 Task: Search one way flight ticket for 1 adult, 6 children, 1 infant in seat and 1 infant on lap in business from Kaunakakai, Molokai: Molokai Airport (hoolehua Airport) to New Bern: Coastal Carolina Regional Airport (was Craven County Regional) on 5-4-2023. Choice of flights is Spirit. Number of bags: 8 checked bags. Price is upto 109000. Outbound departure time preference is 6:30.
Action: Mouse moved to (359, 326)
Screenshot: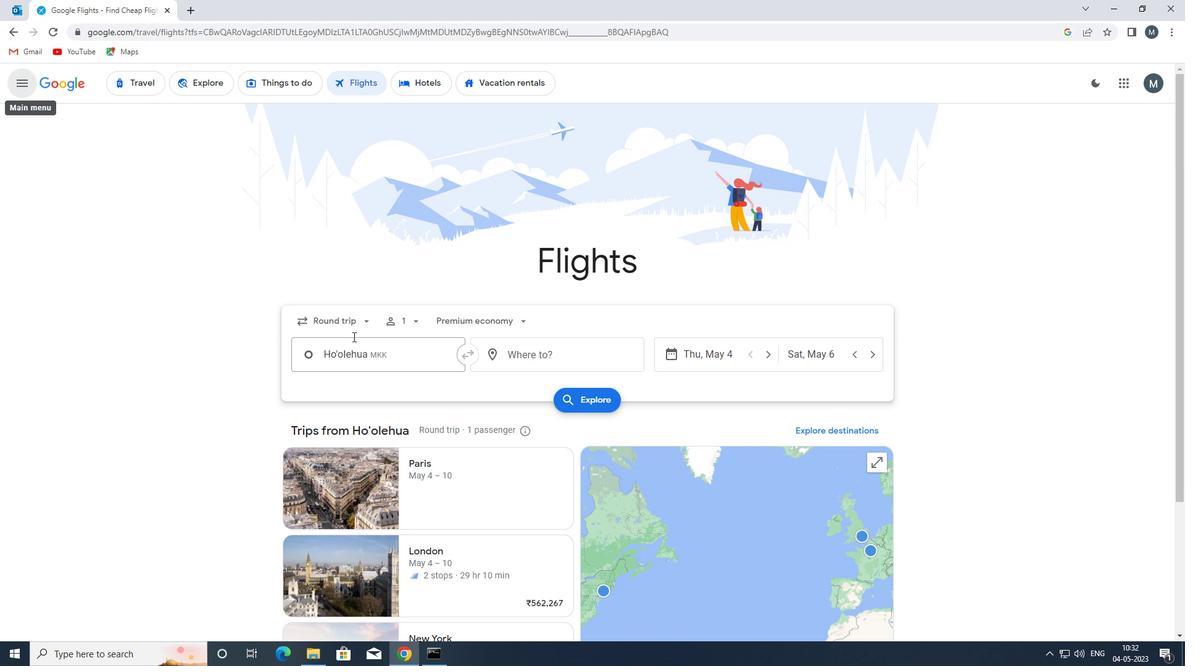 
Action: Mouse pressed left at (359, 326)
Screenshot: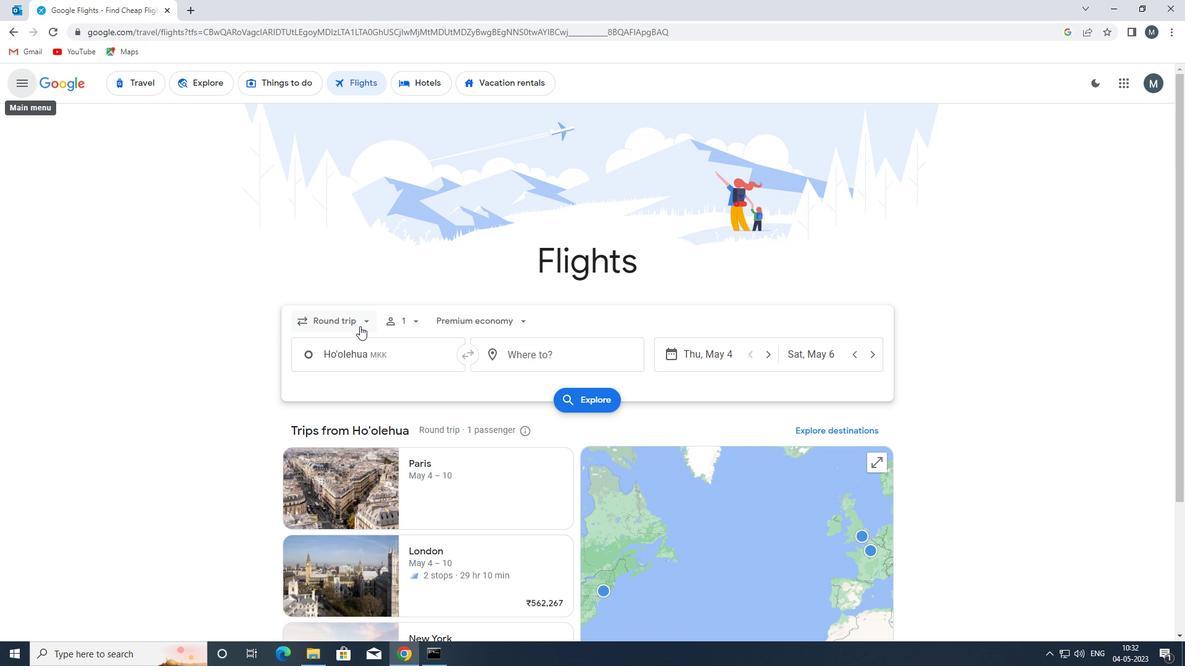 
Action: Mouse moved to (358, 374)
Screenshot: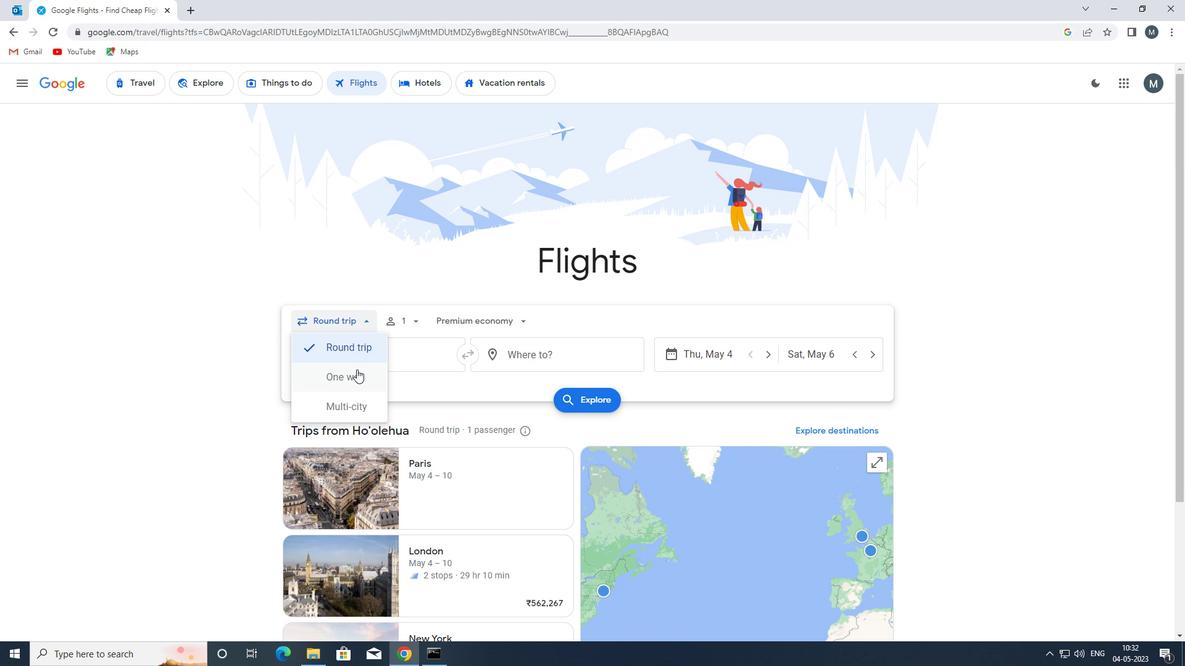 
Action: Mouse pressed left at (358, 374)
Screenshot: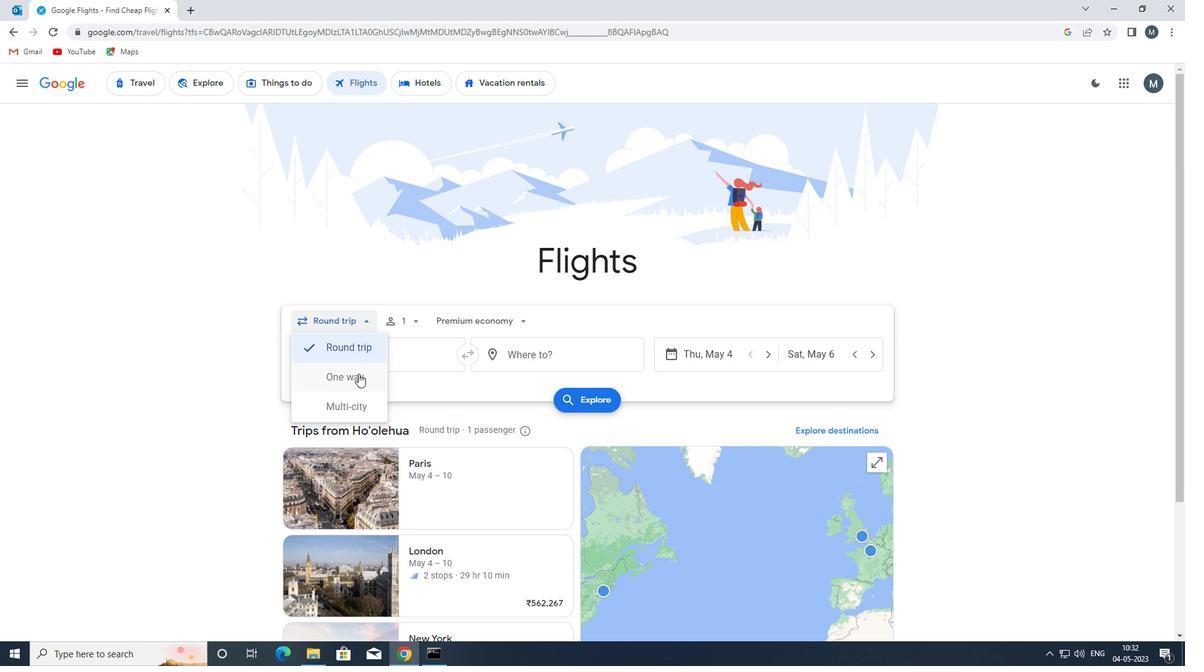 
Action: Mouse moved to (412, 324)
Screenshot: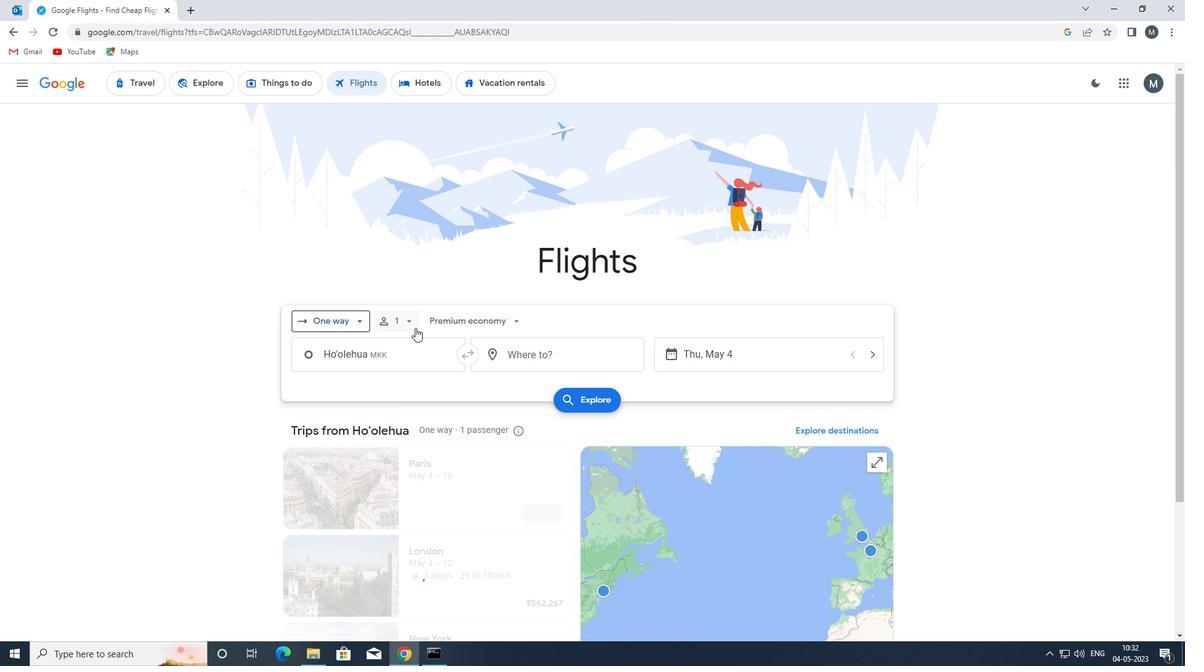 
Action: Mouse pressed left at (412, 324)
Screenshot: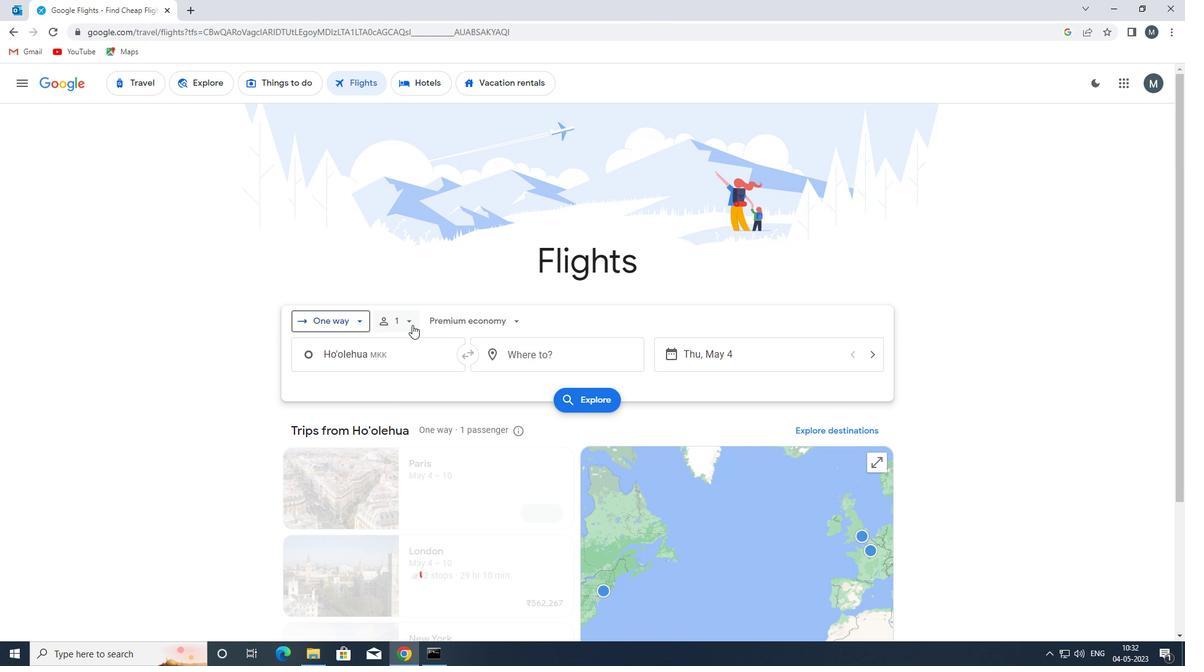 
Action: Mouse moved to (506, 382)
Screenshot: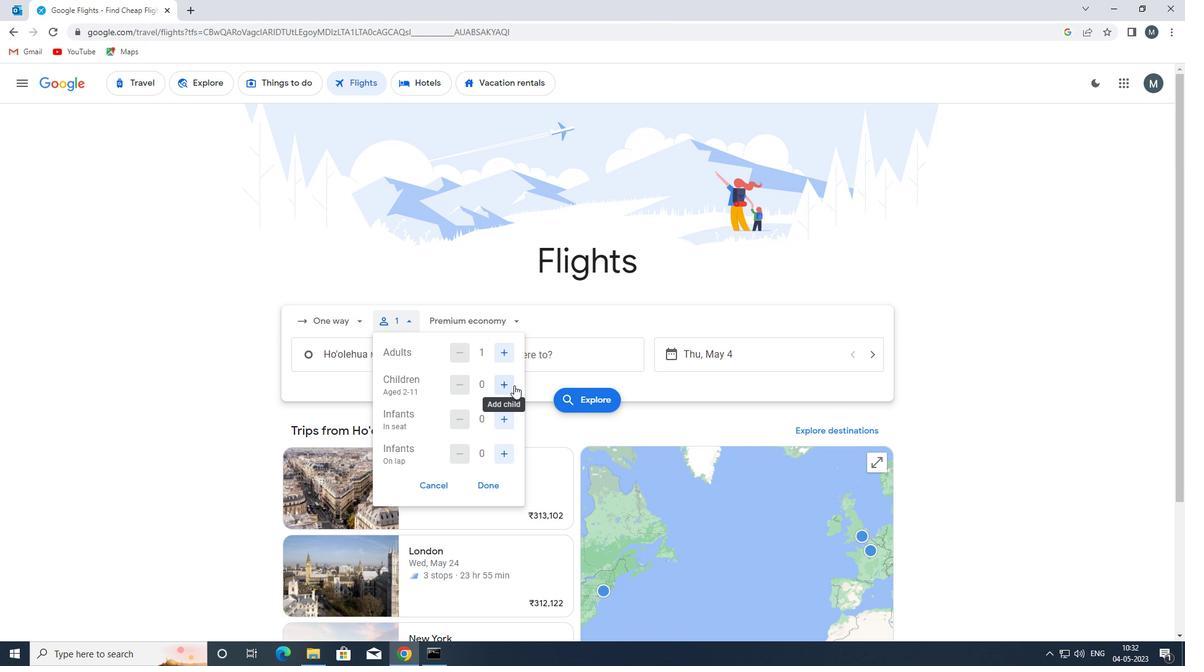 
Action: Mouse pressed left at (506, 382)
Screenshot: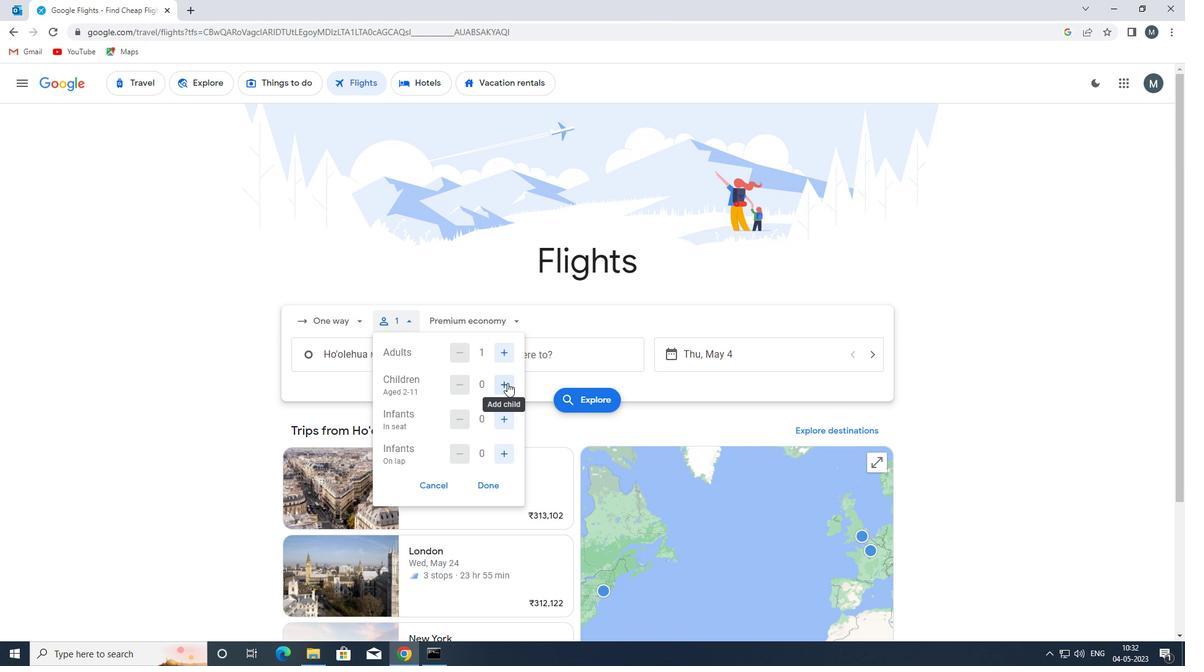 
Action: Mouse pressed left at (506, 382)
Screenshot: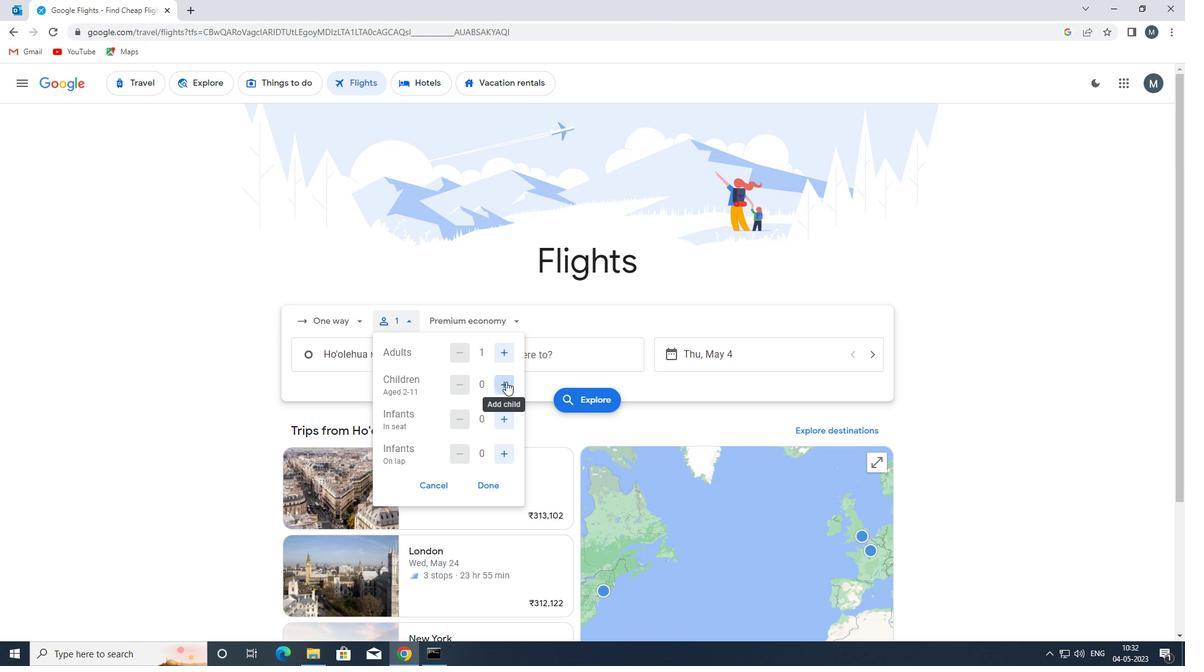 
Action: Mouse pressed left at (506, 382)
Screenshot: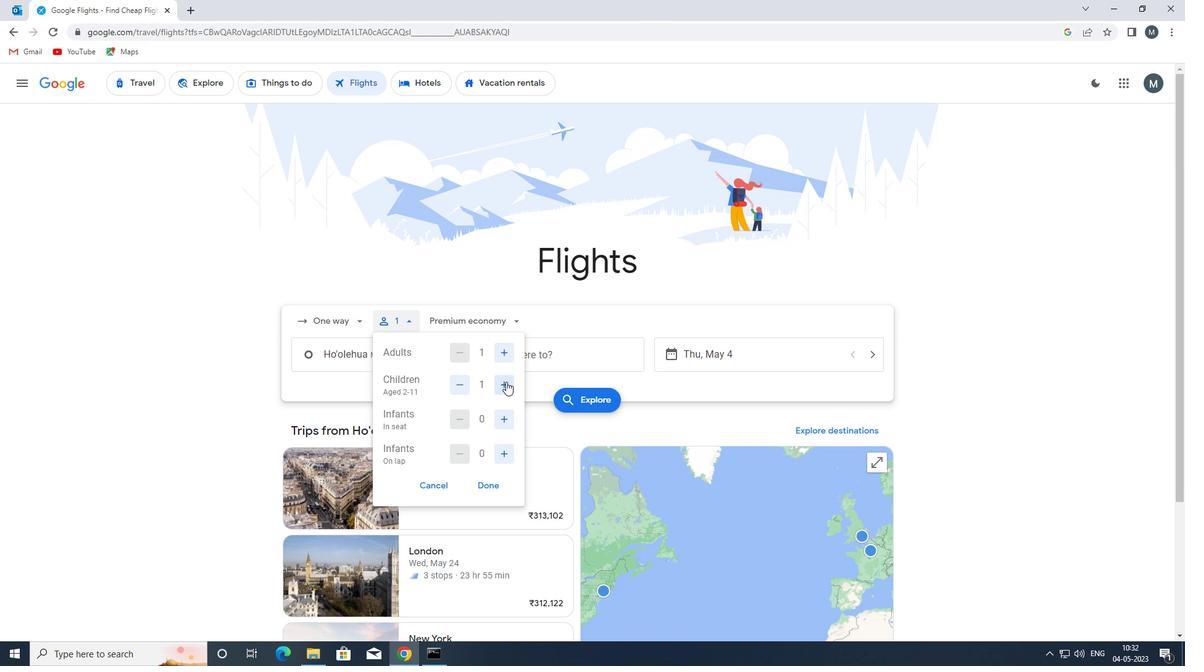 
Action: Mouse pressed left at (506, 382)
Screenshot: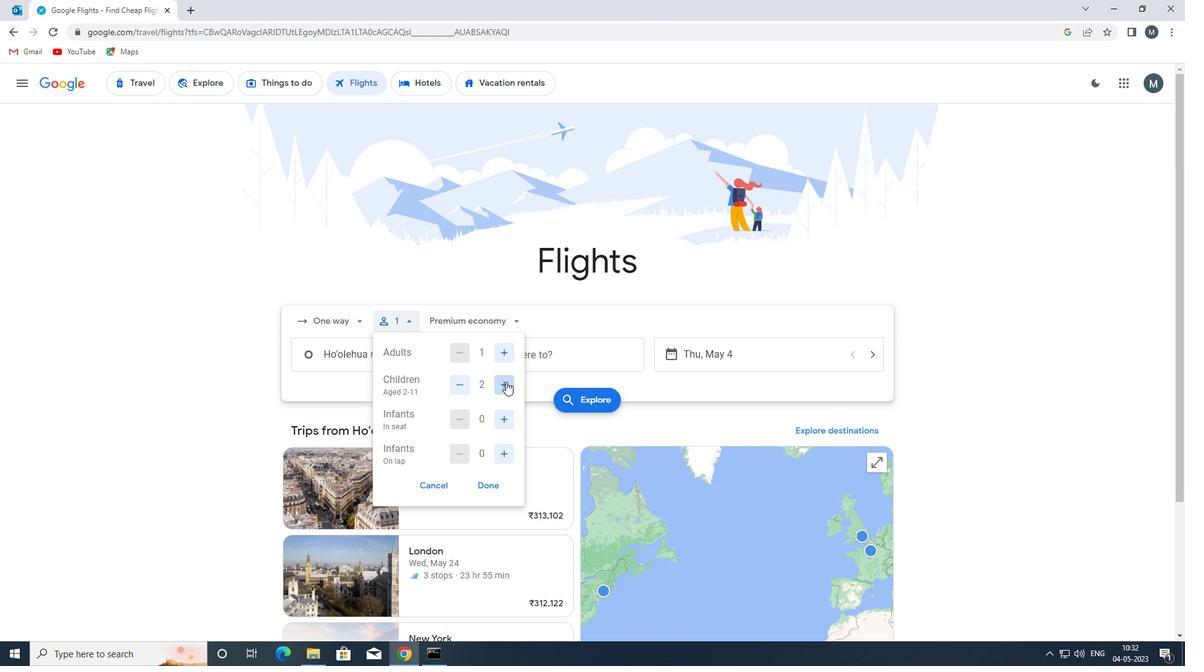 
Action: Mouse pressed left at (506, 382)
Screenshot: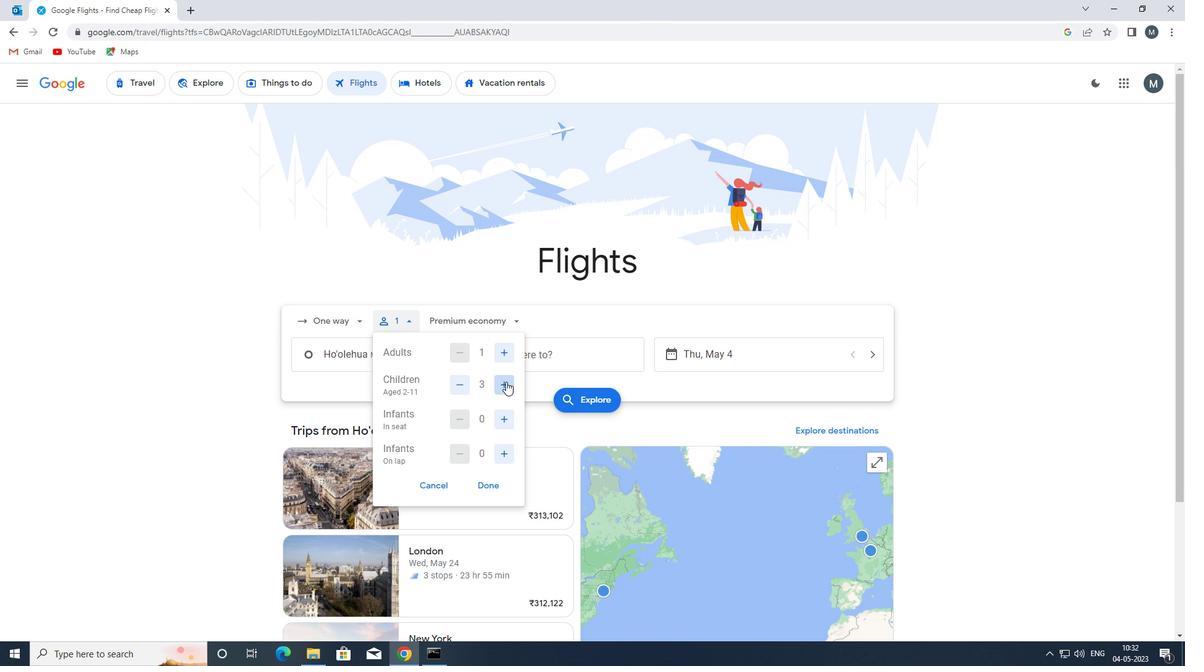 
Action: Mouse pressed left at (506, 382)
Screenshot: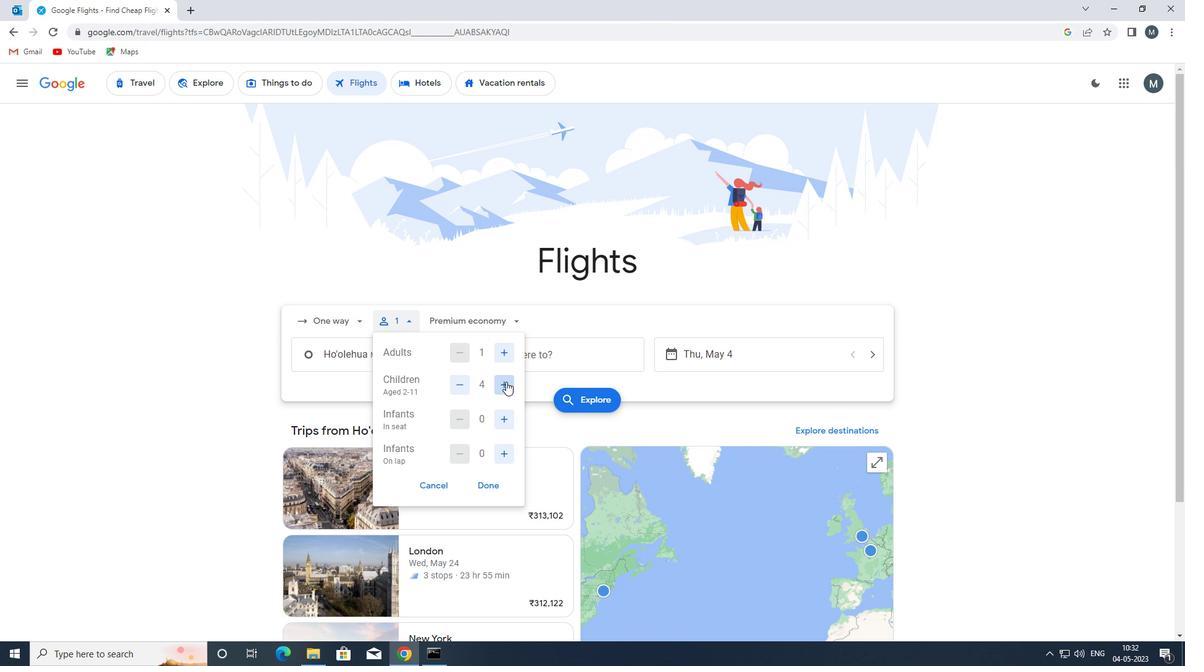 
Action: Mouse moved to (501, 417)
Screenshot: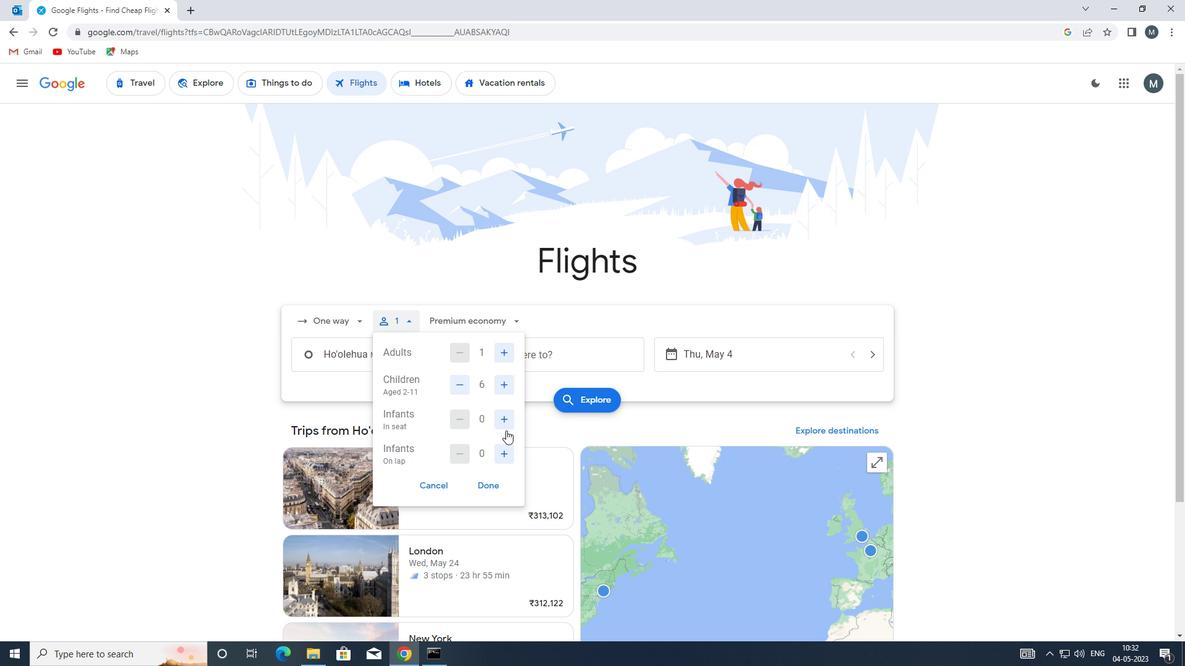 
Action: Mouse pressed left at (501, 417)
Screenshot: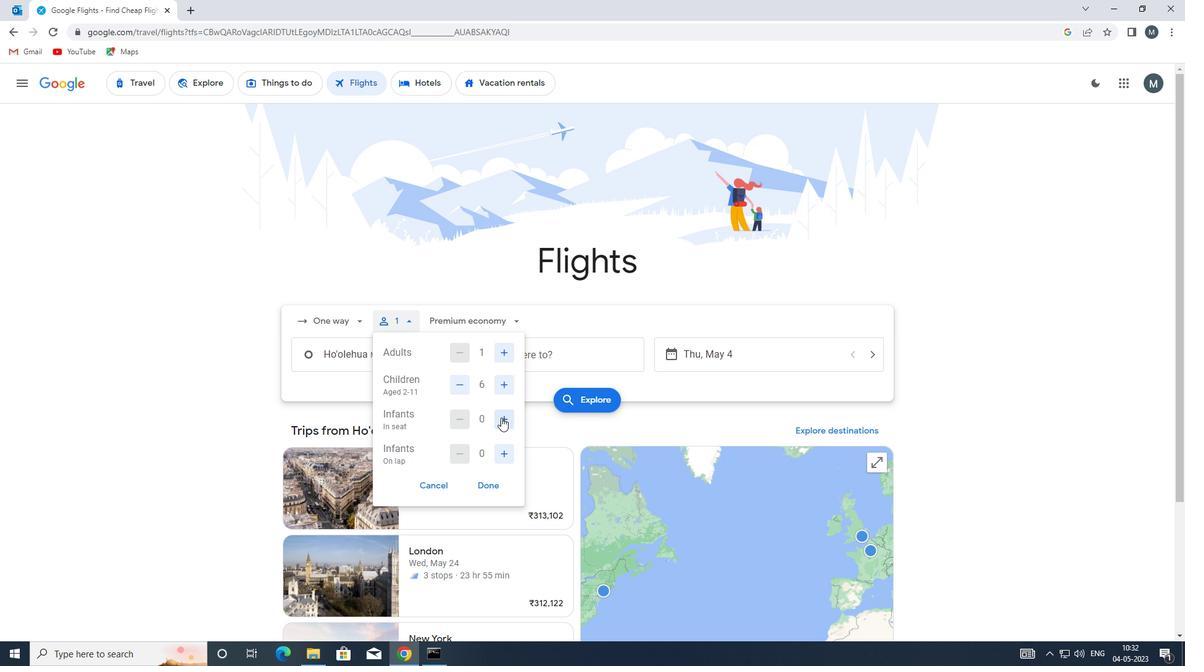 
Action: Mouse moved to (504, 454)
Screenshot: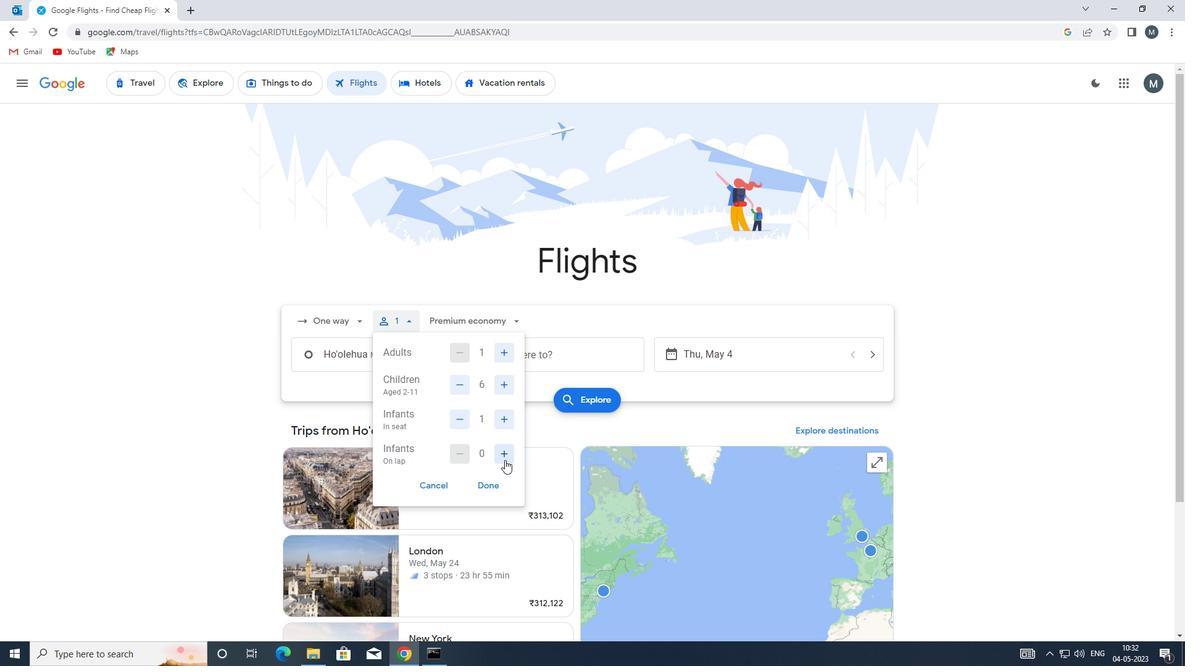 
Action: Mouse pressed left at (504, 454)
Screenshot: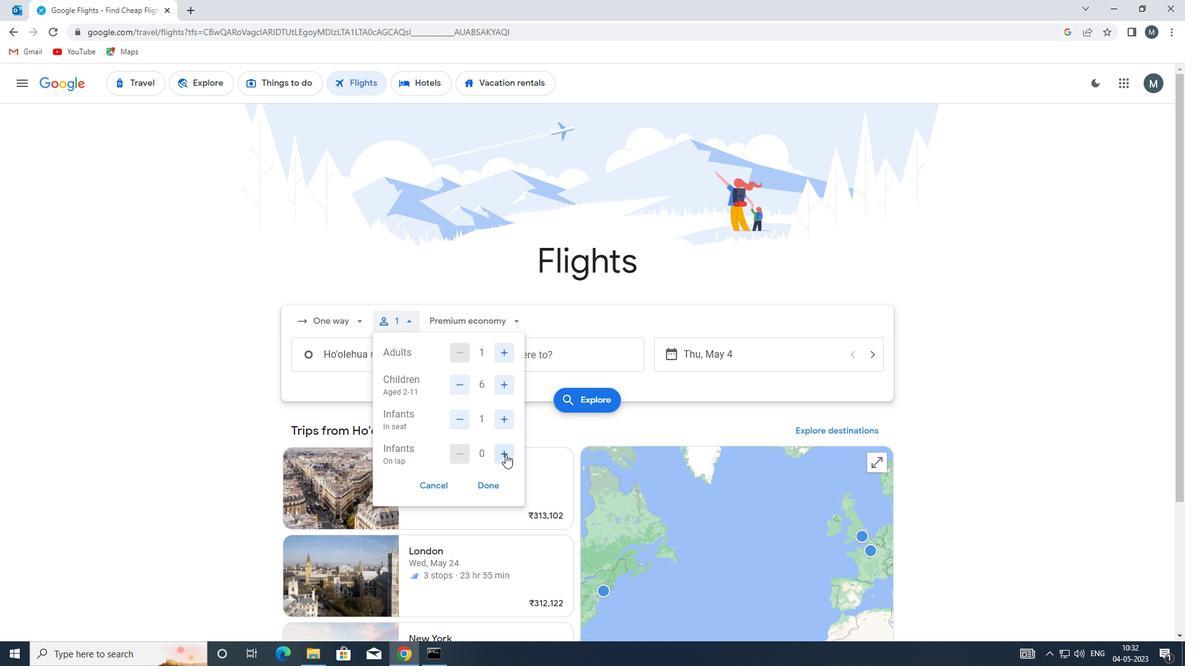
Action: Mouse moved to (492, 487)
Screenshot: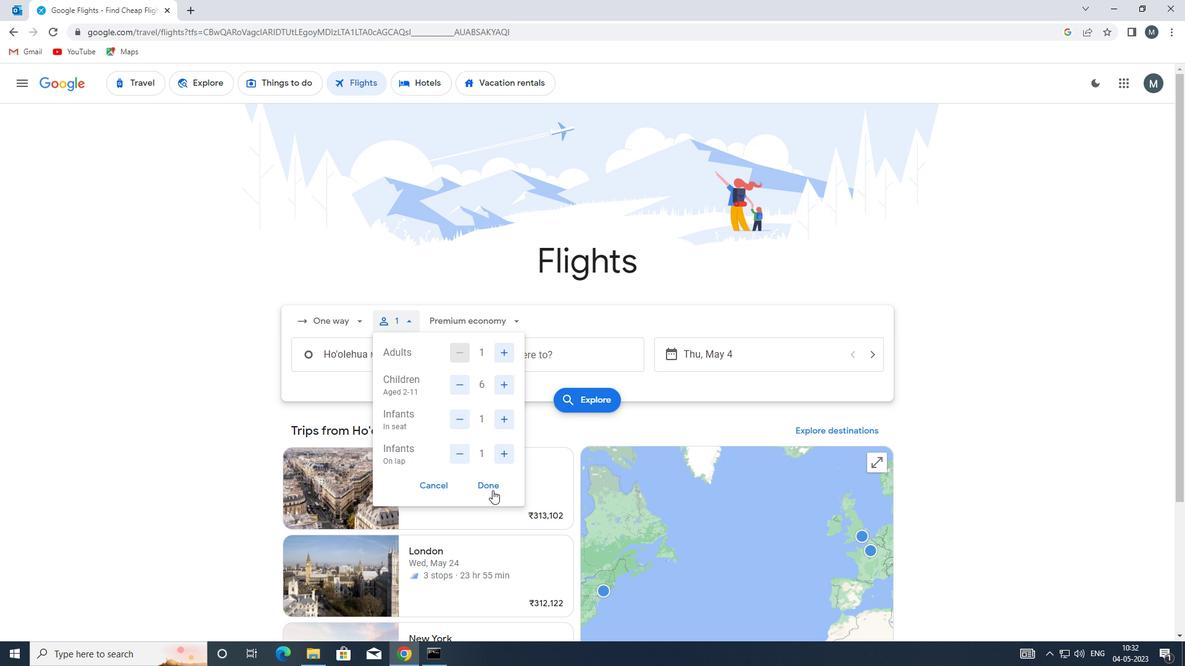 
Action: Mouse pressed left at (492, 487)
Screenshot: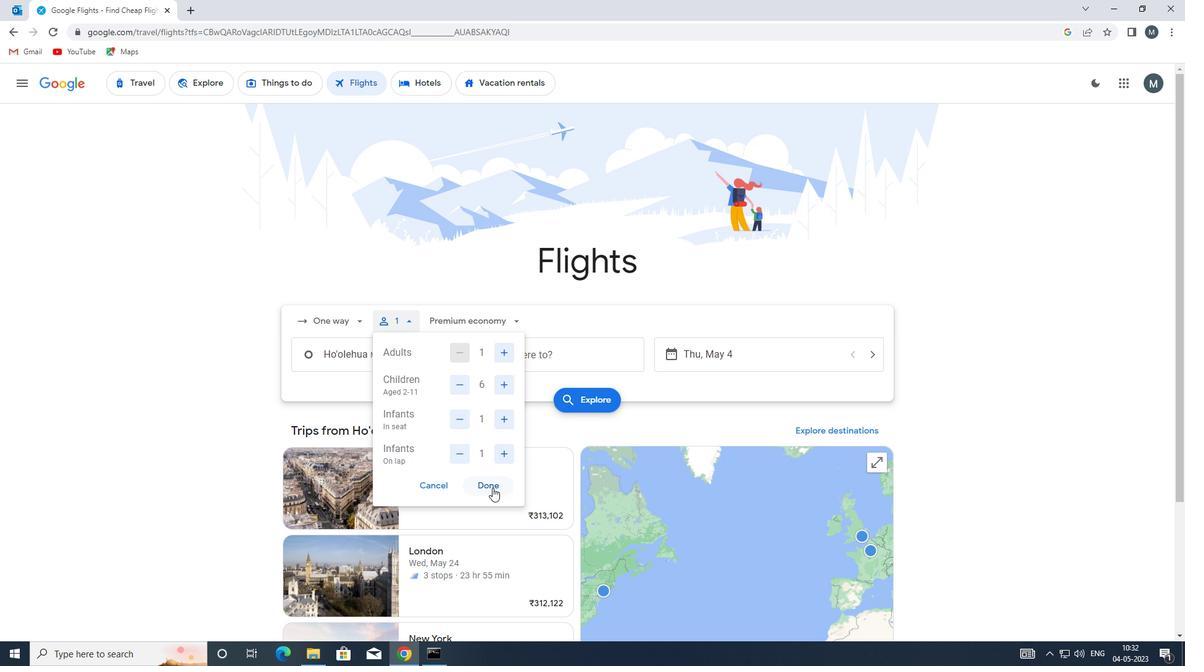 
Action: Mouse moved to (474, 325)
Screenshot: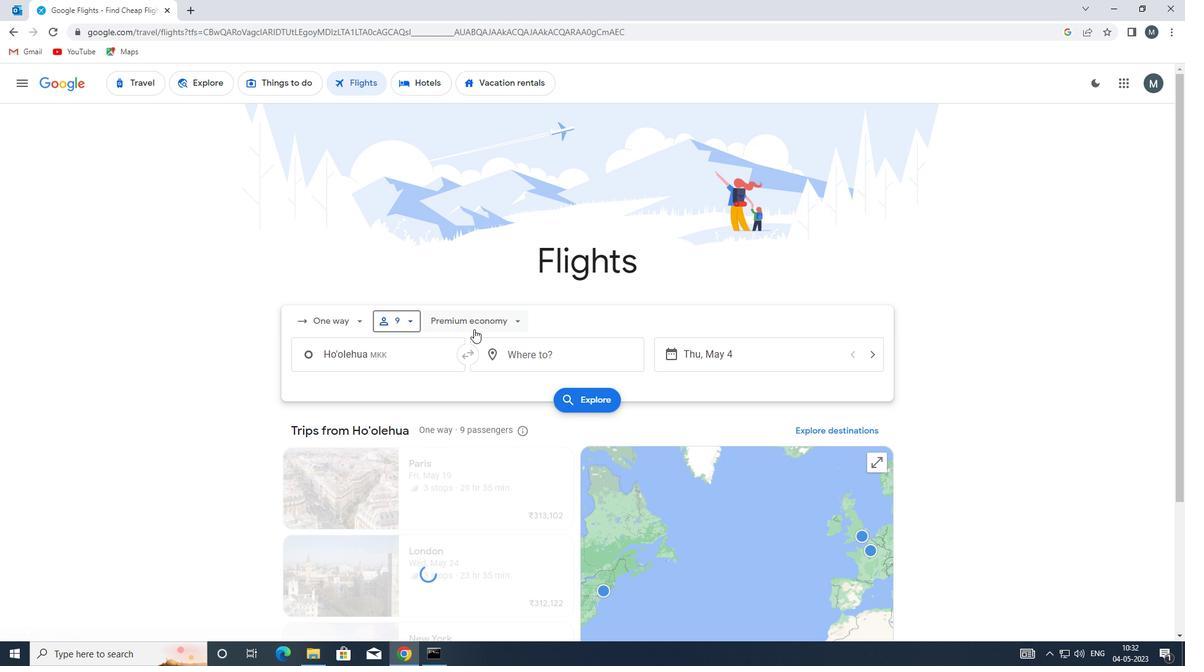 
Action: Mouse pressed left at (474, 325)
Screenshot: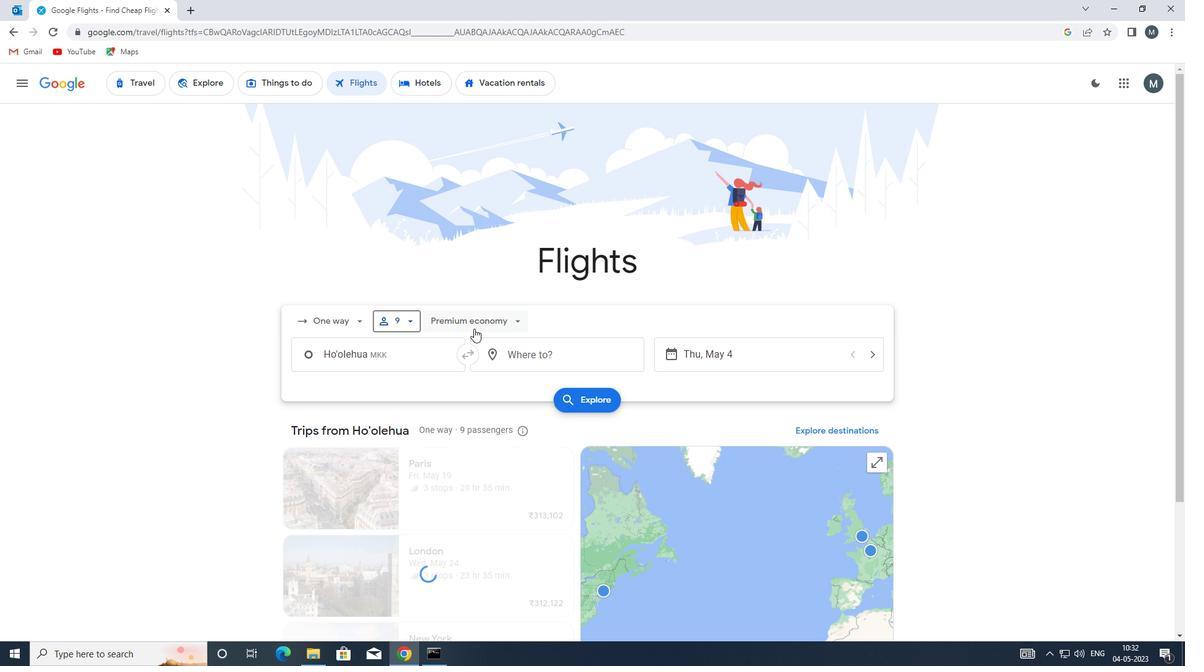 
Action: Mouse moved to (481, 404)
Screenshot: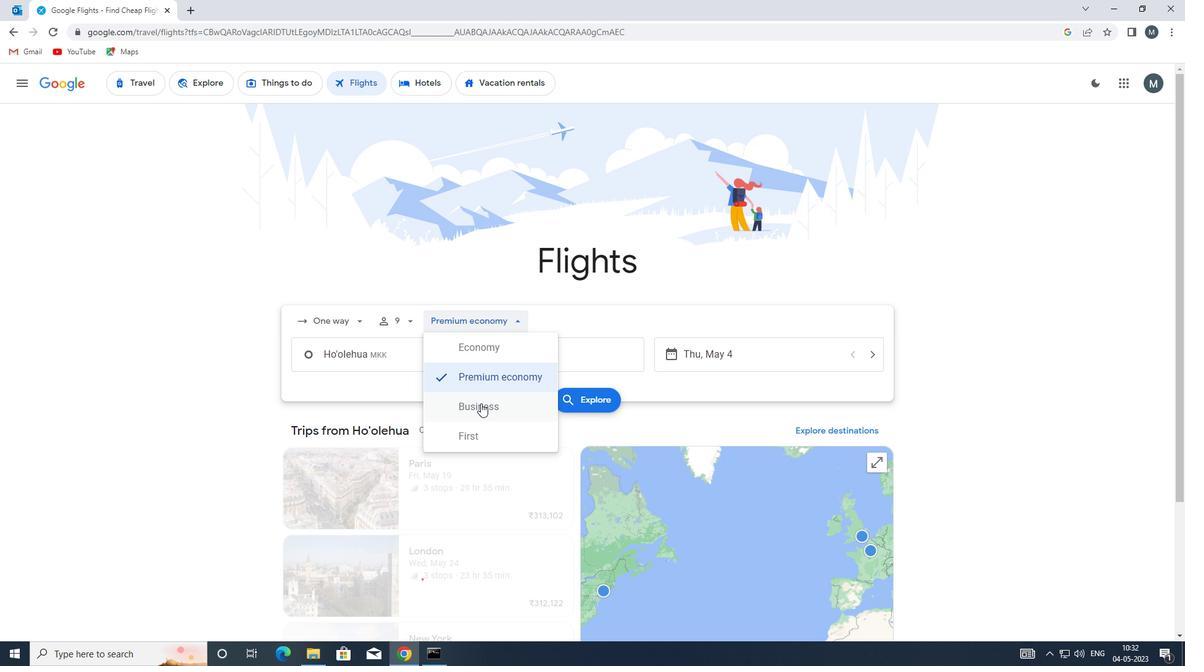 
Action: Mouse pressed left at (481, 404)
Screenshot: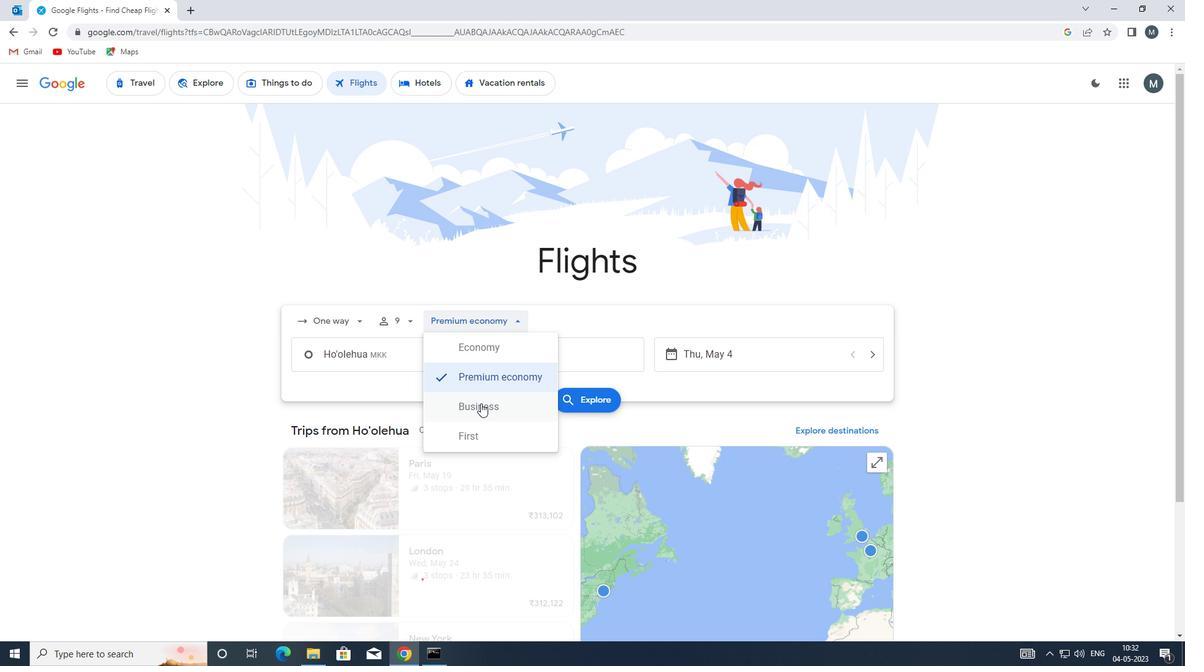 
Action: Mouse moved to (395, 361)
Screenshot: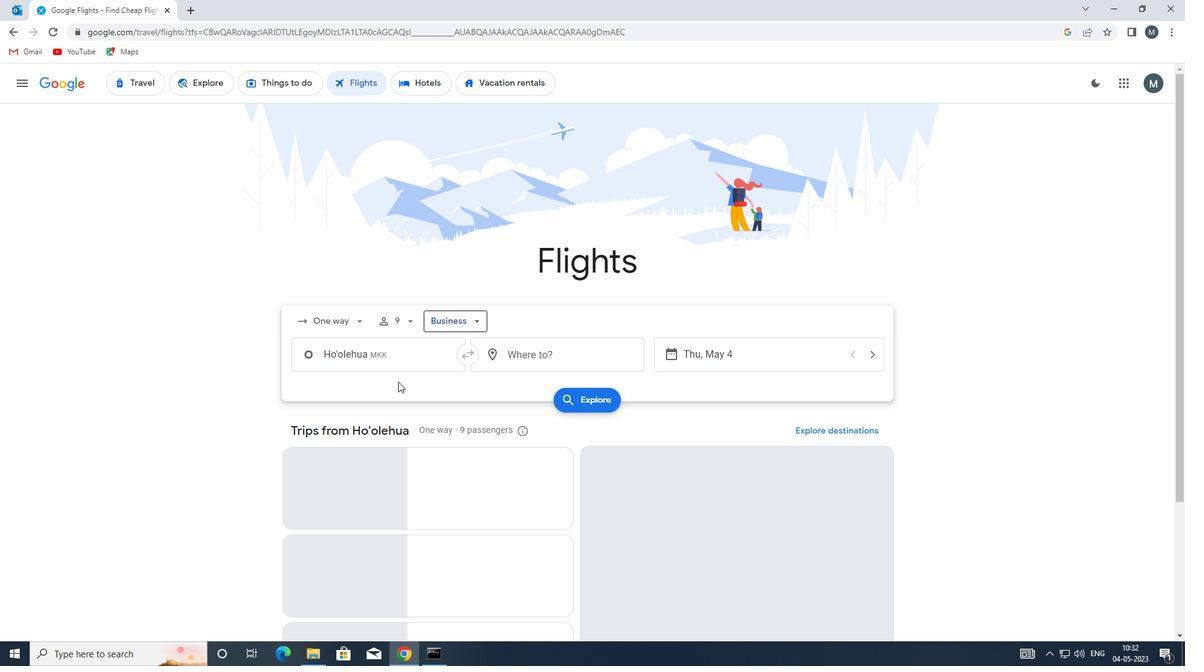 
Action: Mouse pressed left at (395, 361)
Screenshot: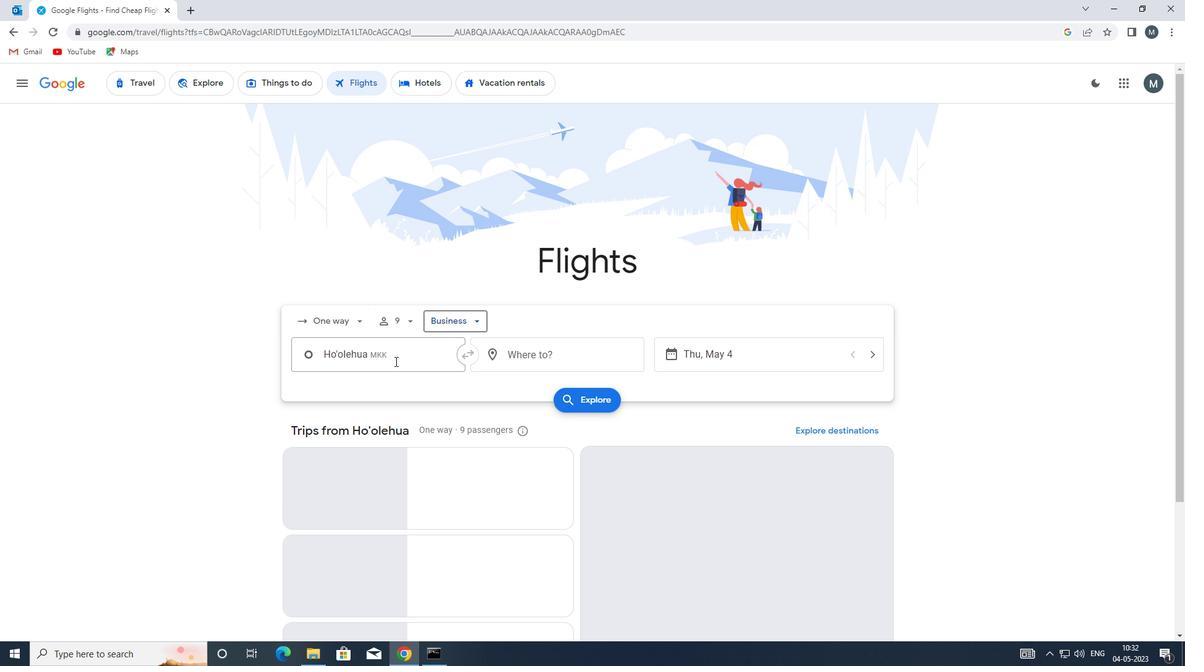 
Action: Key pressed mkk
Screenshot: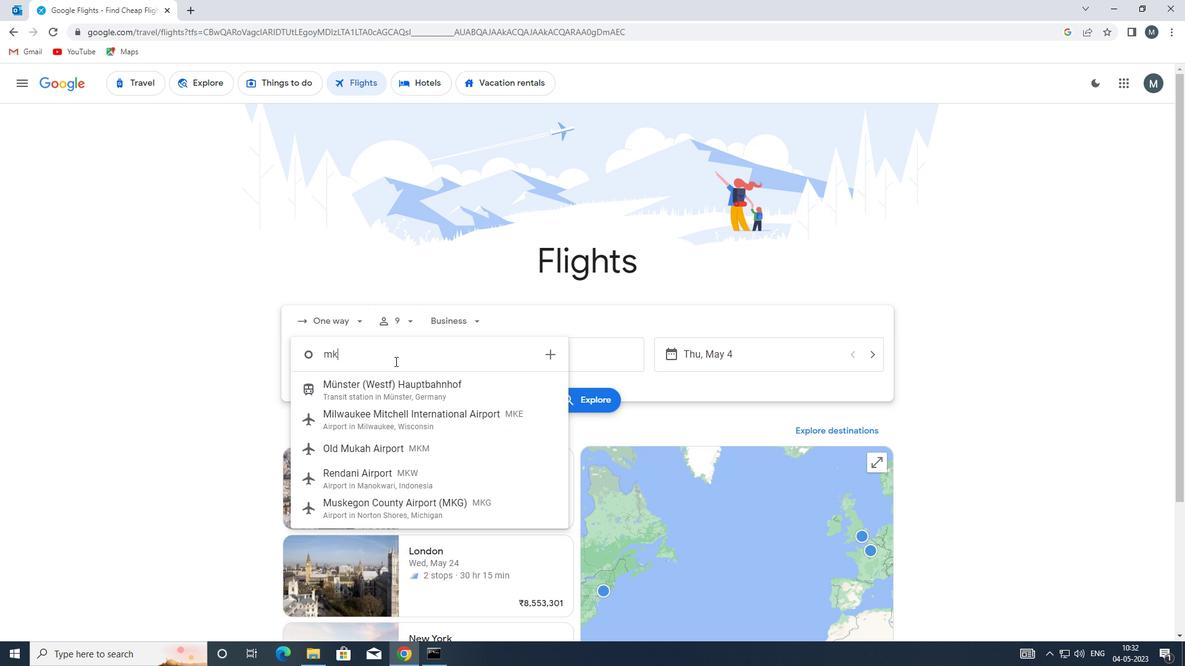 
Action: Mouse moved to (408, 392)
Screenshot: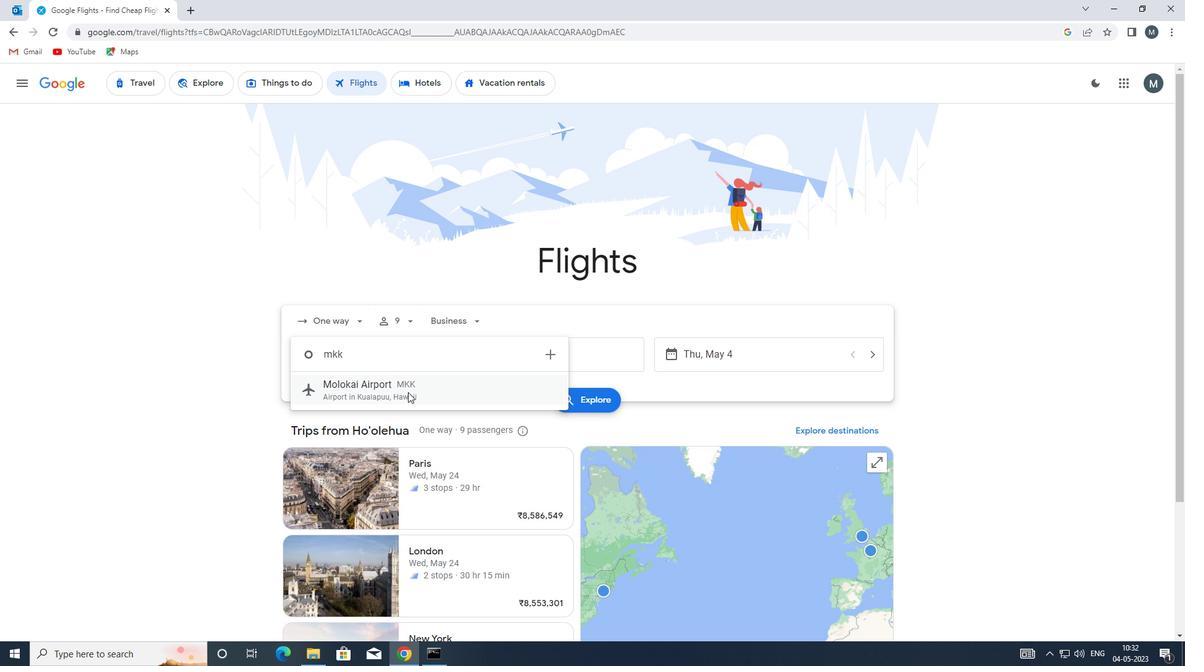 
Action: Mouse pressed left at (408, 392)
Screenshot: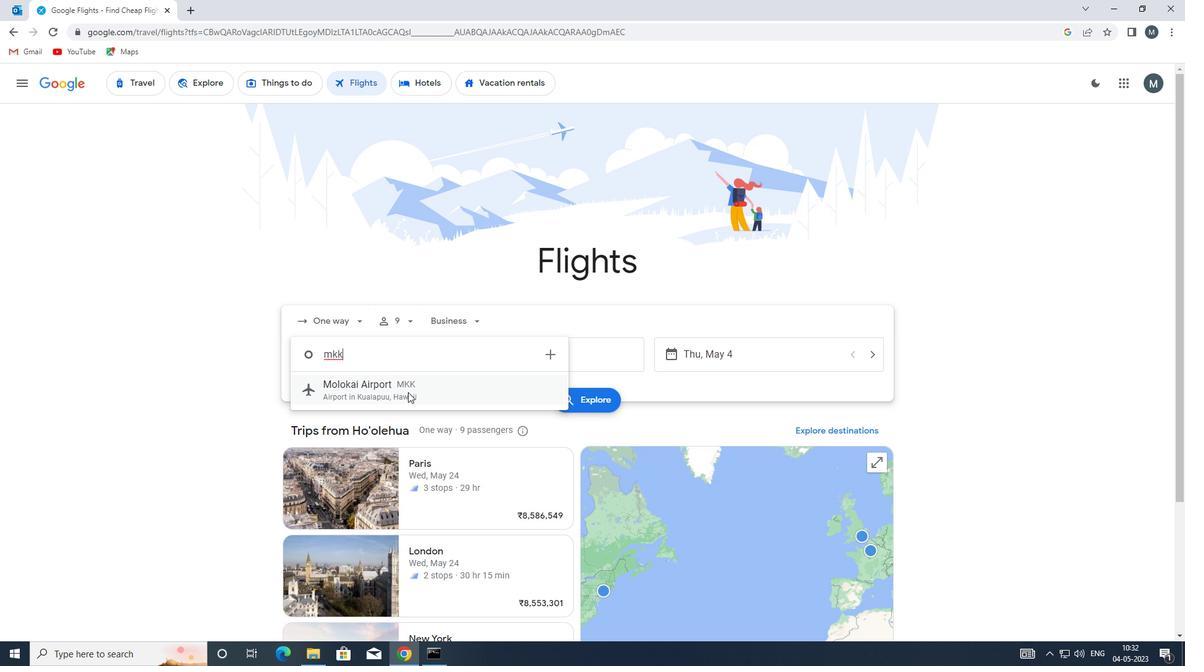 
Action: Mouse moved to (517, 356)
Screenshot: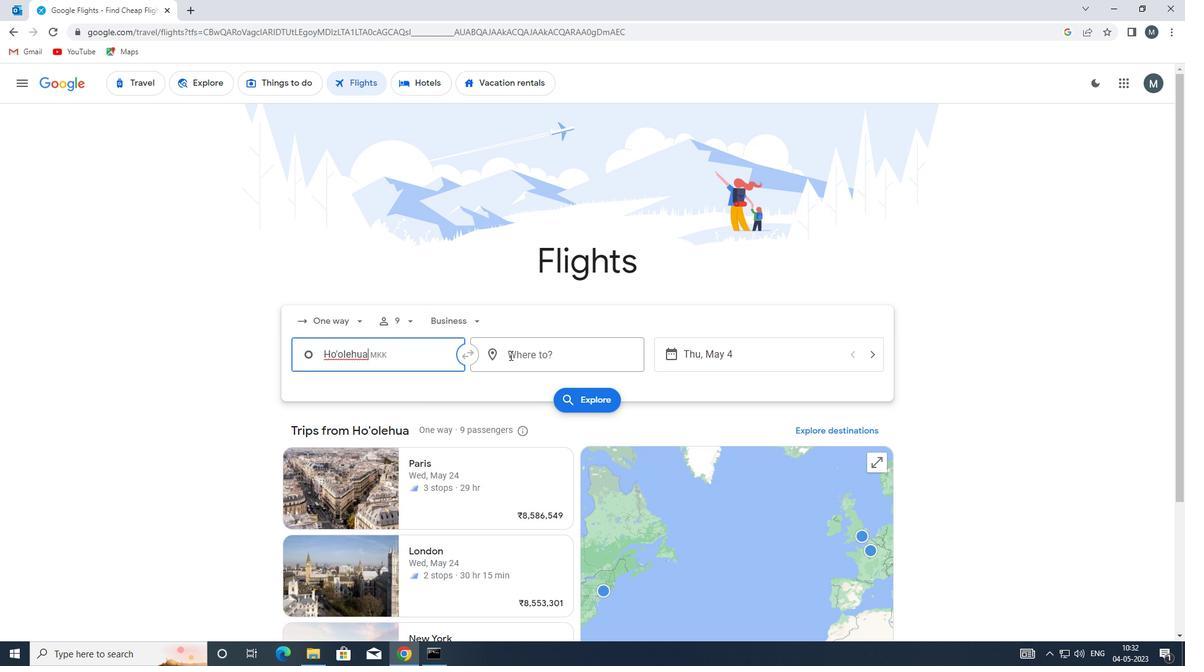 
Action: Mouse pressed left at (517, 356)
Screenshot: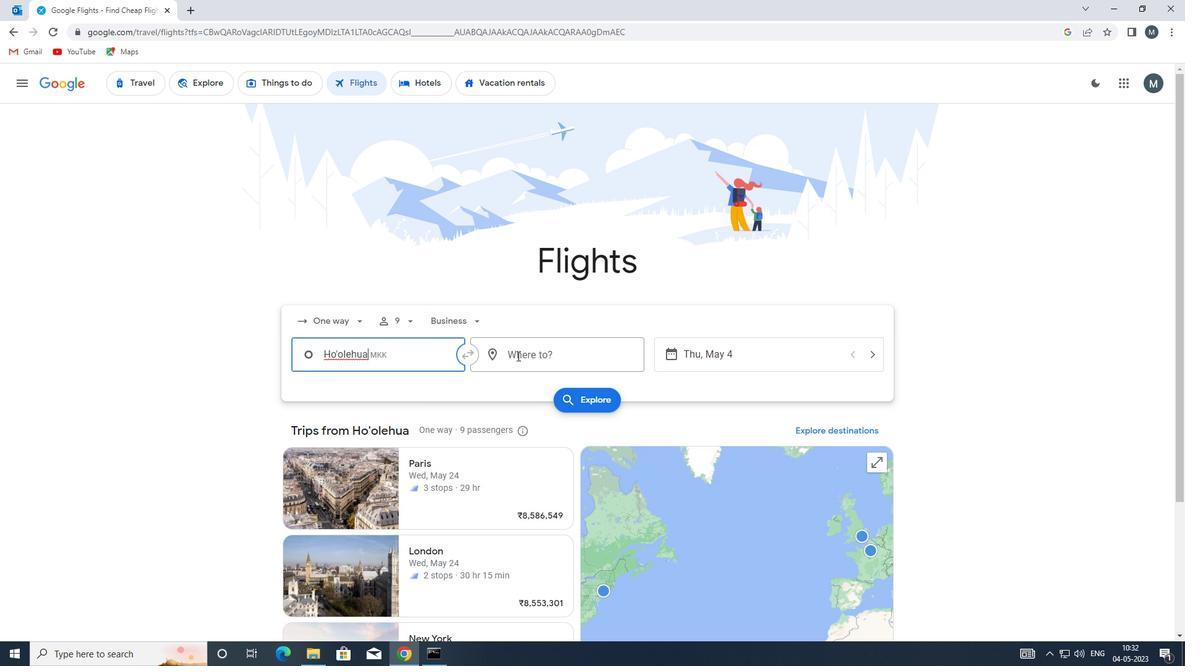 
Action: Mouse moved to (518, 356)
Screenshot: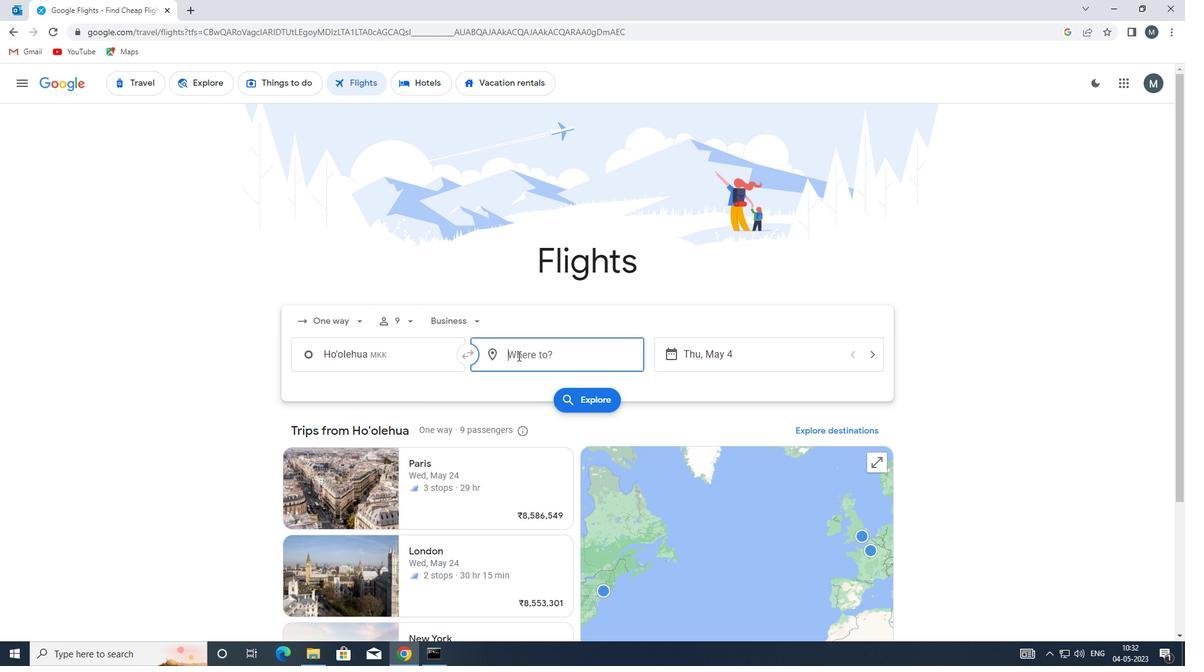 
Action: Key pressed mwn<Key.backspace><Key.backspace>aw<Key.backspace><Key.backspace><Key.backspace><Key.backspace>cast<Key.backspace><Key.backspace><Key.backspace>oasta
Screenshot: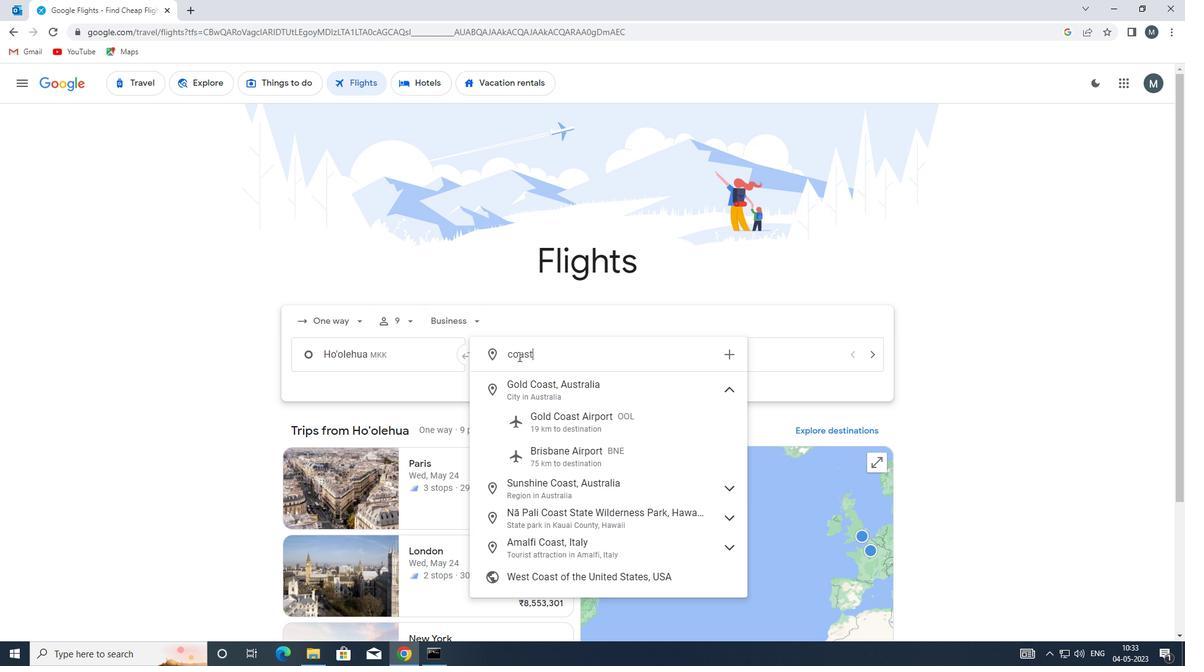 
Action: Mouse moved to (574, 391)
Screenshot: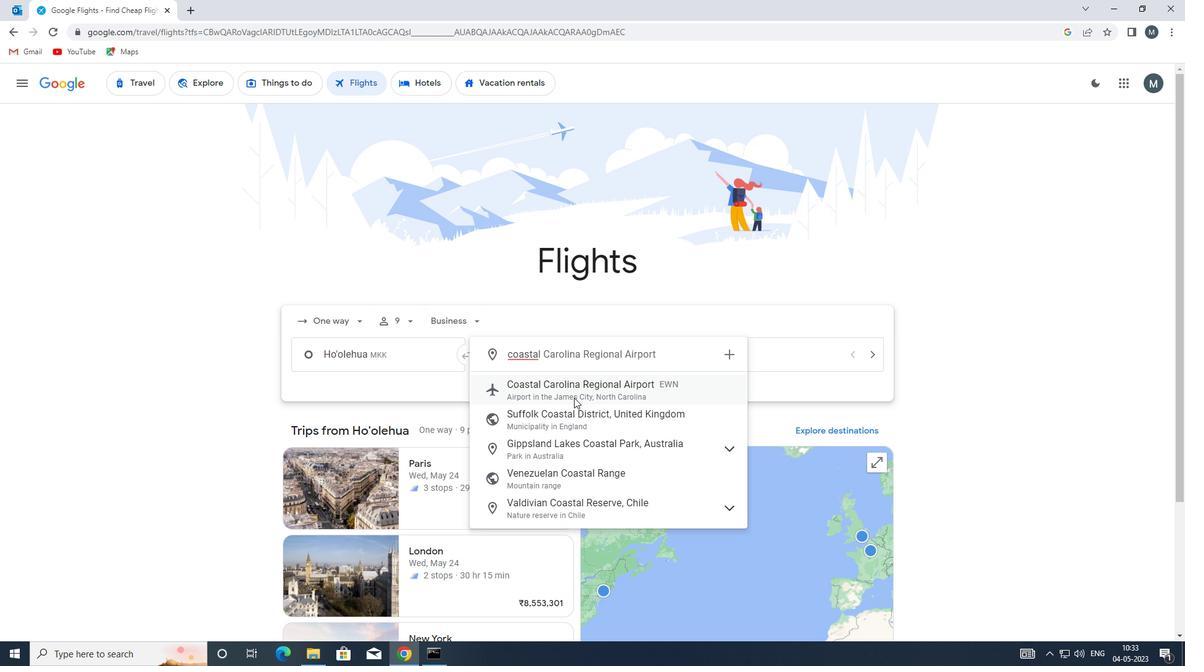 
Action: Mouse pressed left at (574, 391)
Screenshot: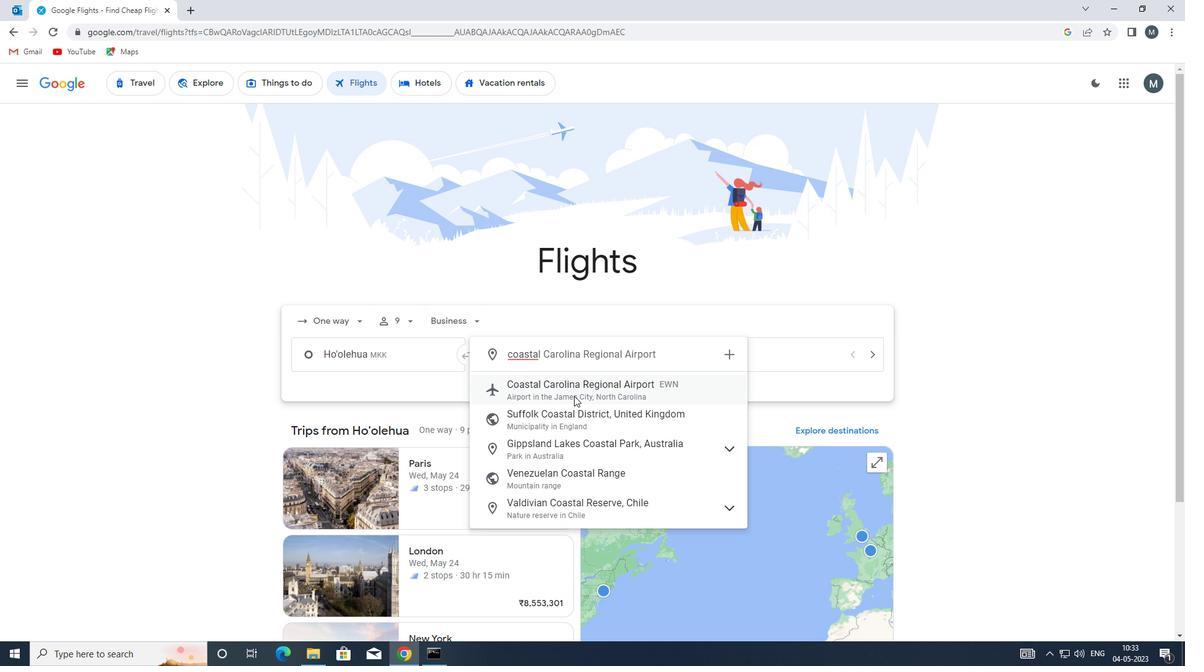 
Action: Mouse moved to (737, 350)
Screenshot: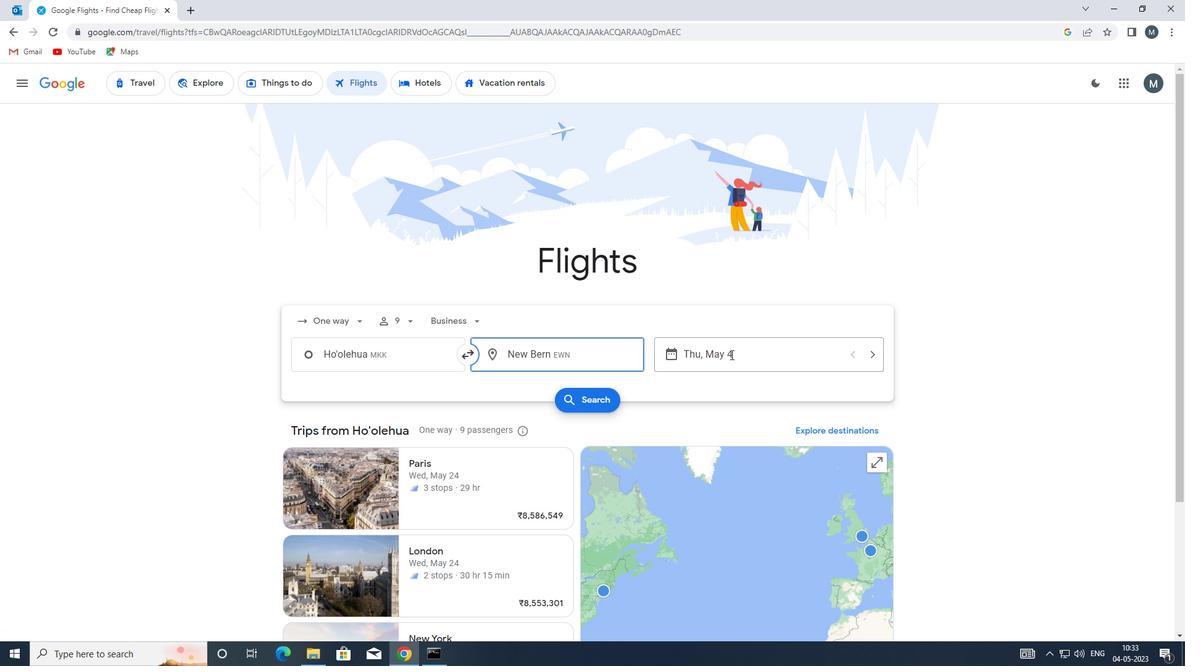 
Action: Mouse pressed left at (737, 350)
Screenshot: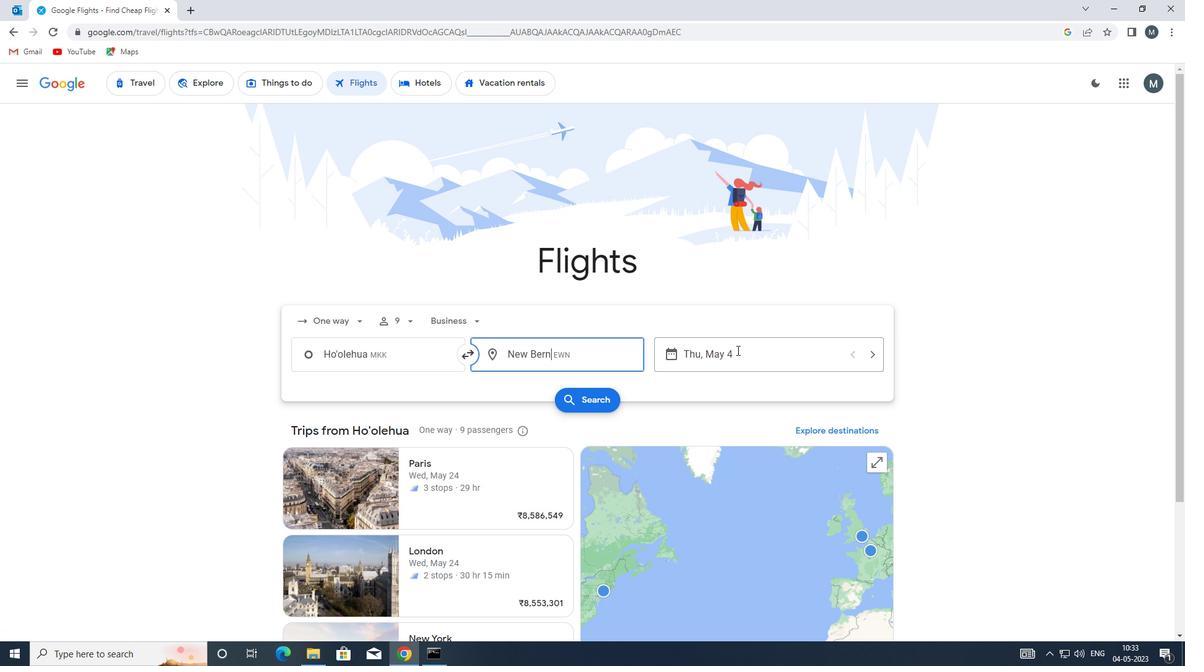 
Action: Mouse moved to (563, 414)
Screenshot: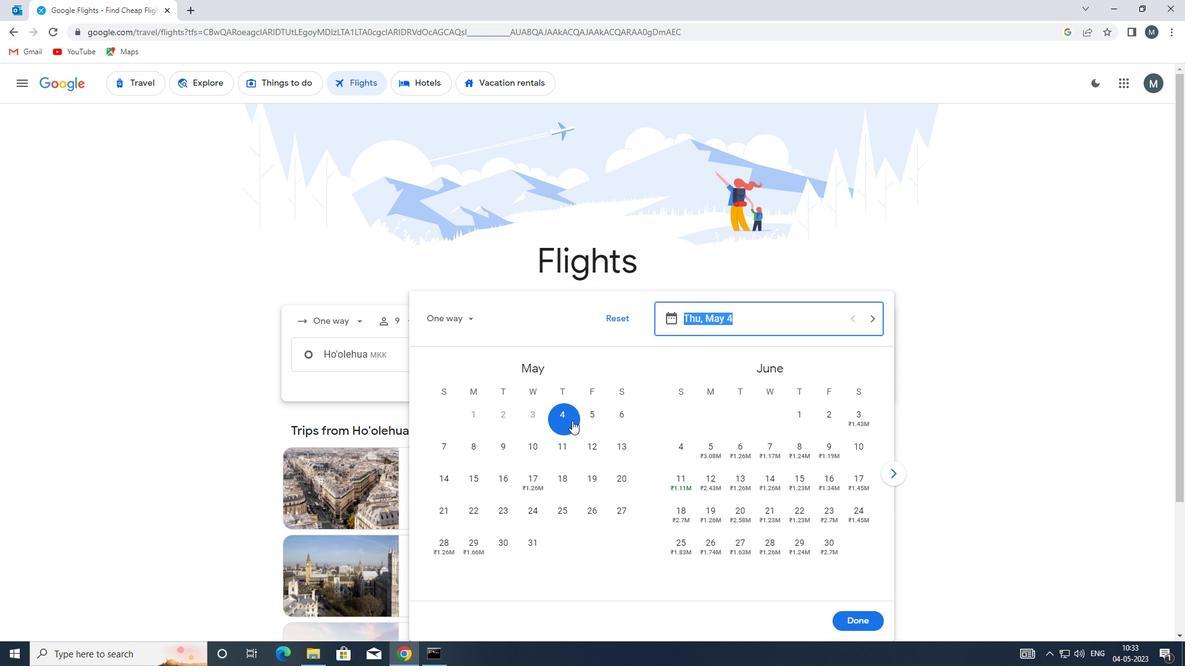 
Action: Mouse pressed left at (563, 414)
Screenshot: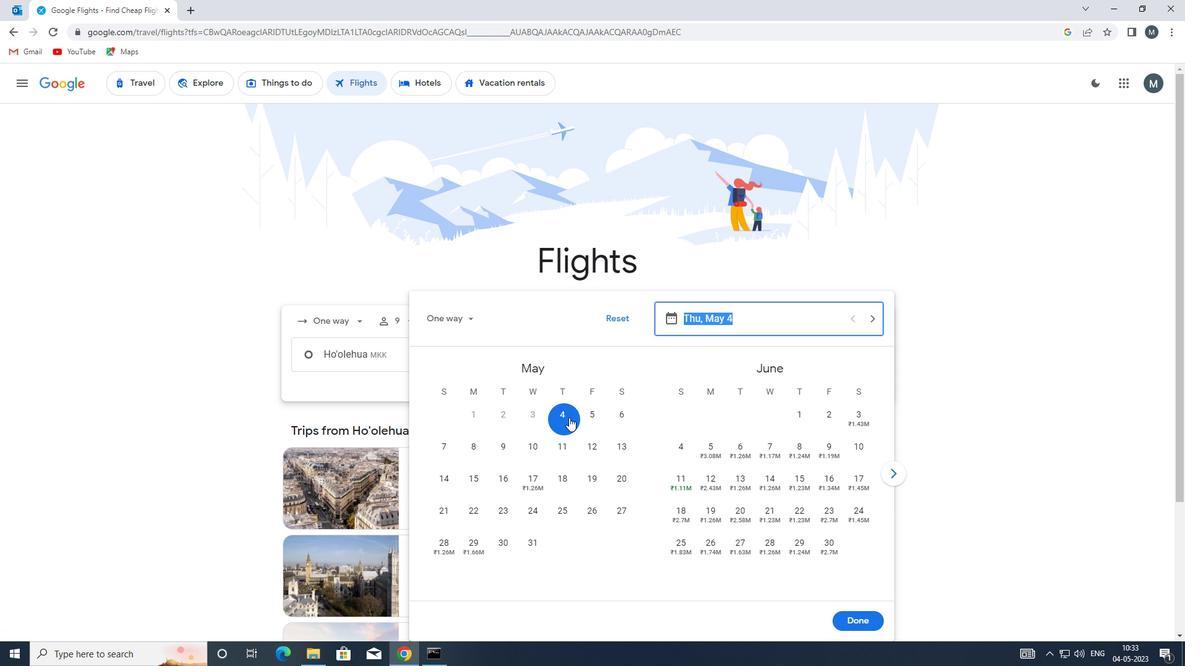 
Action: Mouse moved to (858, 616)
Screenshot: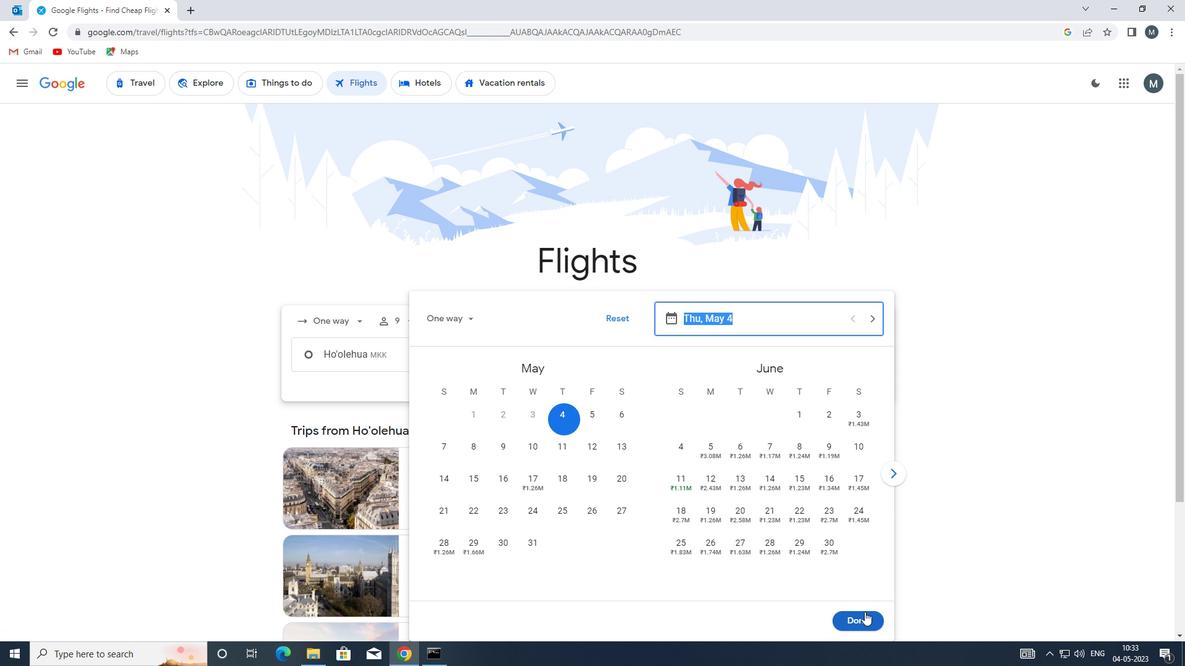 
Action: Mouse pressed left at (858, 616)
Screenshot: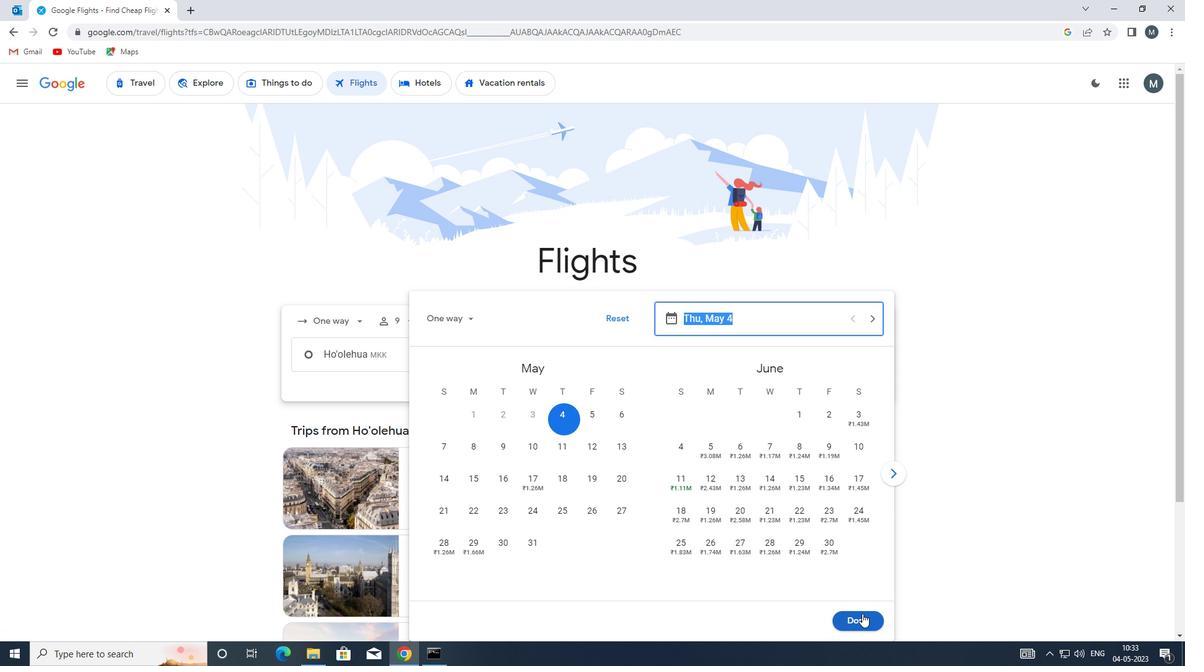 
Action: Mouse moved to (614, 397)
Screenshot: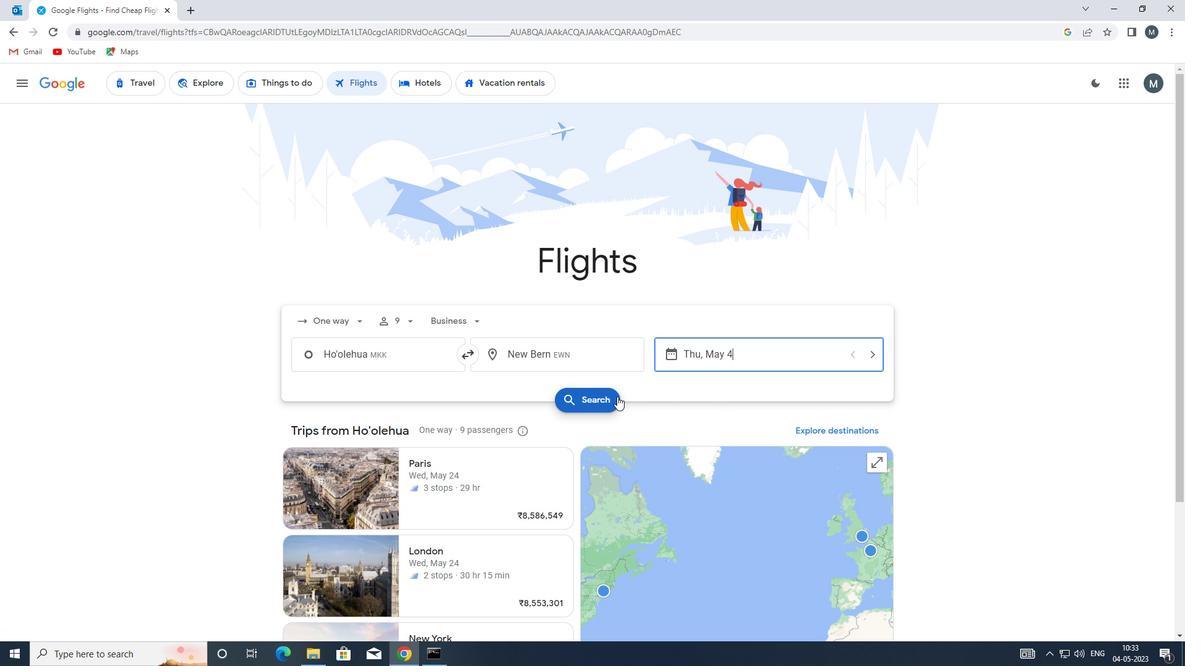 
Action: Mouse pressed left at (614, 397)
Screenshot: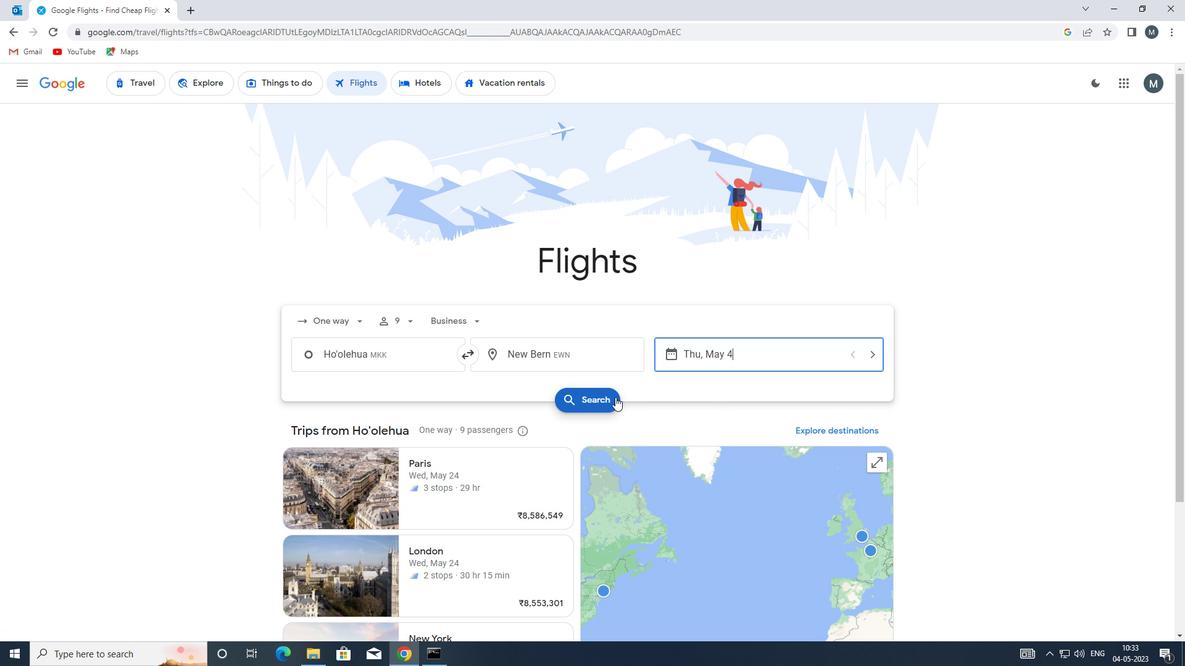 
Action: Mouse moved to (319, 189)
Screenshot: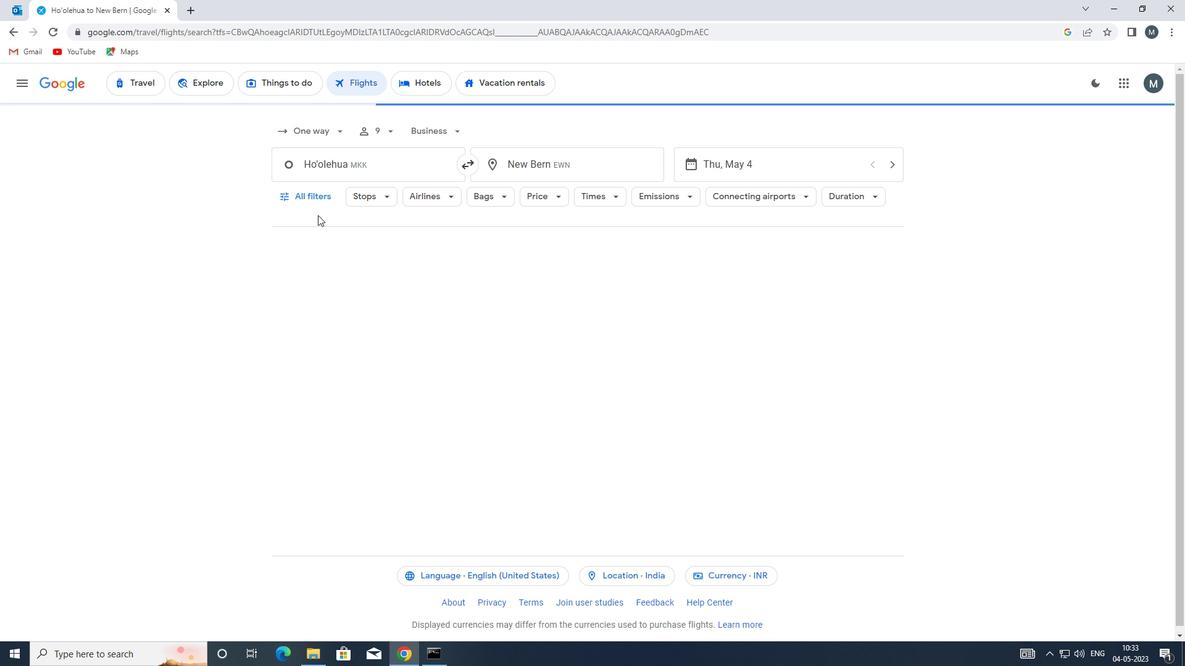 
Action: Mouse pressed left at (319, 189)
Screenshot: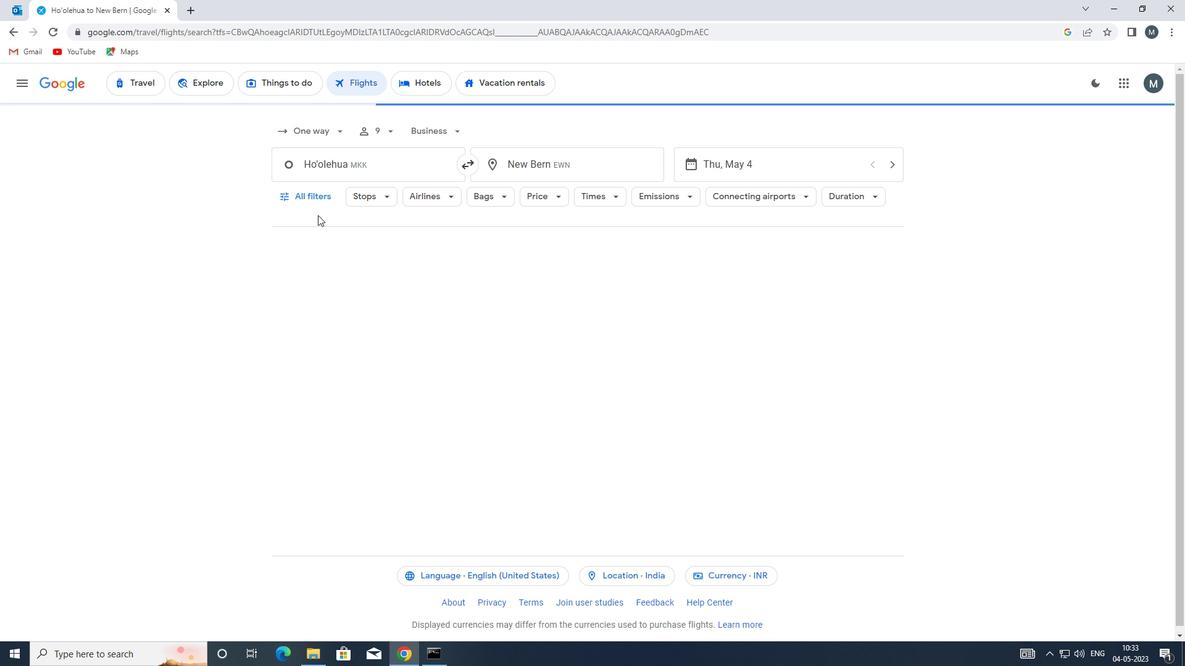 
Action: Mouse moved to (382, 393)
Screenshot: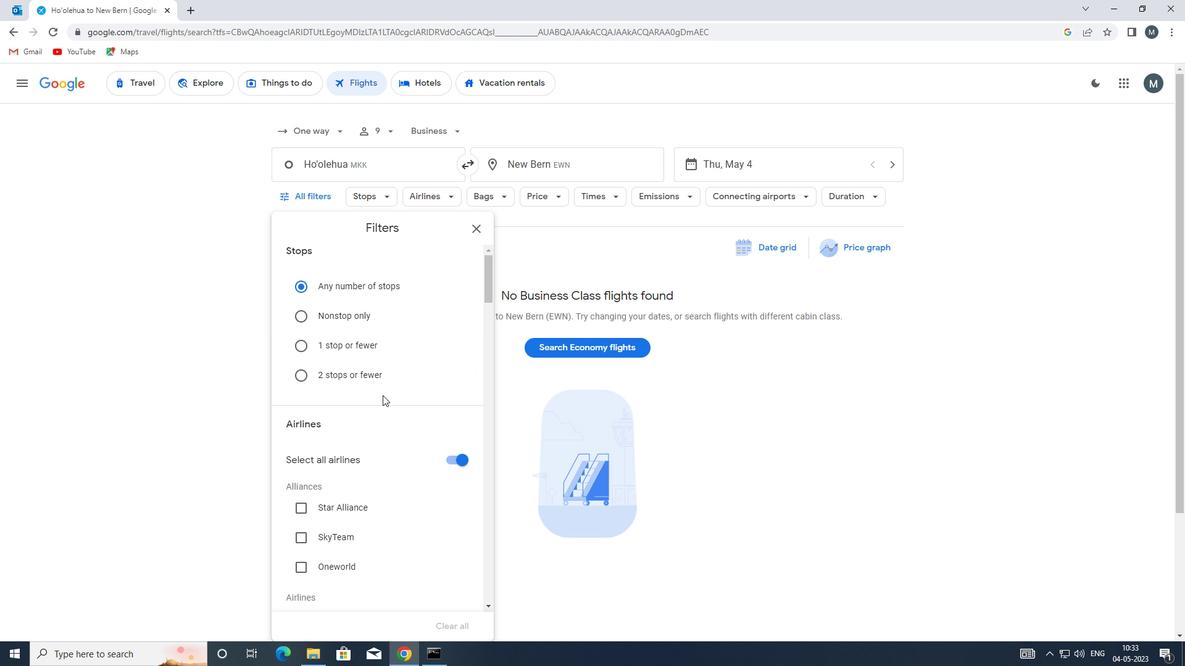 
Action: Mouse scrolled (382, 393) with delta (0, 0)
Screenshot: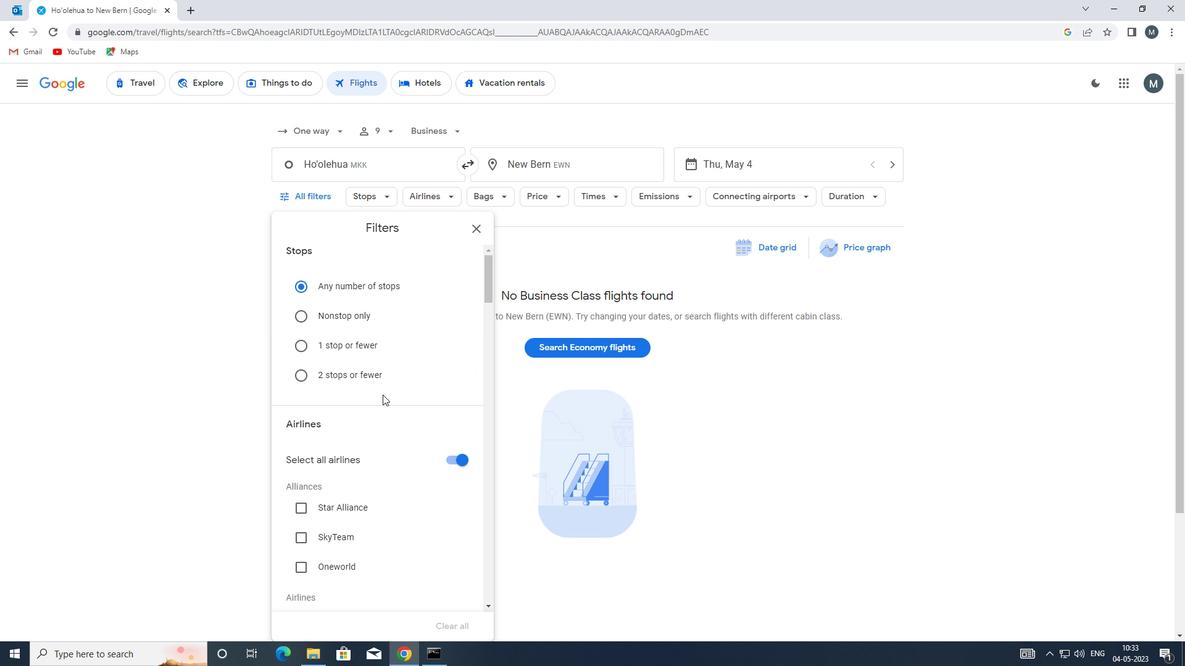 
Action: Mouse scrolled (382, 393) with delta (0, 0)
Screenshot: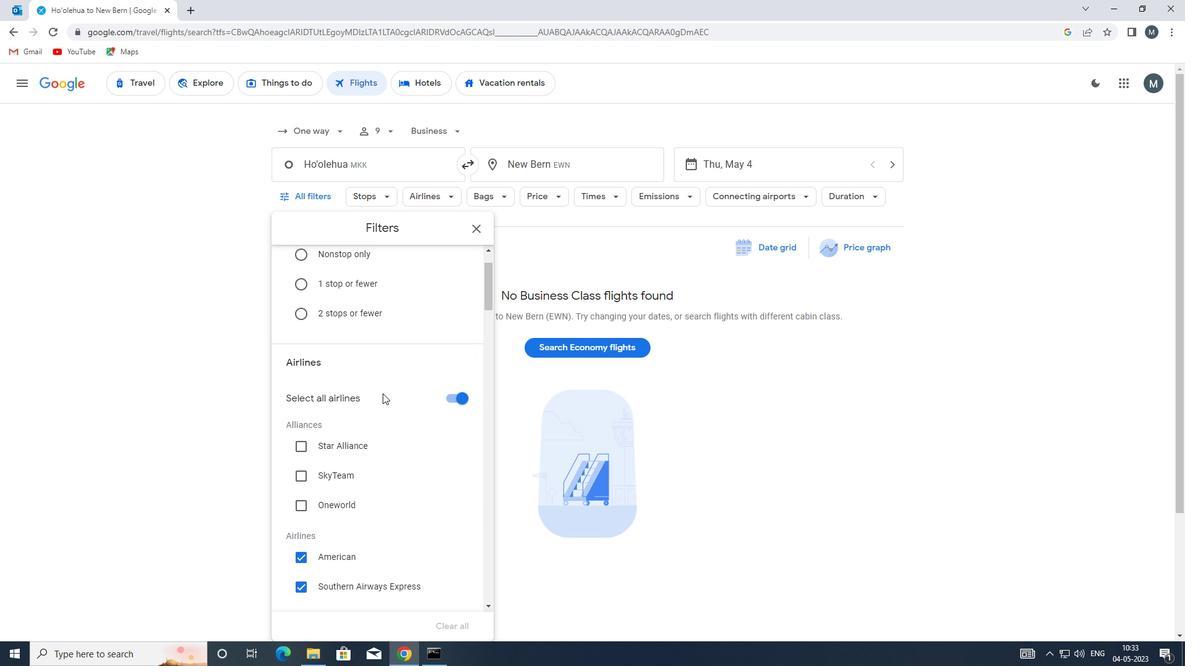 
Action: Mouse moved to (383, 390)
Screenshot: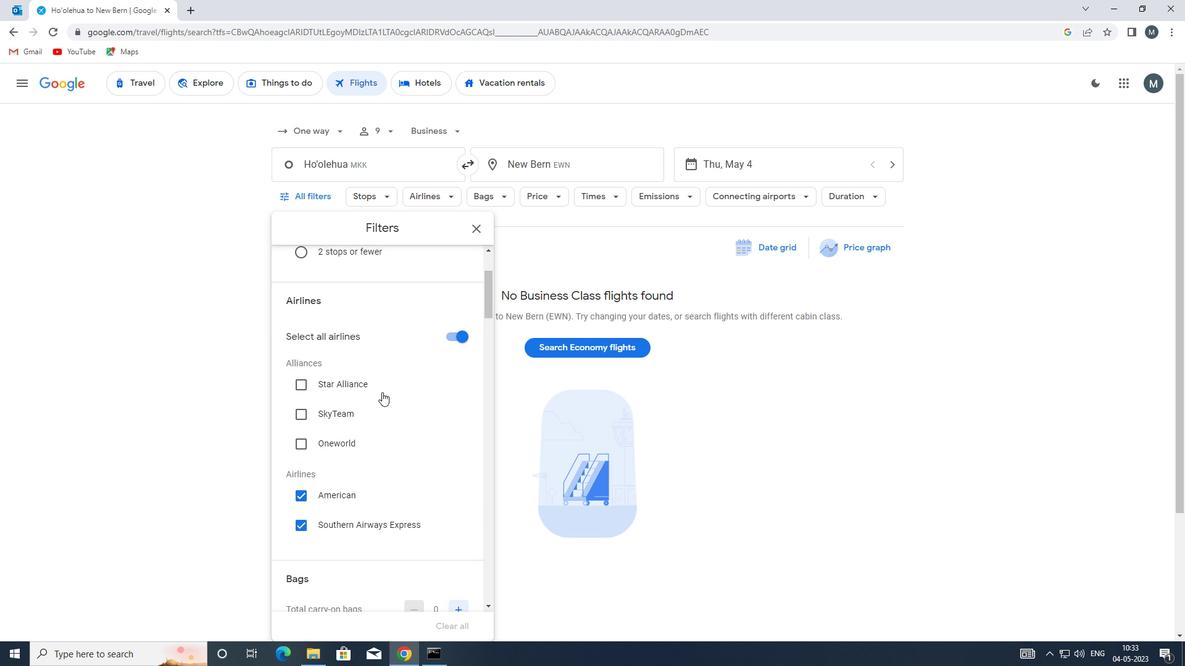 
Action: Mouse scrolled (383, 390) with delta (0, 0)
Screenshot: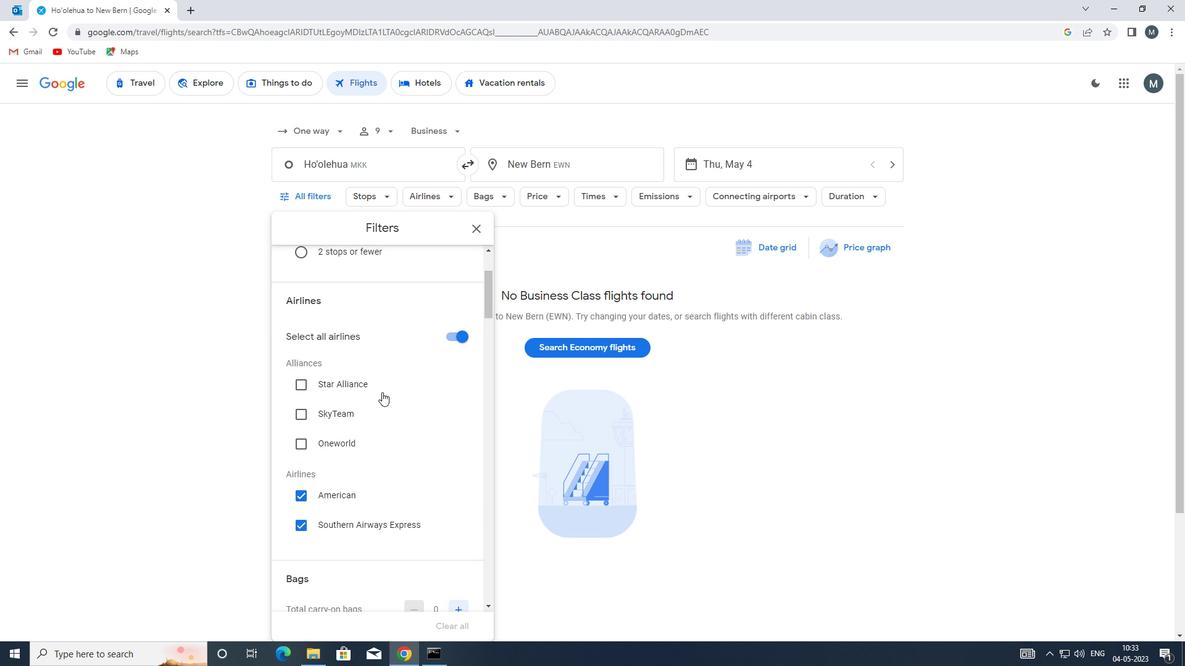 
Action: Mouse scrolled (383, 390) with delta (0, 0)
Screenshot: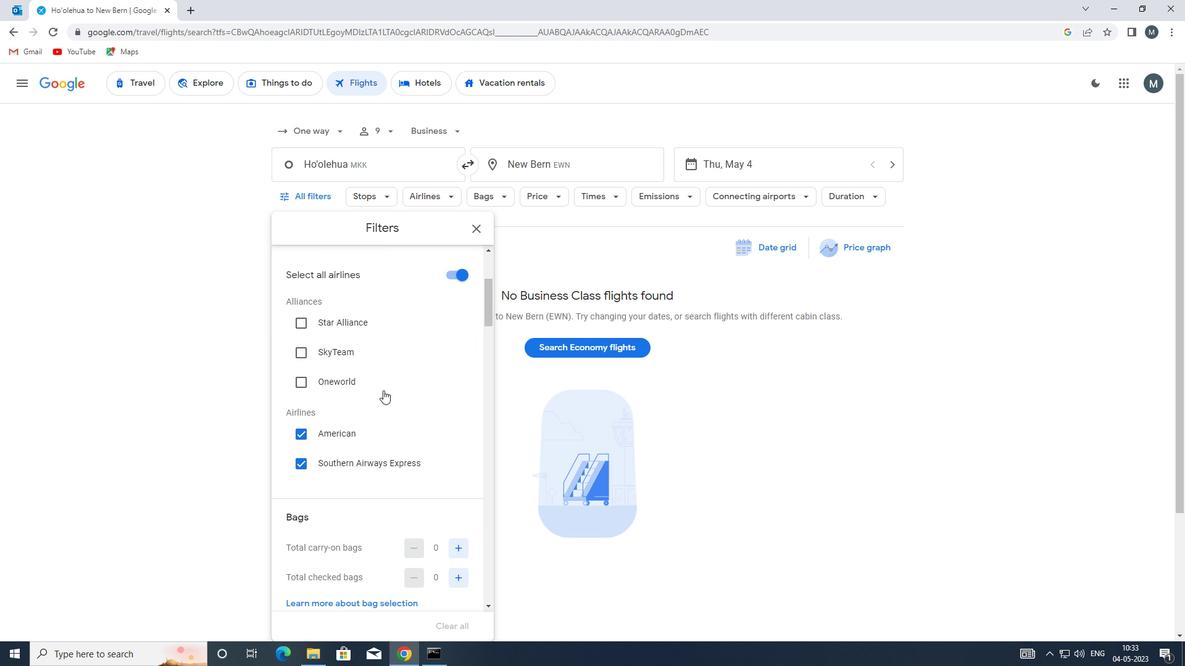 
Action: Mouse moved to (383, 390)
Screenshot: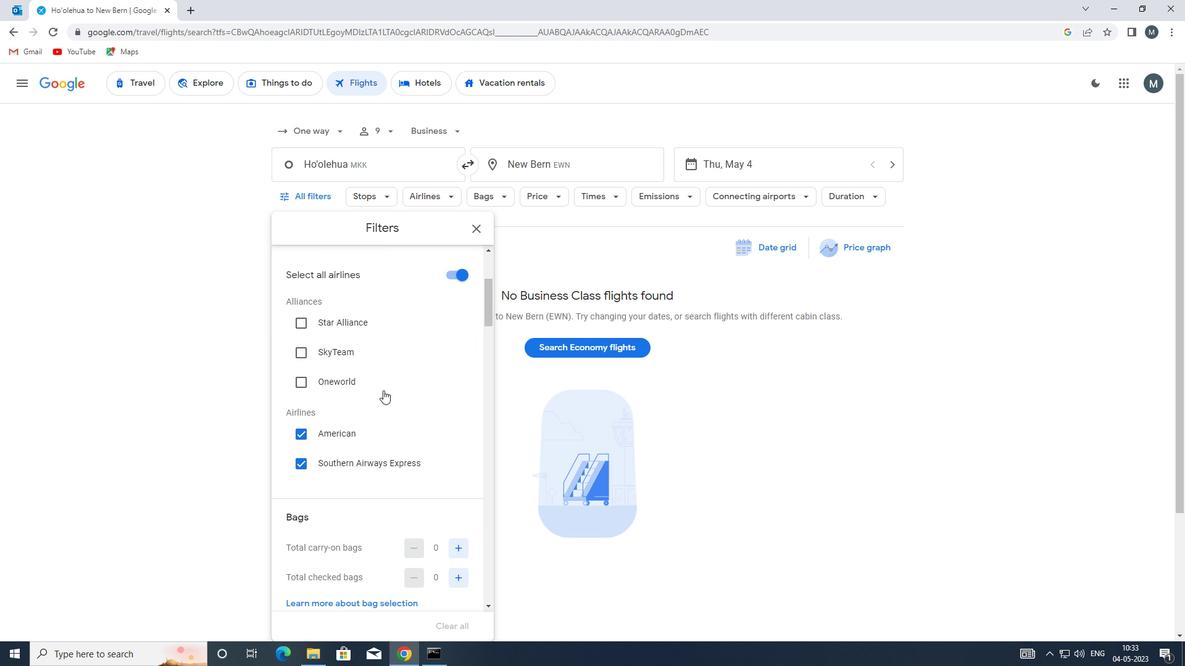 
Action: Mouse scrolled (383, 390) with delta (0, 0)
Screenshot: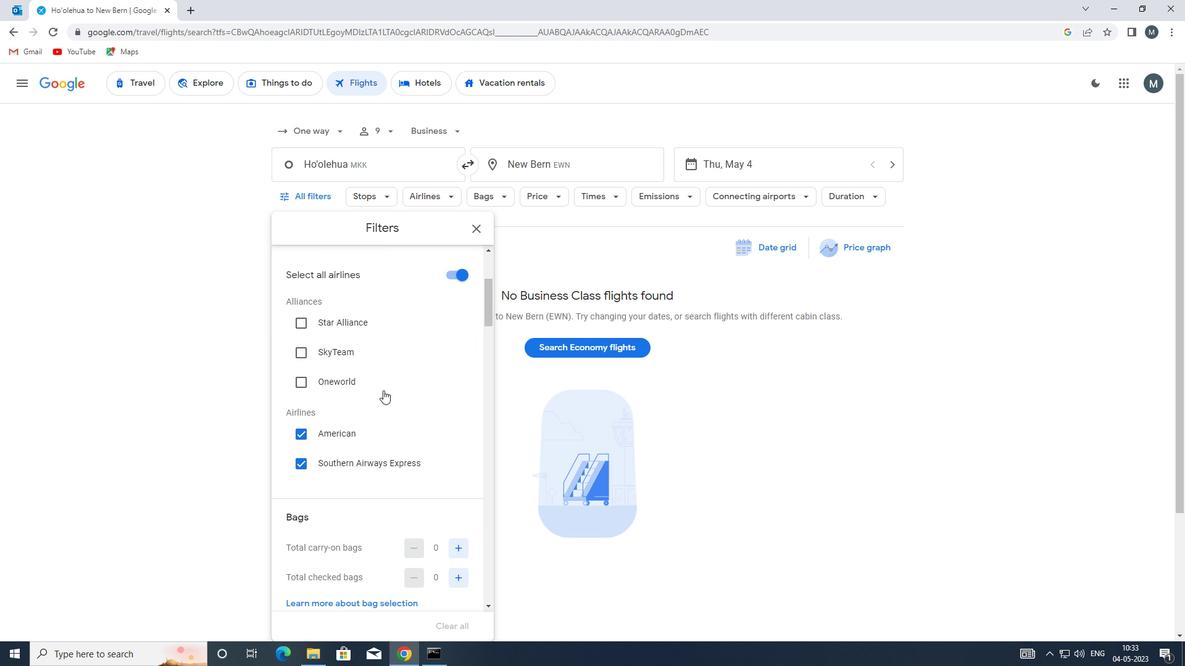 
Action: Mouse moved to (382, 393)
Screenshot: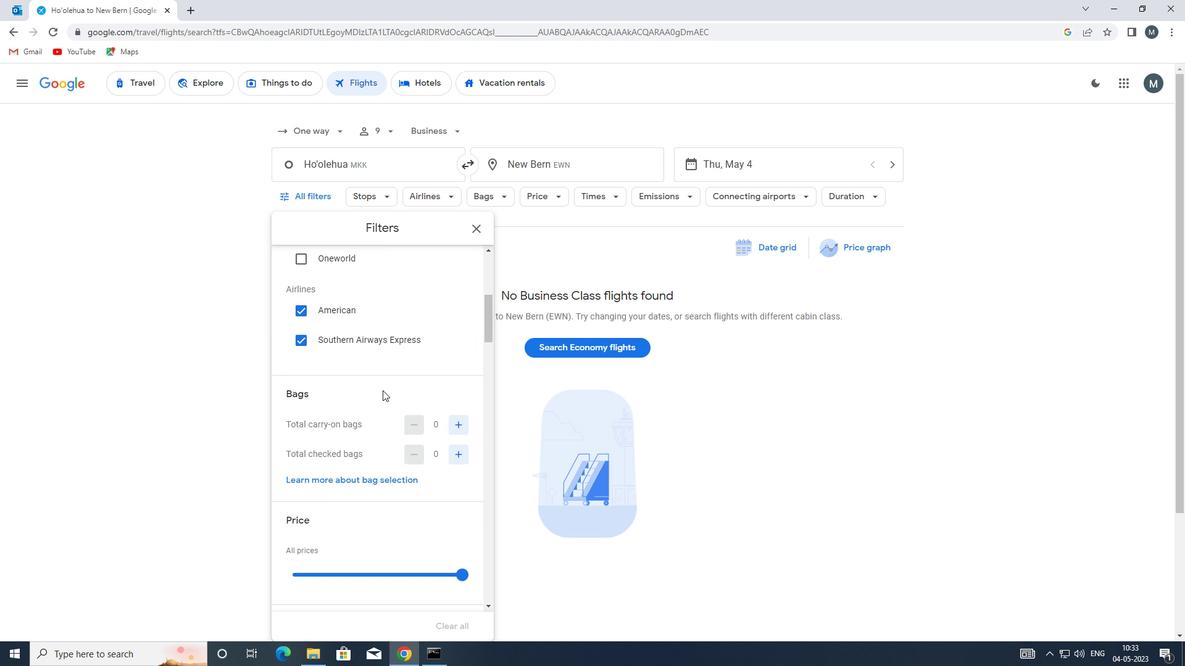 
Action: Mouse scrolled (382, 392) with delta (0, 0)
Screenshot: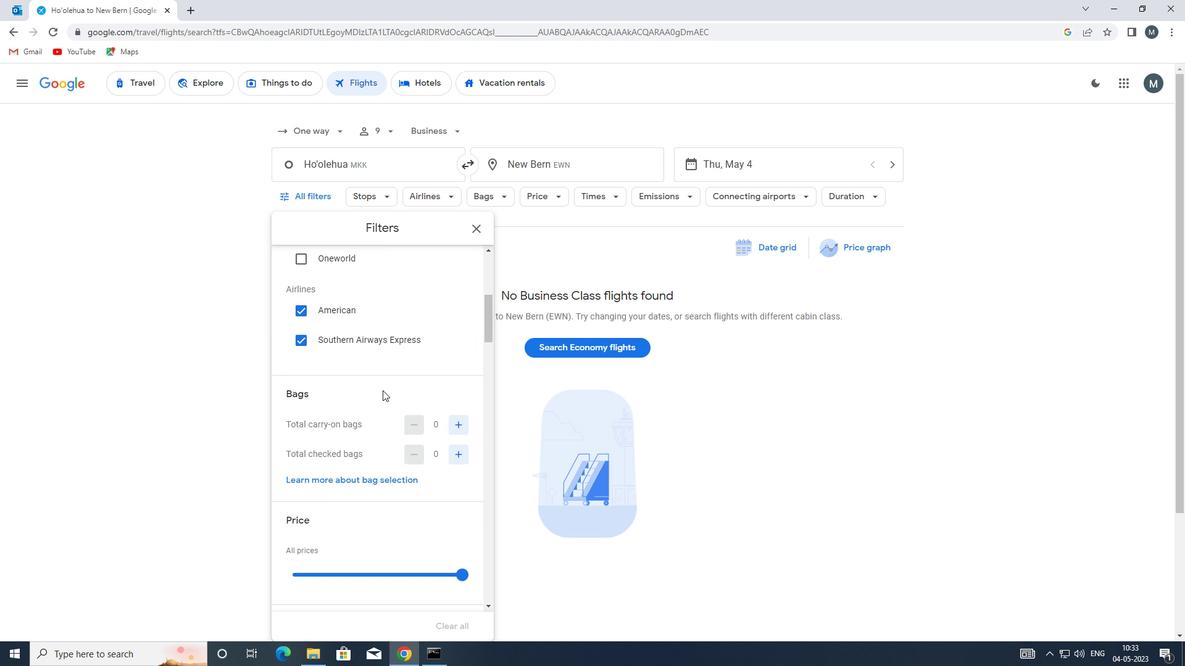 
Action: Mouse moved to (454, 392)
Screenshot: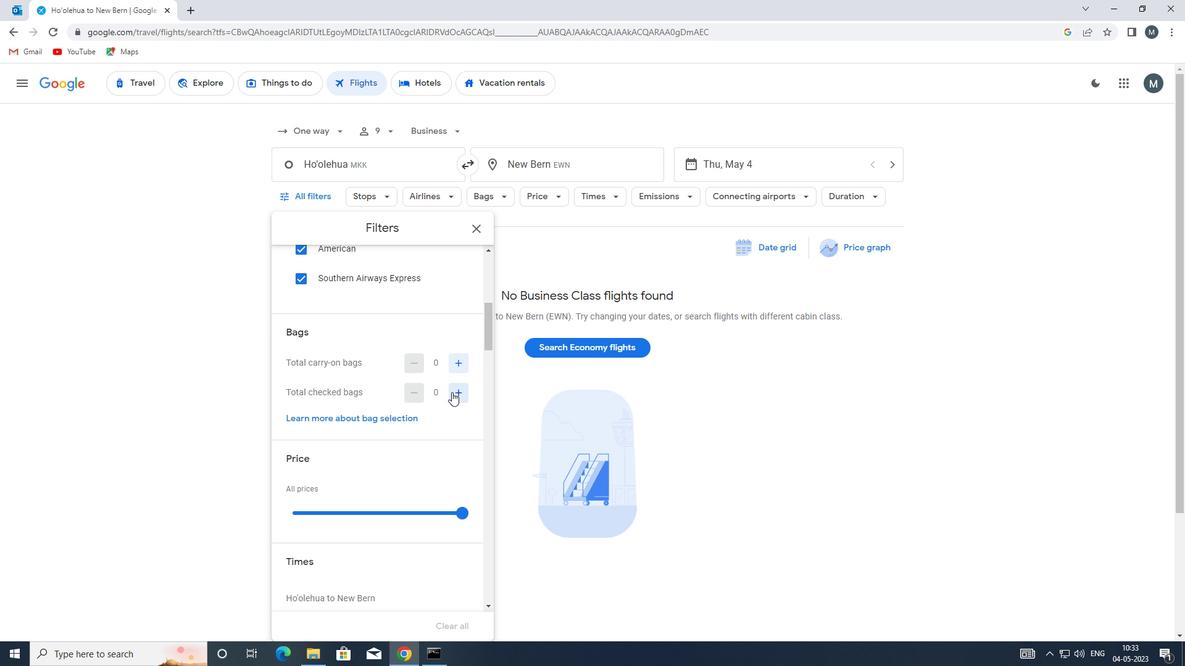 
Action: Mouse pressed left at (454, 392)
Screenshot: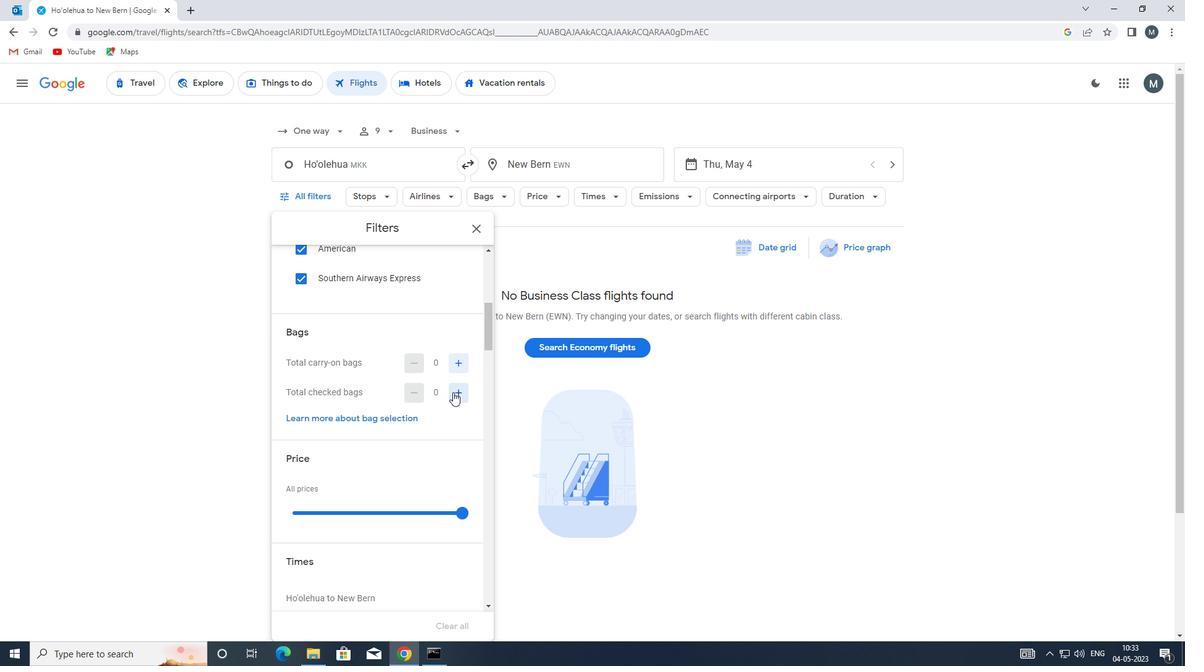 
Action: Mouse pressed left at (454, 392)
Screenshot: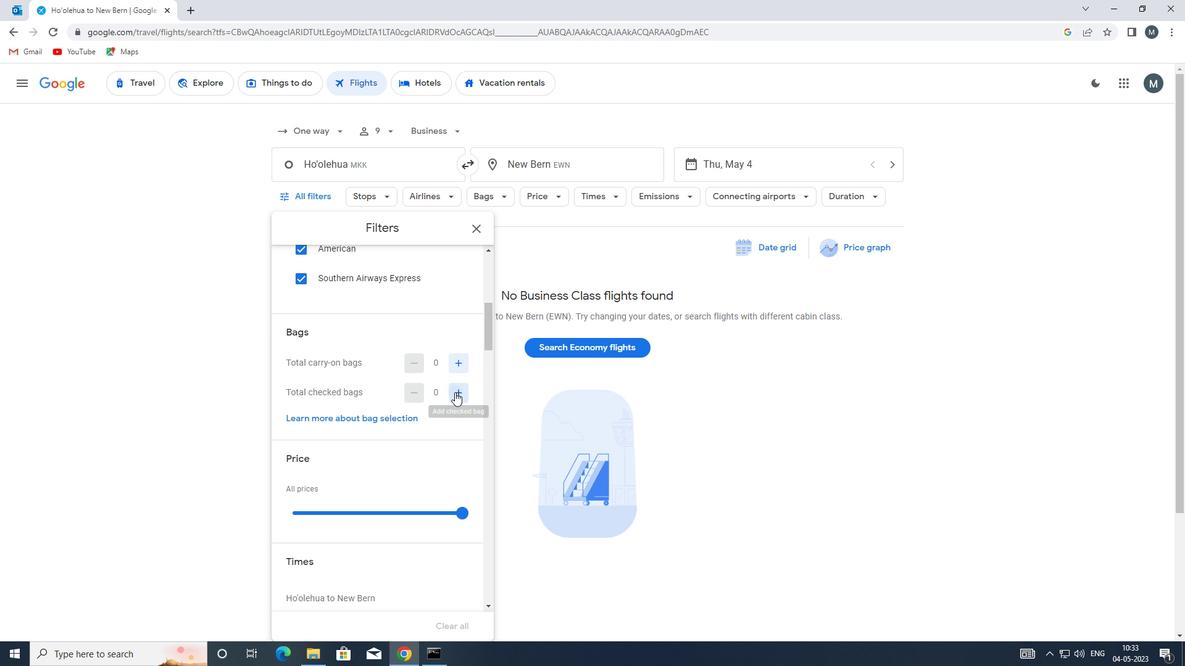 
Action: Mouse pressed left at (454, 392)
Screenshot: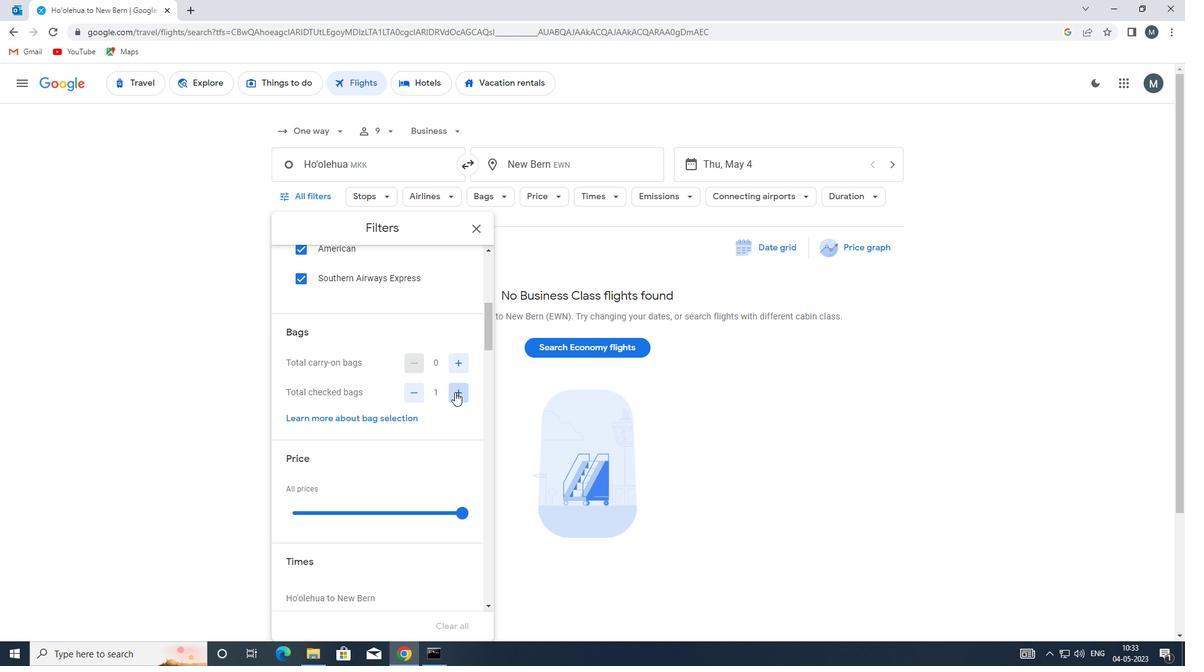 
Action: Mouse pressed left at (454, 392)
Screenshot: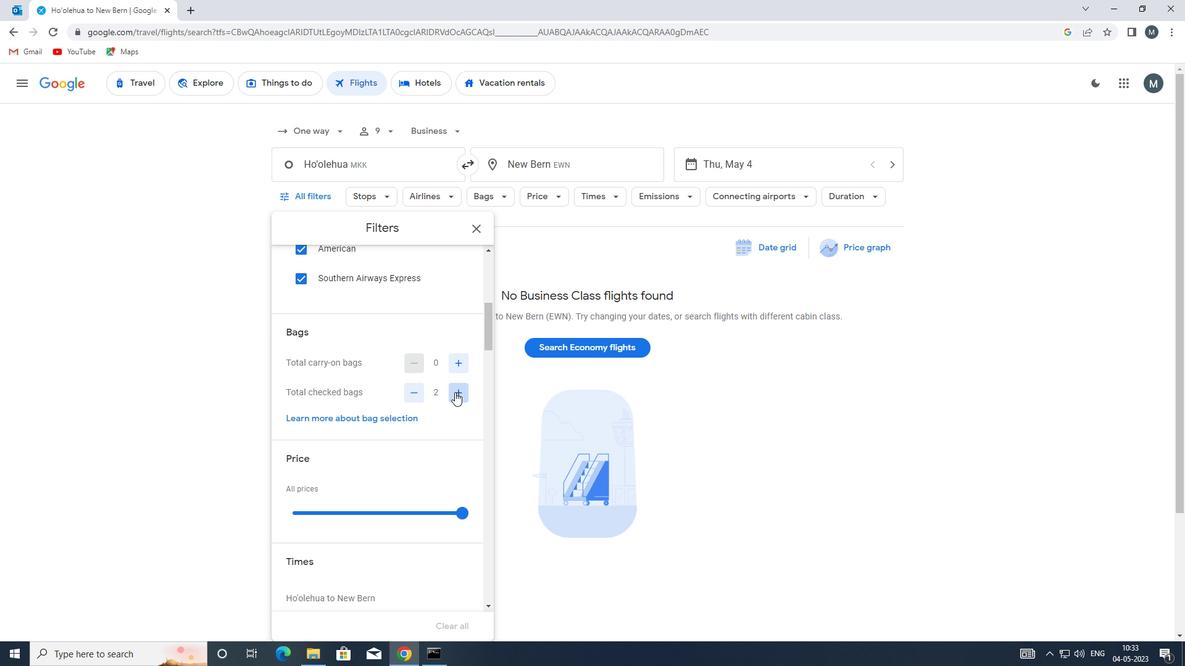 
Action: Mouse pressed left at (454, 392)
Screenshot: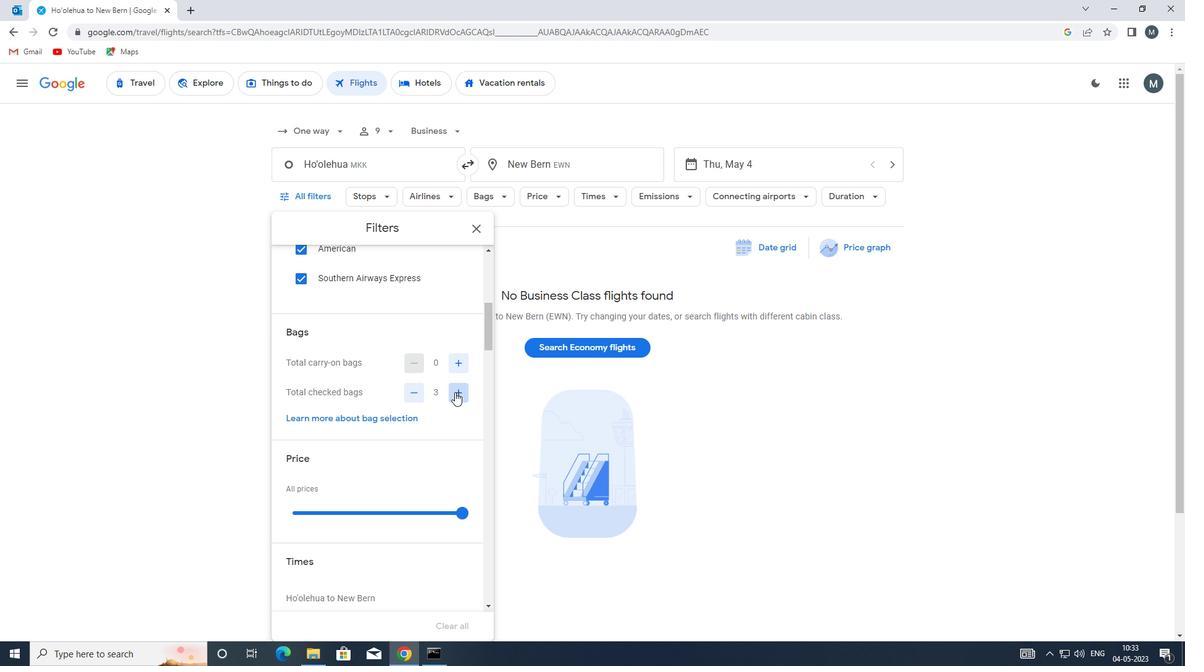 
Action: Mouse pressed left at (454, 392)
Screenshot: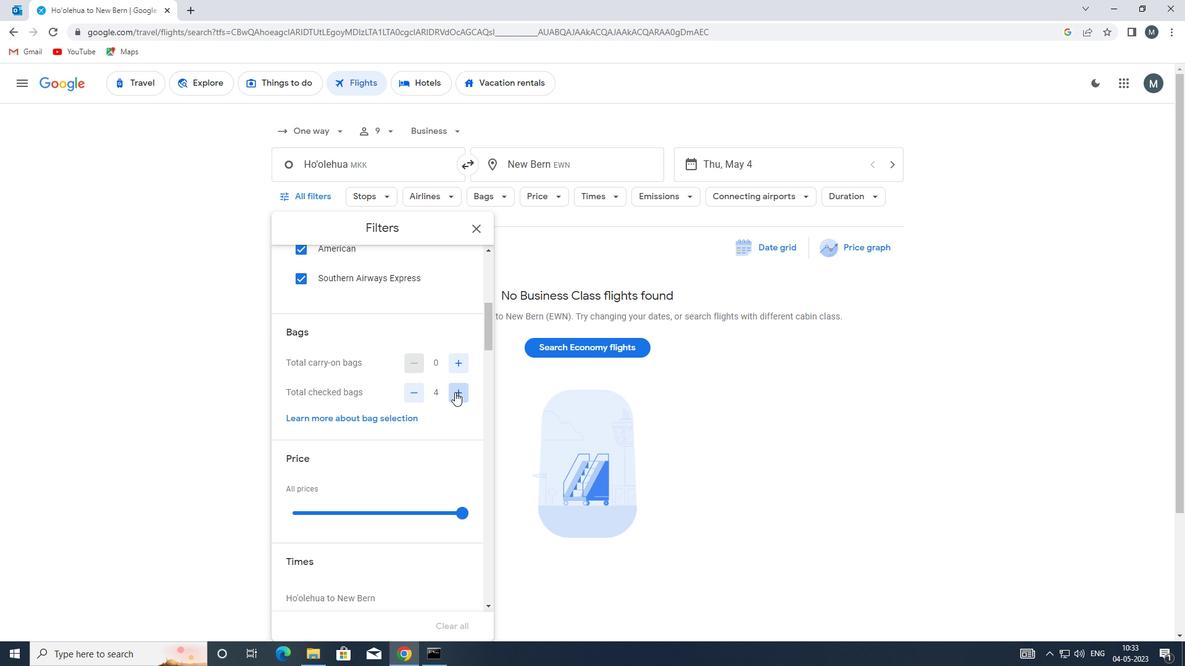 
Action: Mouse pressed left at (454, 392)
Screenshot: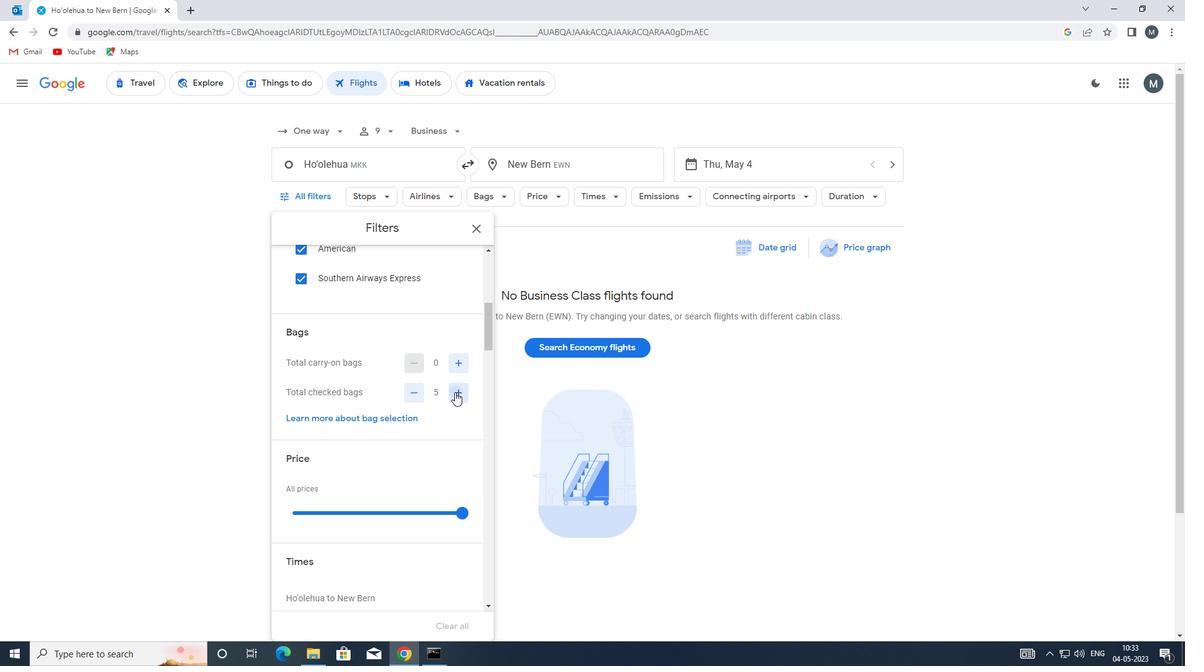
Action: Mouse moved to (454, 392)
Screenshot: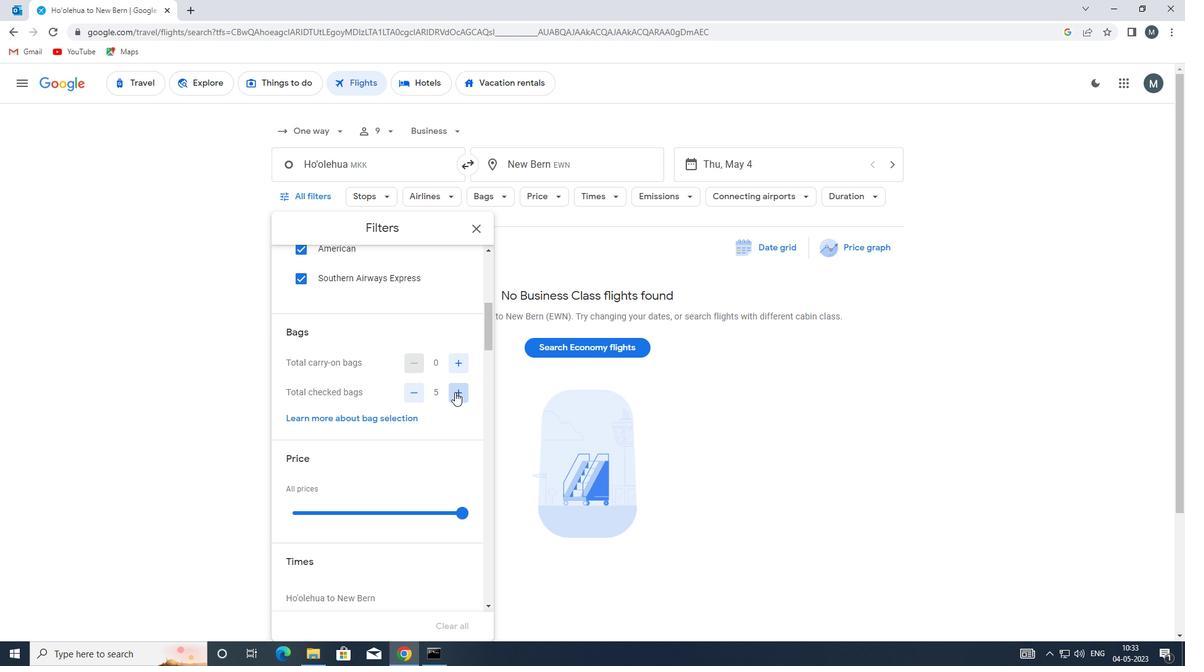
Action: Mouse pressed left at (454, 392)
Screenshot: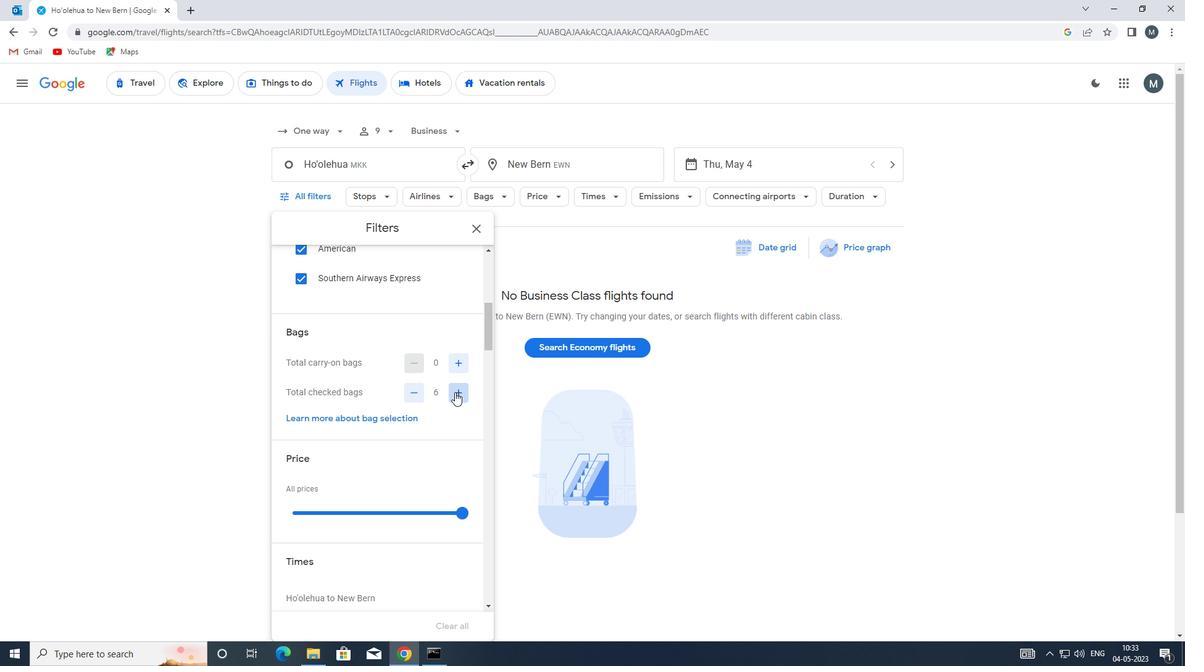 
Action: Mouse moved to (387, 397)
Screenshot: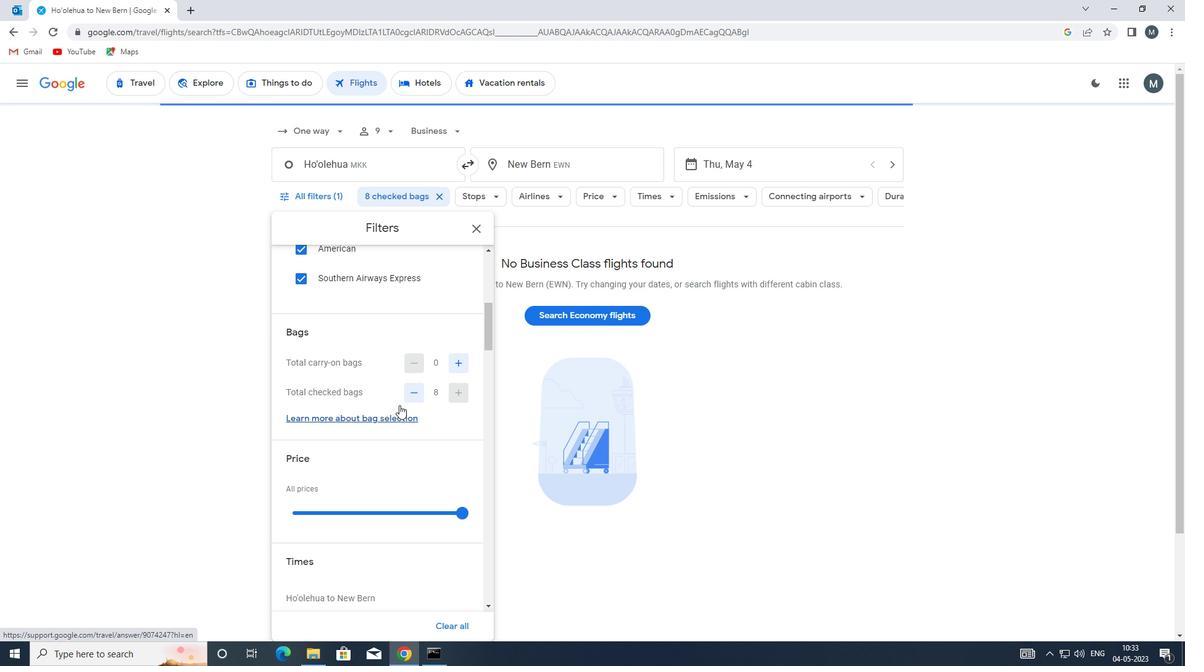
Action: Mouse scrolled (387, 396) with delta (0, 0)
Screenshot: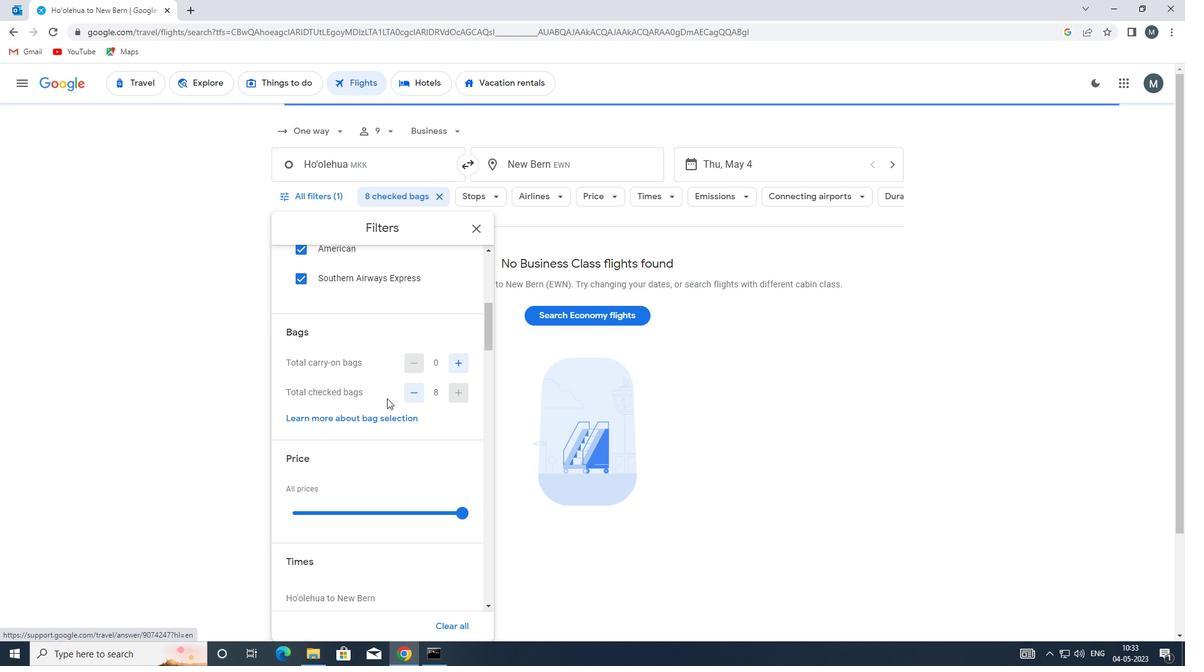 
Action: Mouse moved to (384, 398)
Screenshot: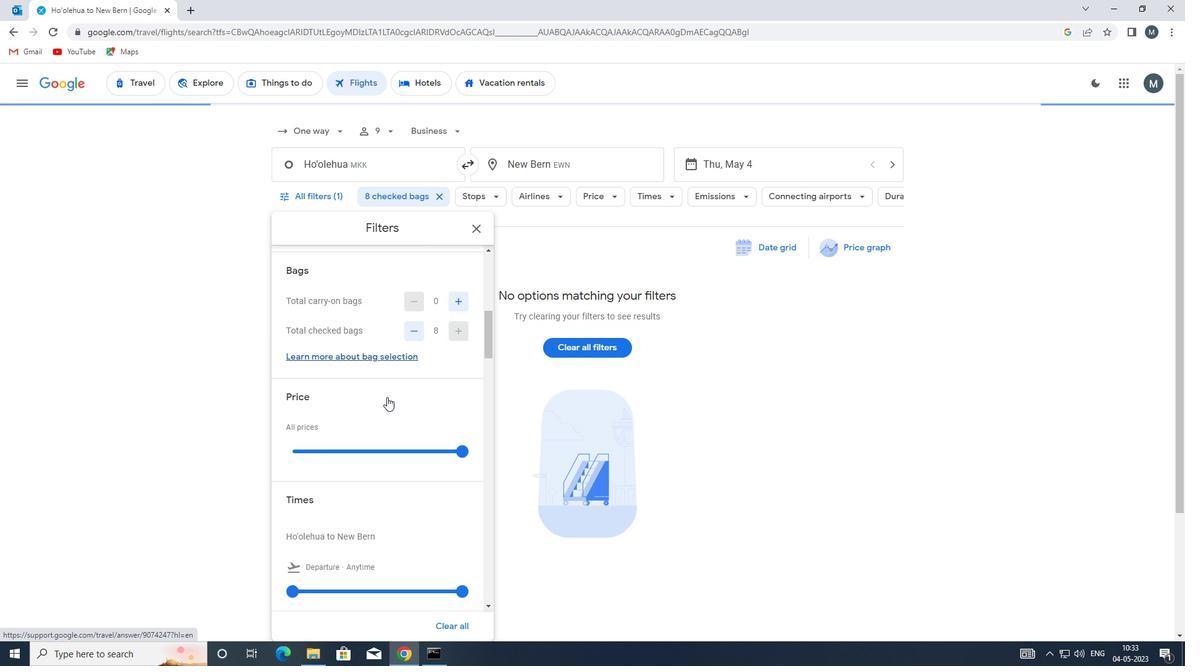 
Action: Mouse scrolled (384, 397) with delta (0, 0)
Screenshot: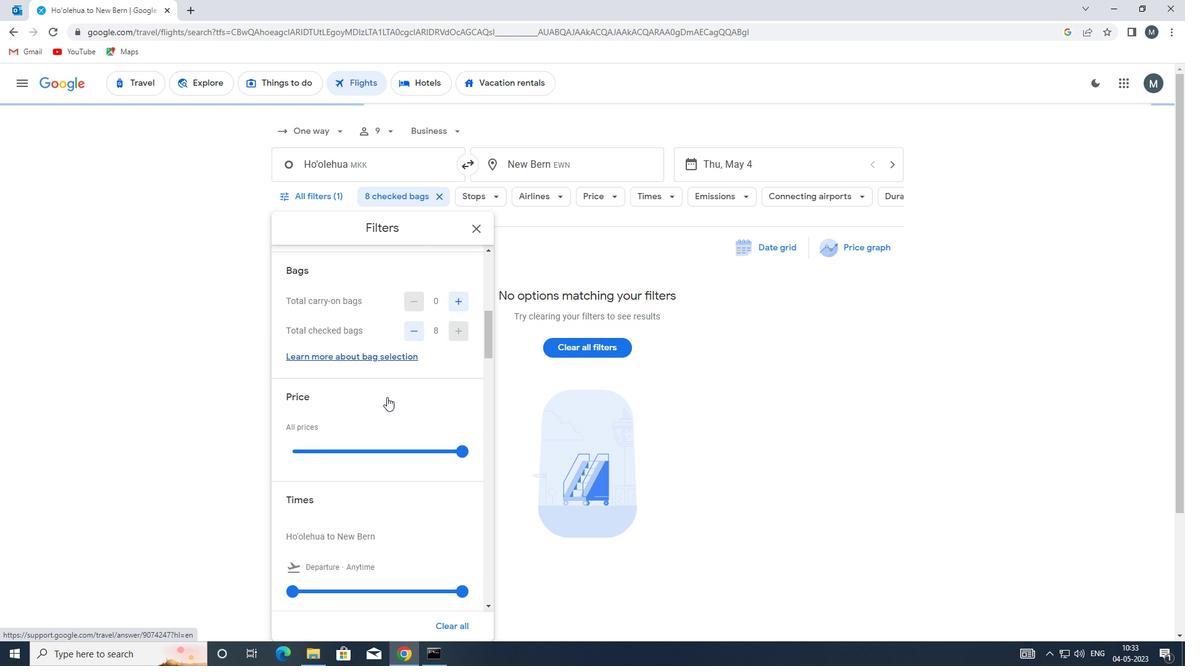 
Action: Mouse moved to (372, 391)
Screenshot: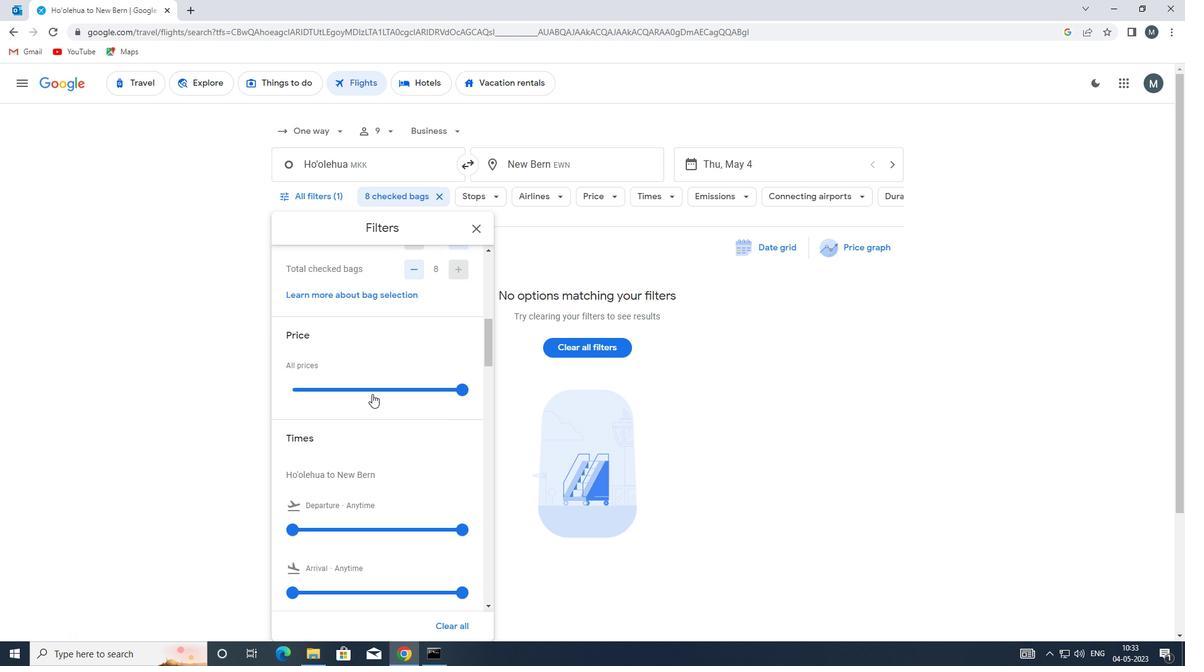 
Action: Mouse pressed left at (372, 391)
Screenshot: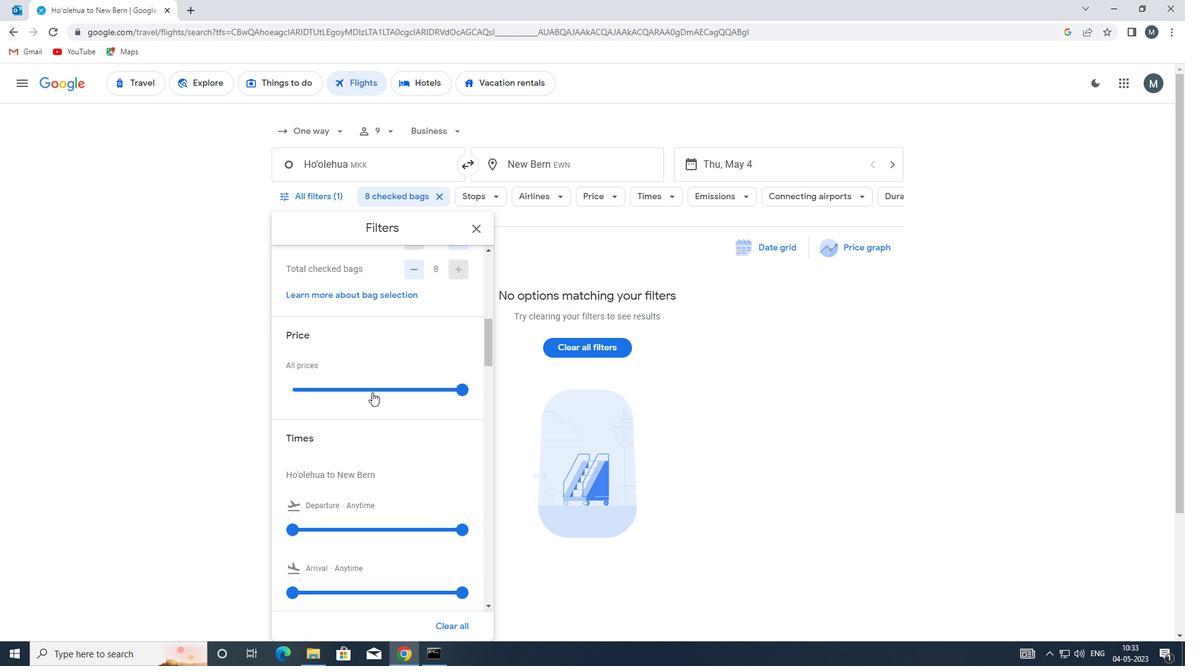
Action: Mouse pressed left at (372, 391)
Screenshot: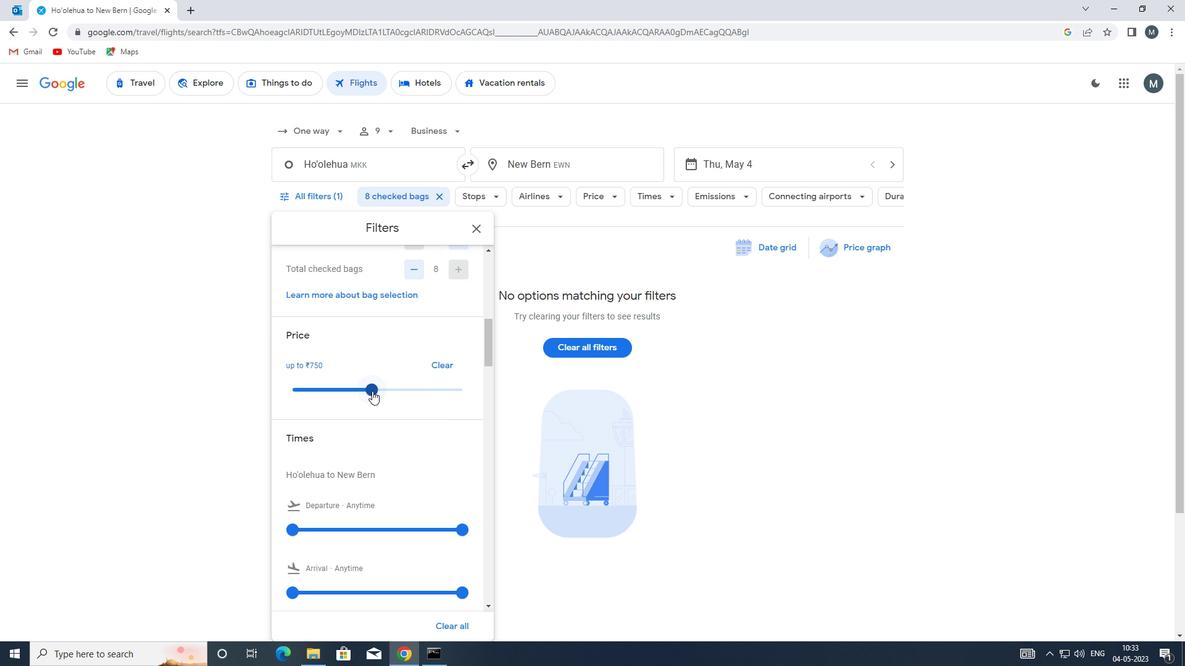 
Action: Mouse moved to (407, 386)
Screenshot: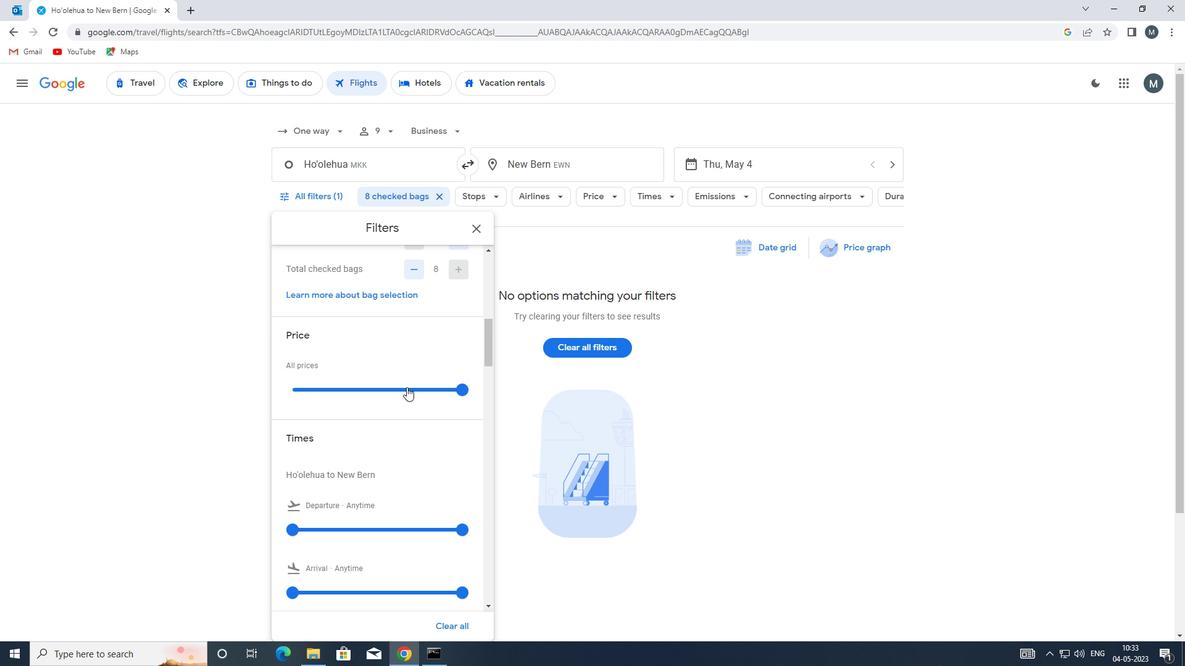 
Action: Mouse scrolled (407, 385) with delta (0, 0)
Screenshot: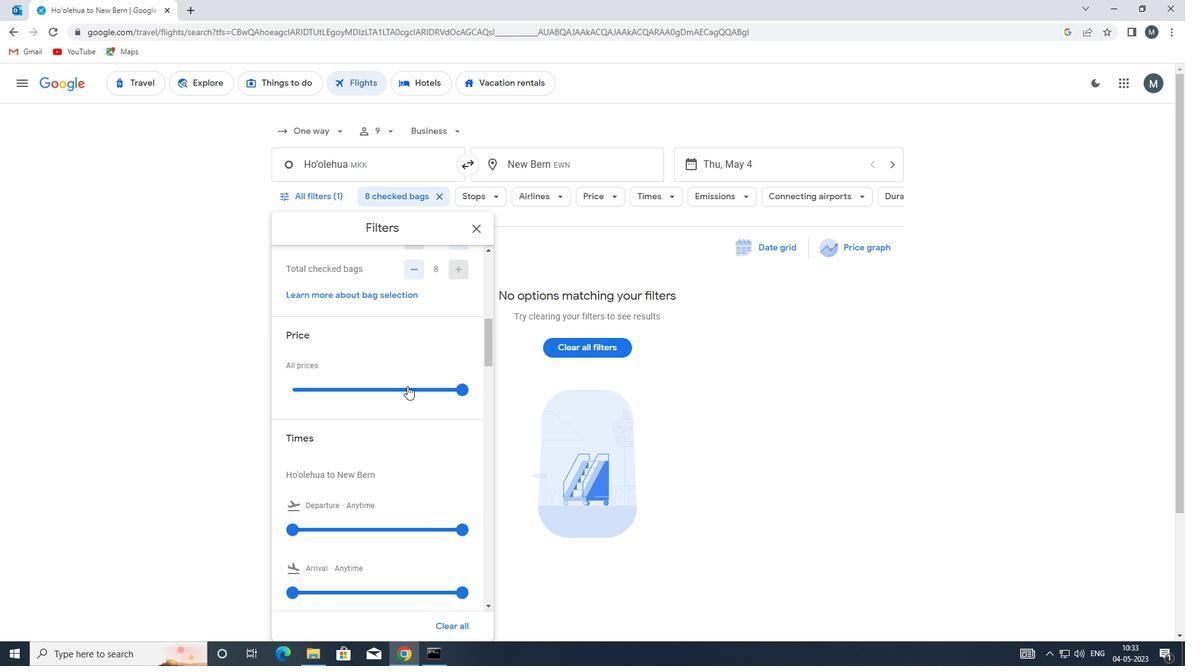 
Action: Mouse moved to (383, 399)
Screenshot: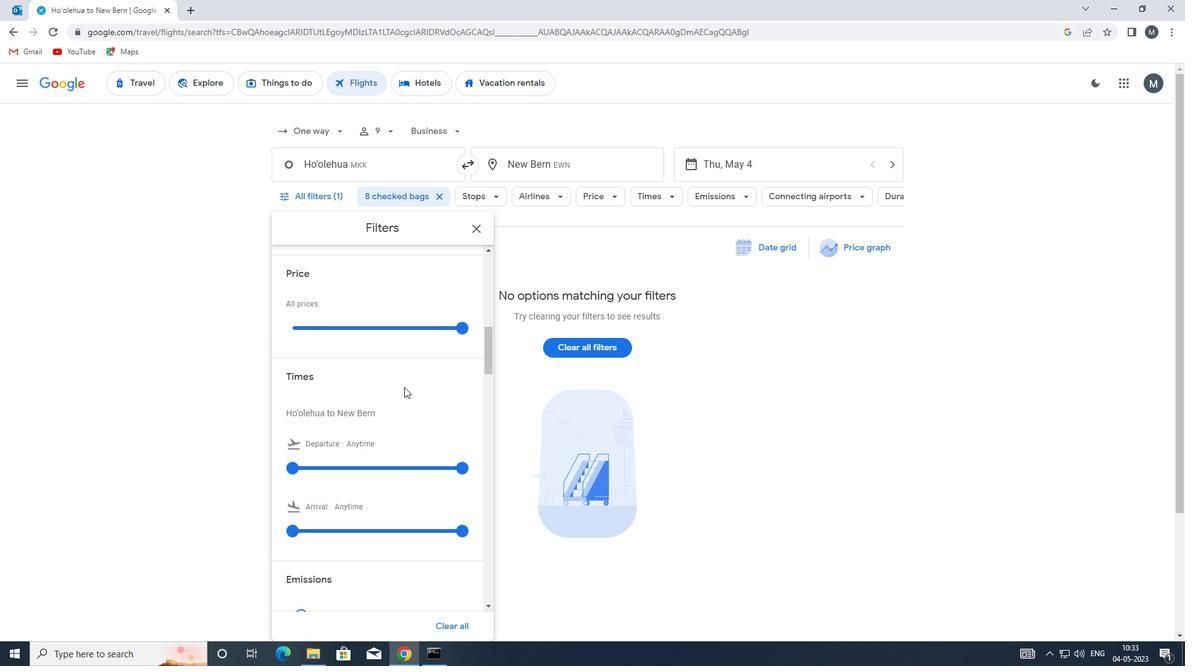
Action: Mouse scrolled (383, 399) with delta (0, 0)
Screenshot: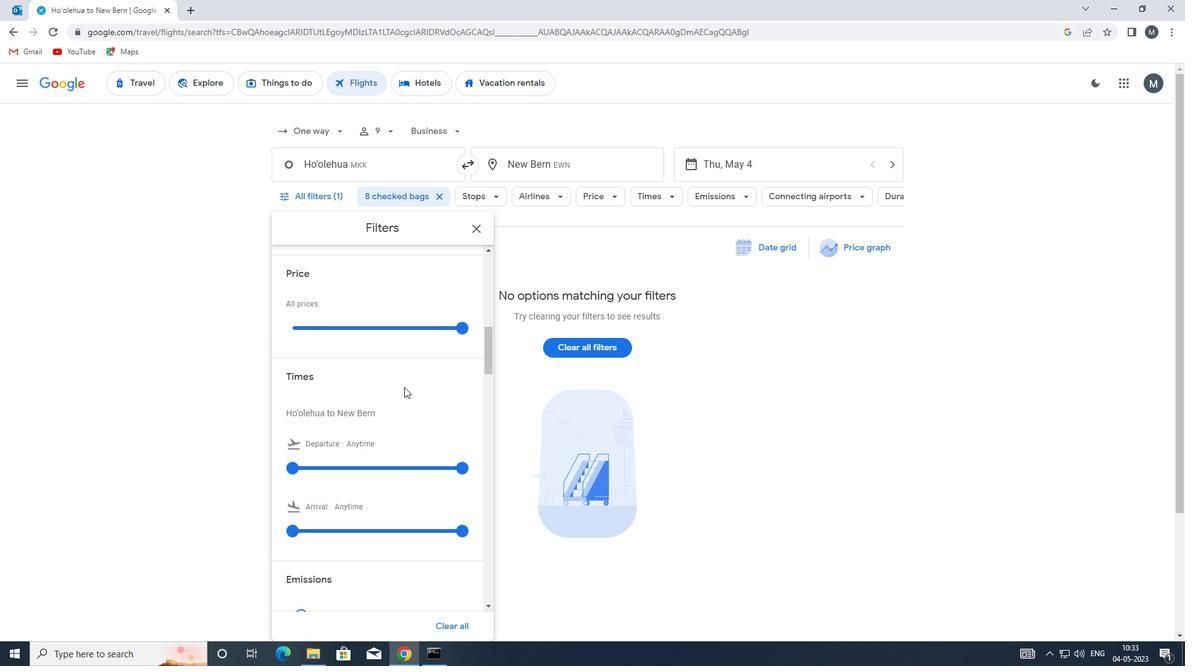 
Action: Mouse moved to (378, 403)
Screenshot: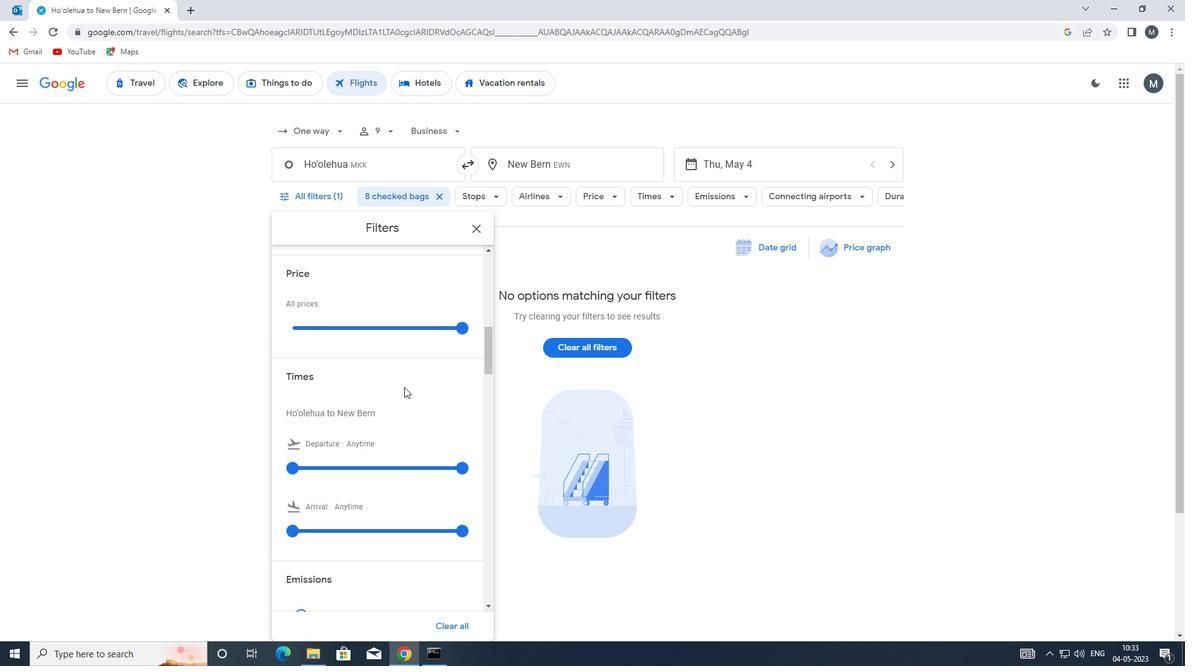 
Action: Mouse scrolled (378, 403) with delta (0, 0)
Screenshot: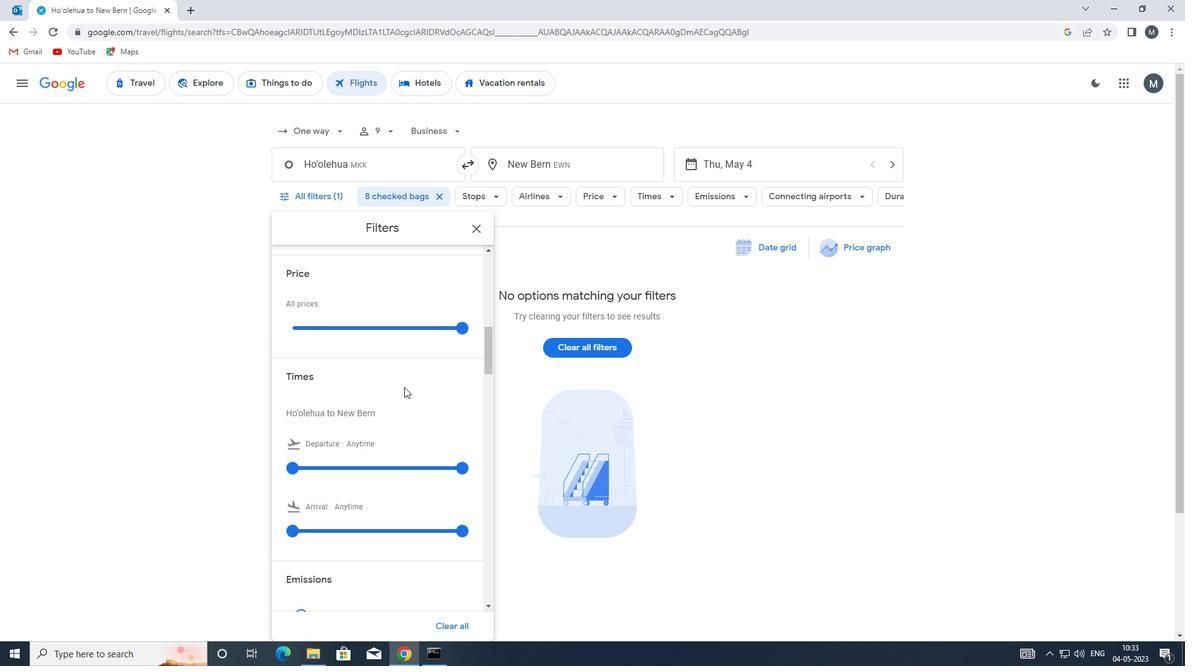 
Action: Mouse moved to (375, 404)
Screenshot: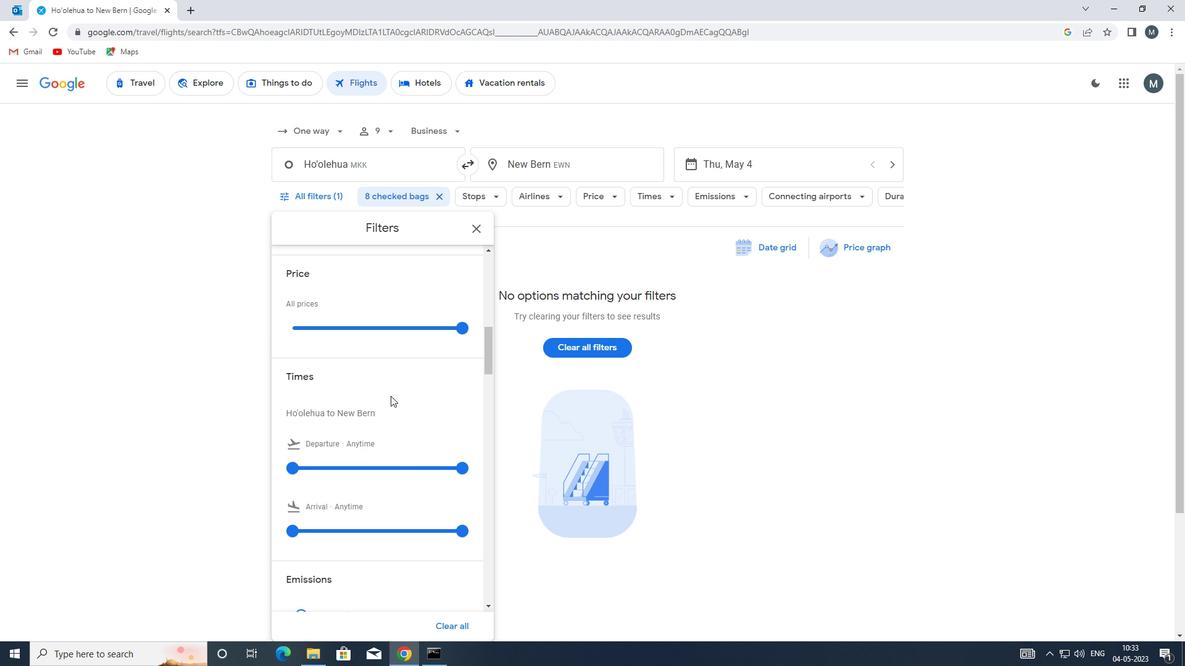 
Action: Mouse scrolled (375, 403) with delta (0, 0)
Screenshot: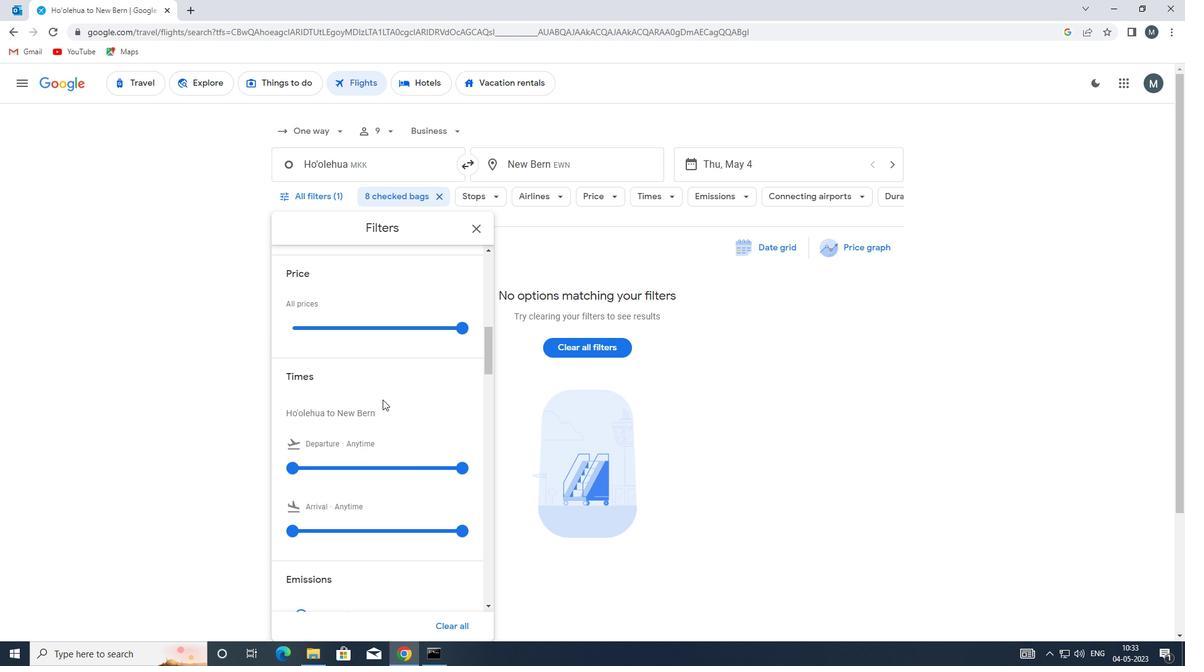 
Action: Mouse moved to (323, 377)
Screenshot: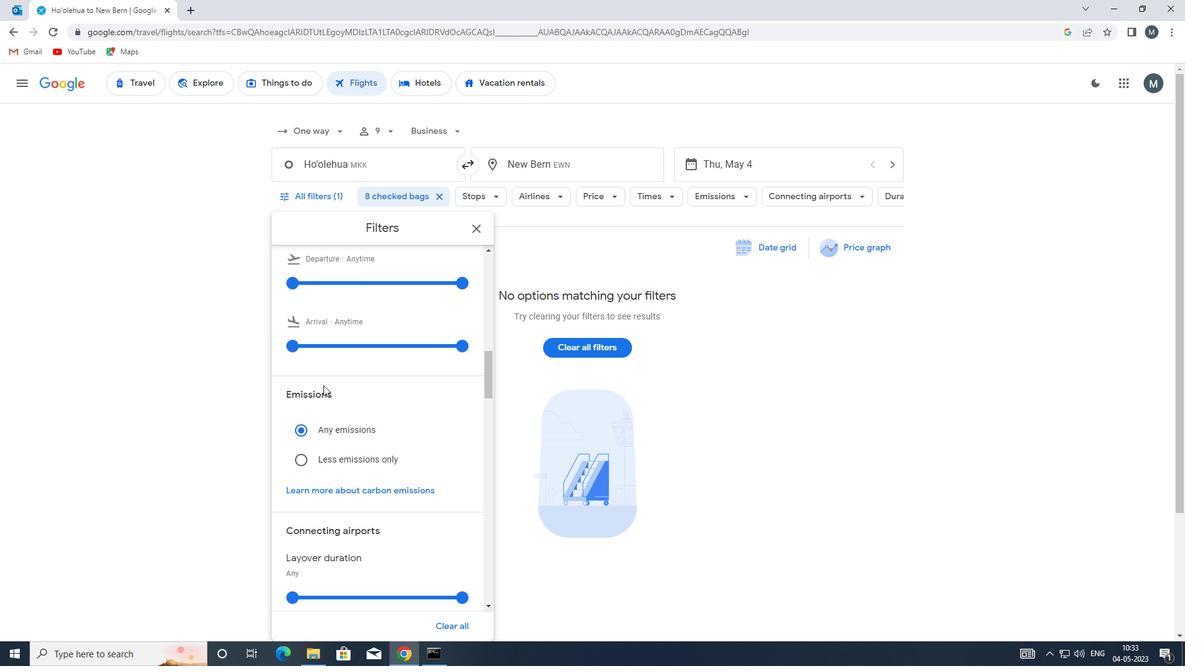 
Action: Mouse scrolled (323, 378) with delta (0, 0)
Screenshot: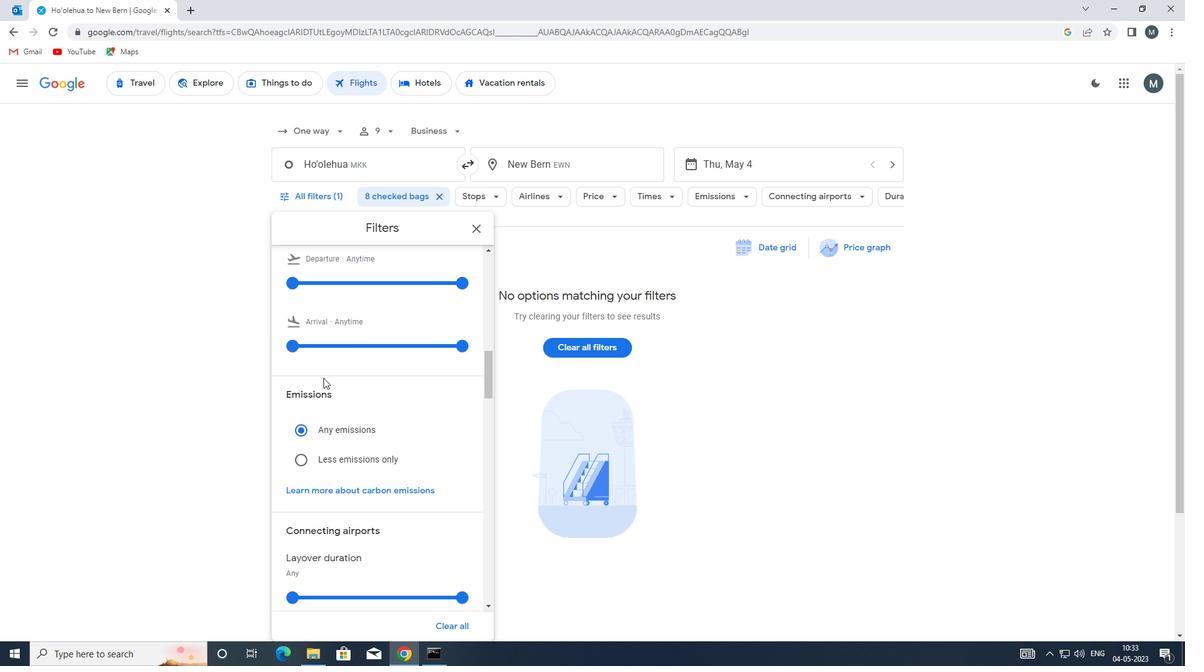 
Action: Mouse moved to (296, 338)
Screenshot: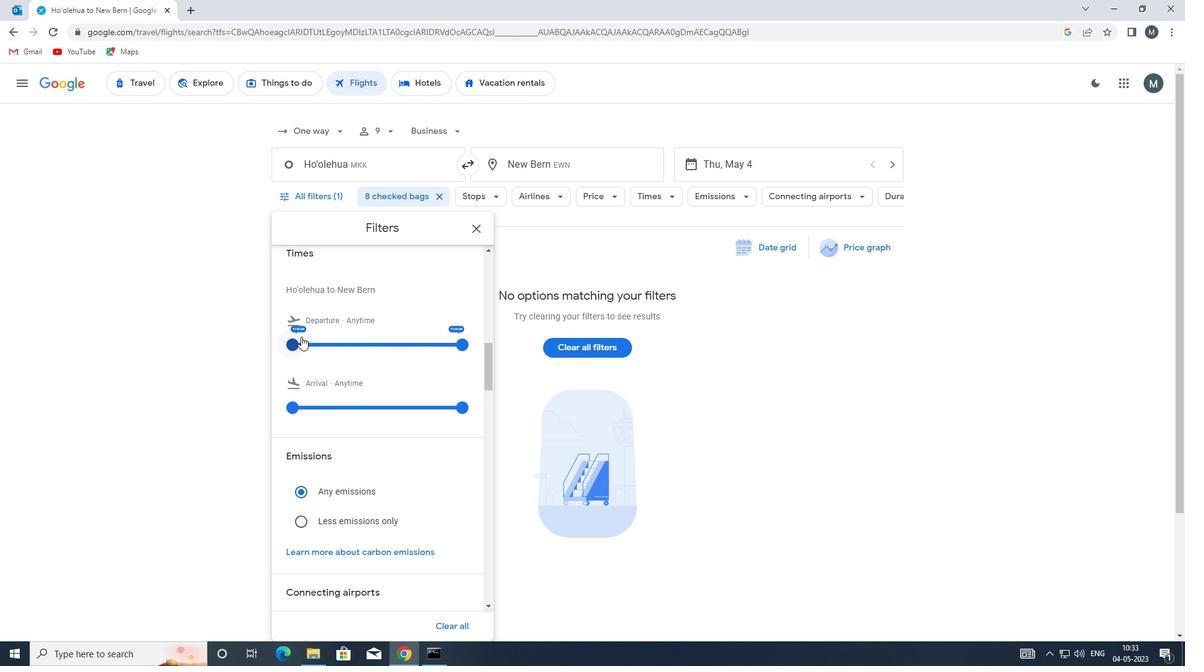 
Action: Mouse pressed left at (296, 338)
Screenshot: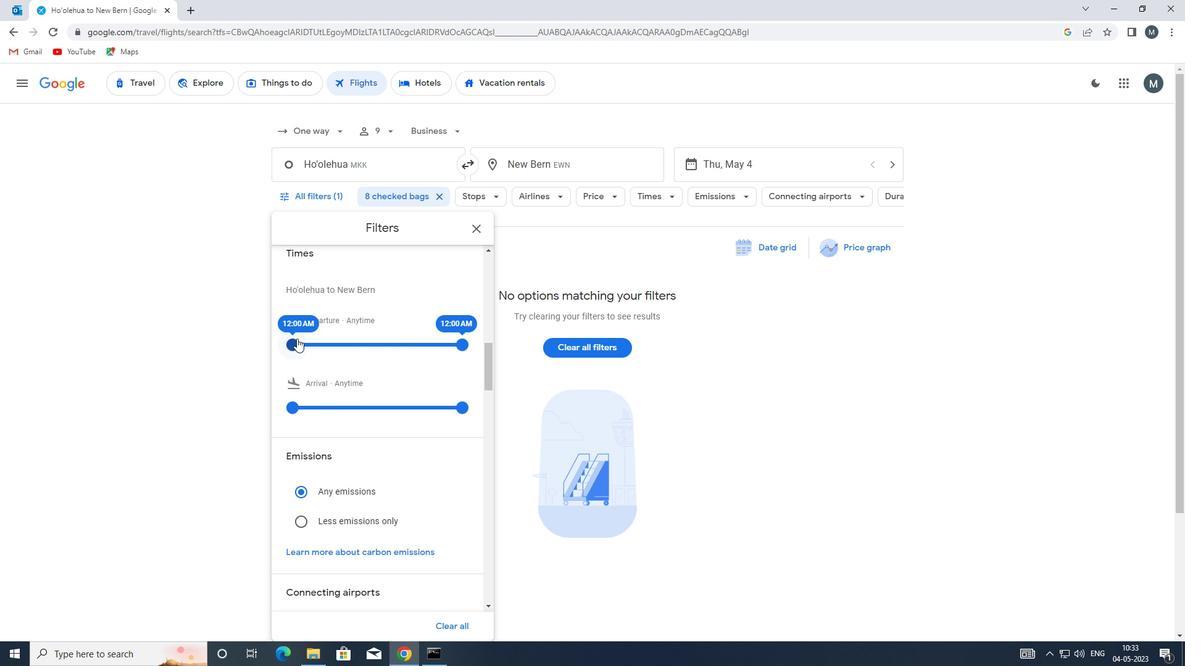 
Action: Mouse moved to (401, 342)
Screenshot: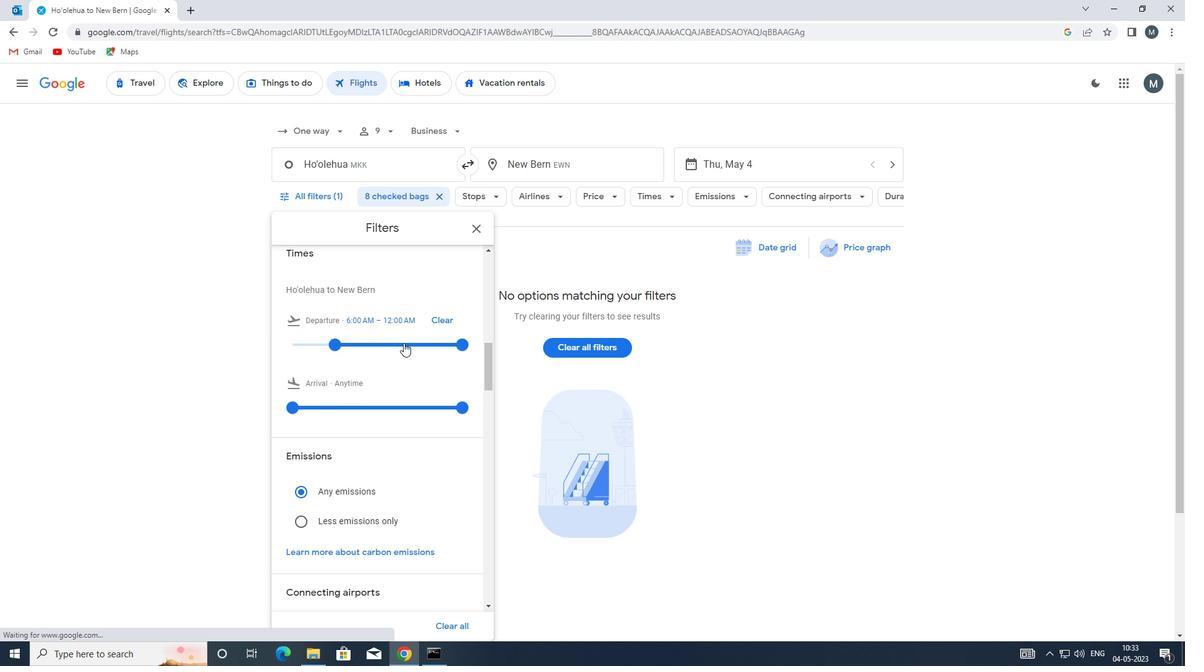 
Action: Mouse pressed left at (401, 342)
Screenshot: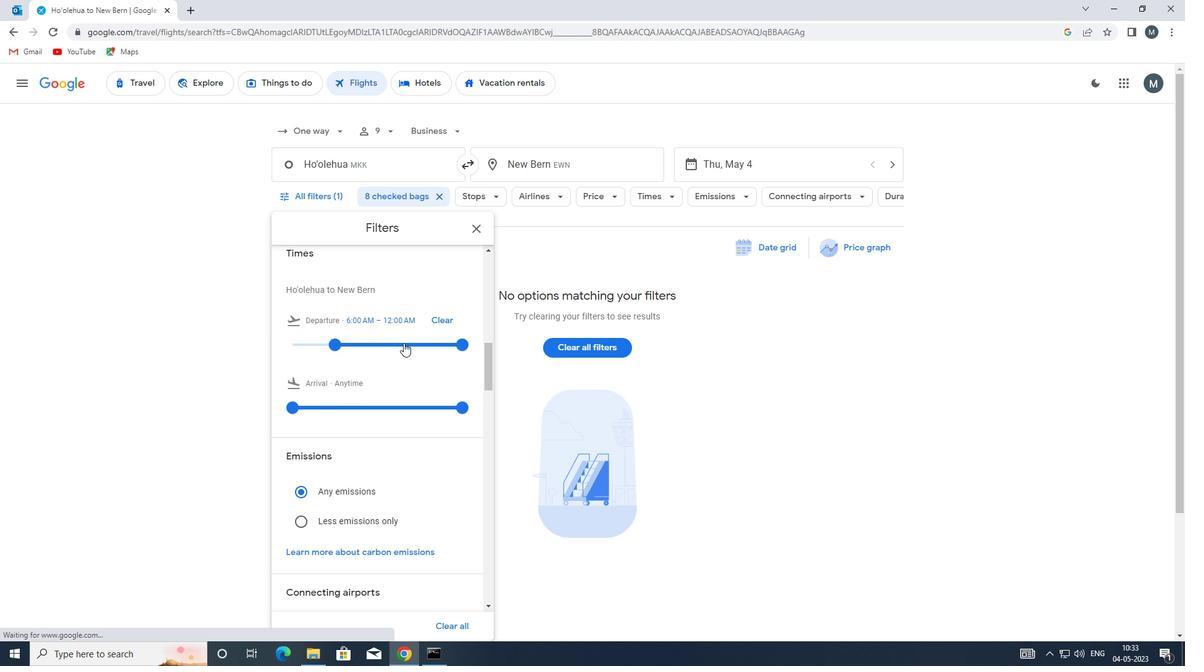 
Action: Mouse moved to (345, 340)
Screenshot: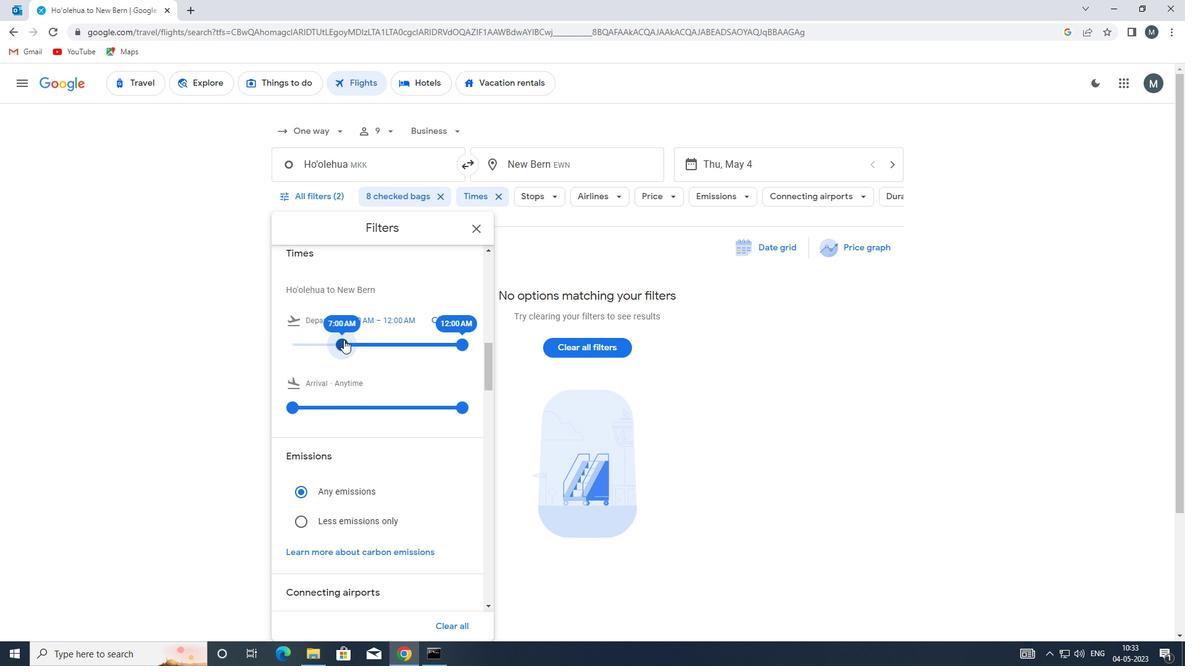 
Action: Mouse pressed left at (345, 340)
Screenshot: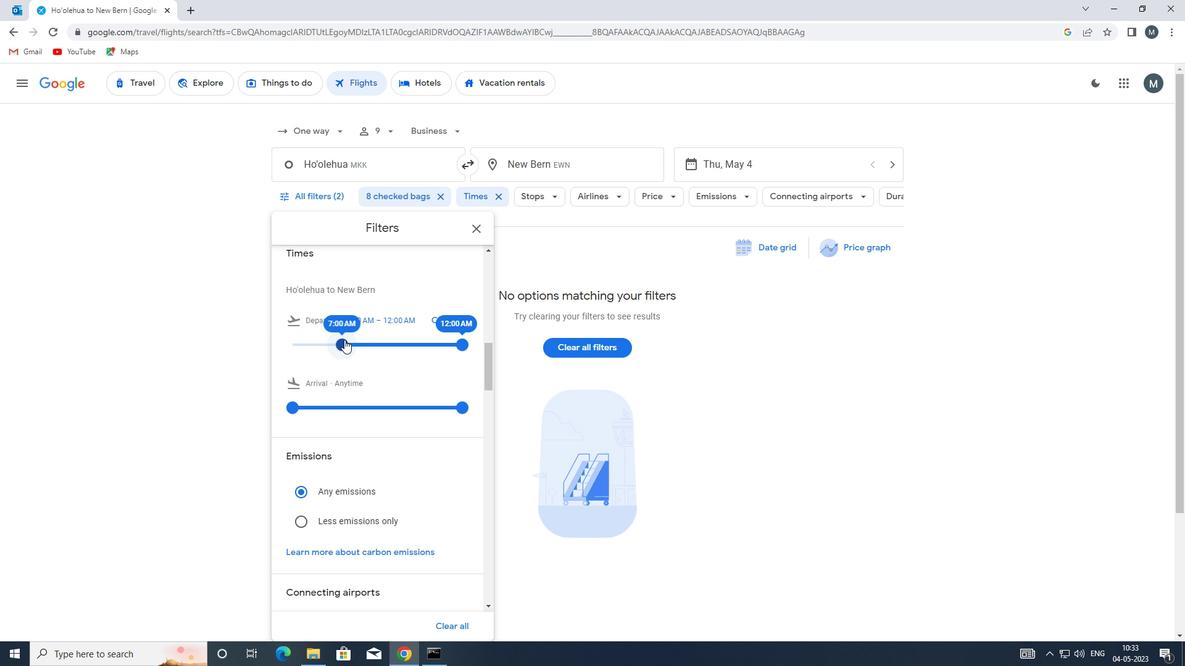
Action: Mouse moved to (458, 343)
Screenshot: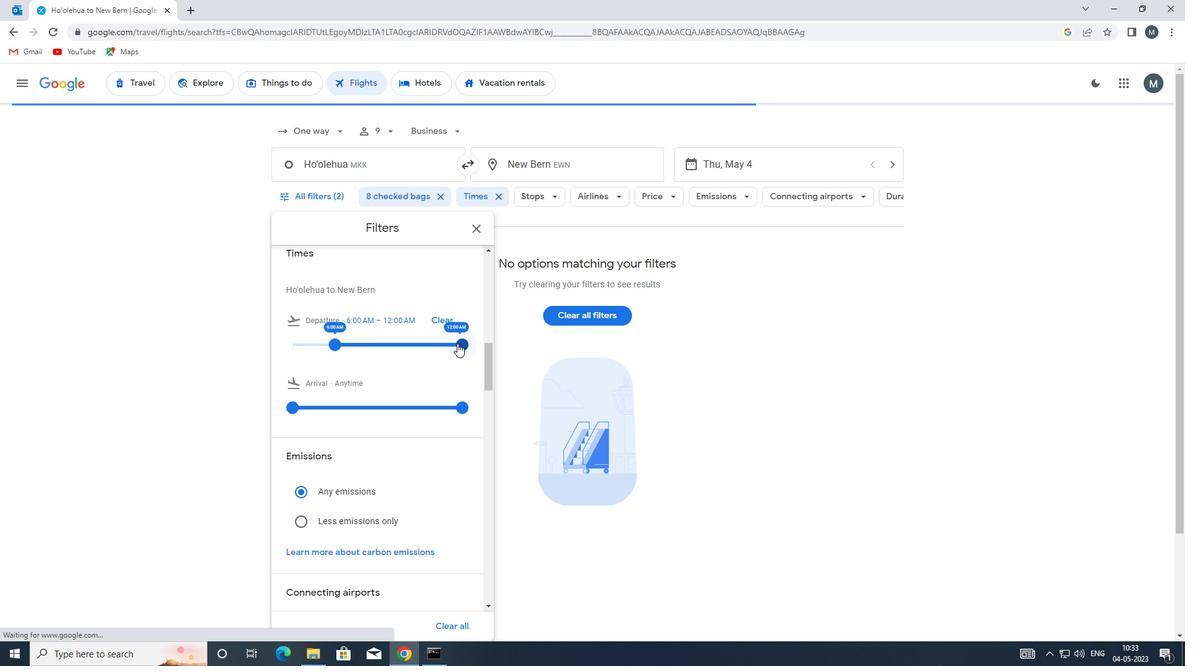 
Action: Mouse pressed left at (458, 343)
Screenshot: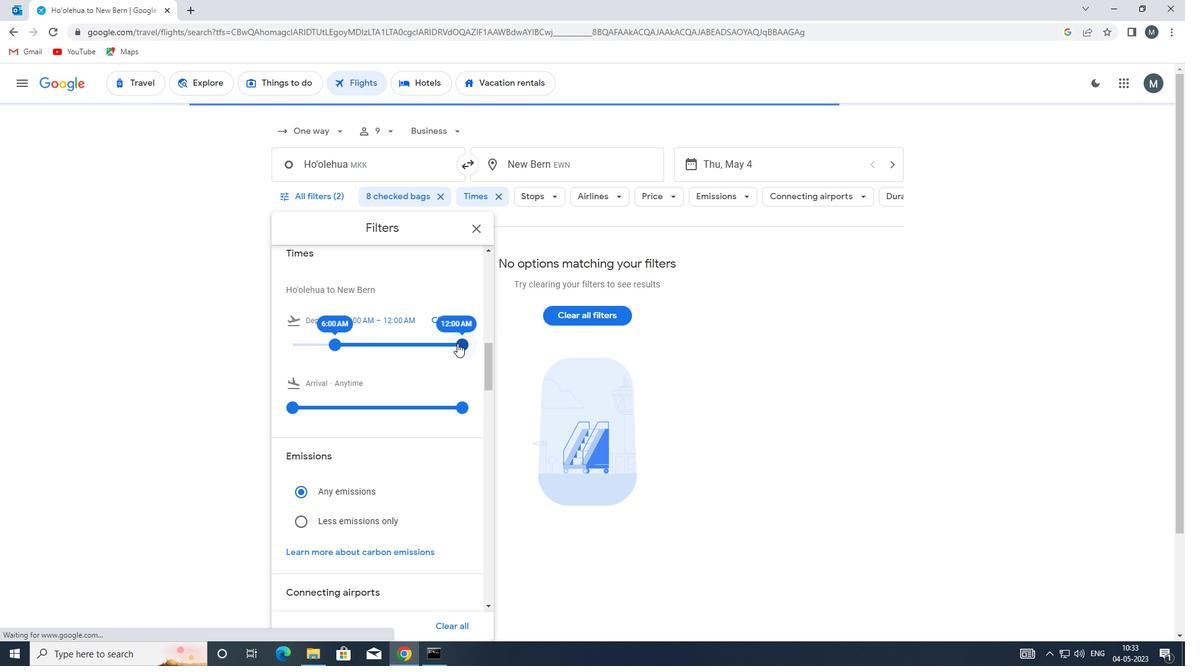 
Action: Mouse moved to (341, 343)
Screenshot: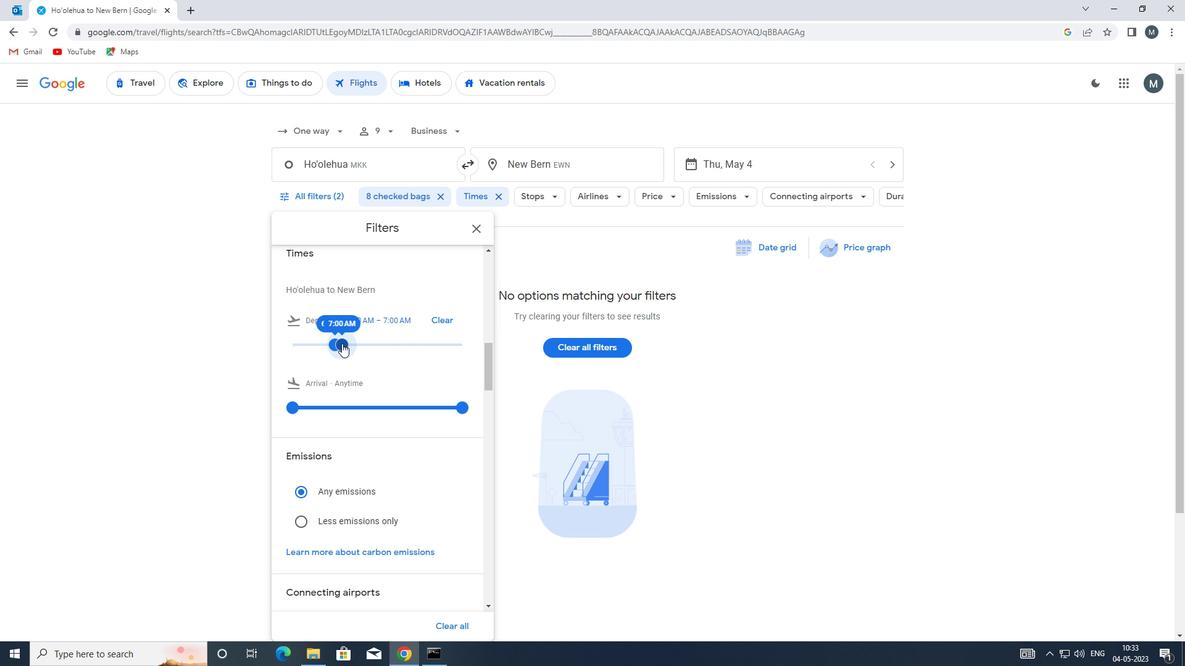
Action: Mouse scrolled (341, 342) with delta (0, 0)
Screenshot: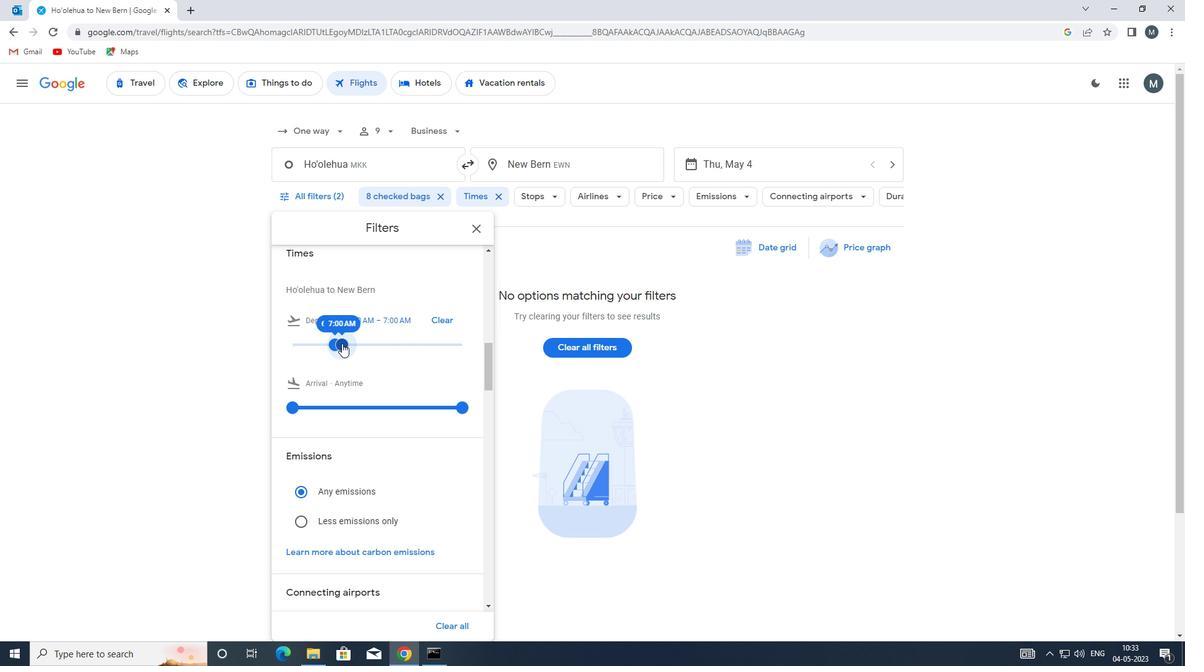 
Action: Mouse scrolled (341, 342) with delta (0, 0)
Screenshot: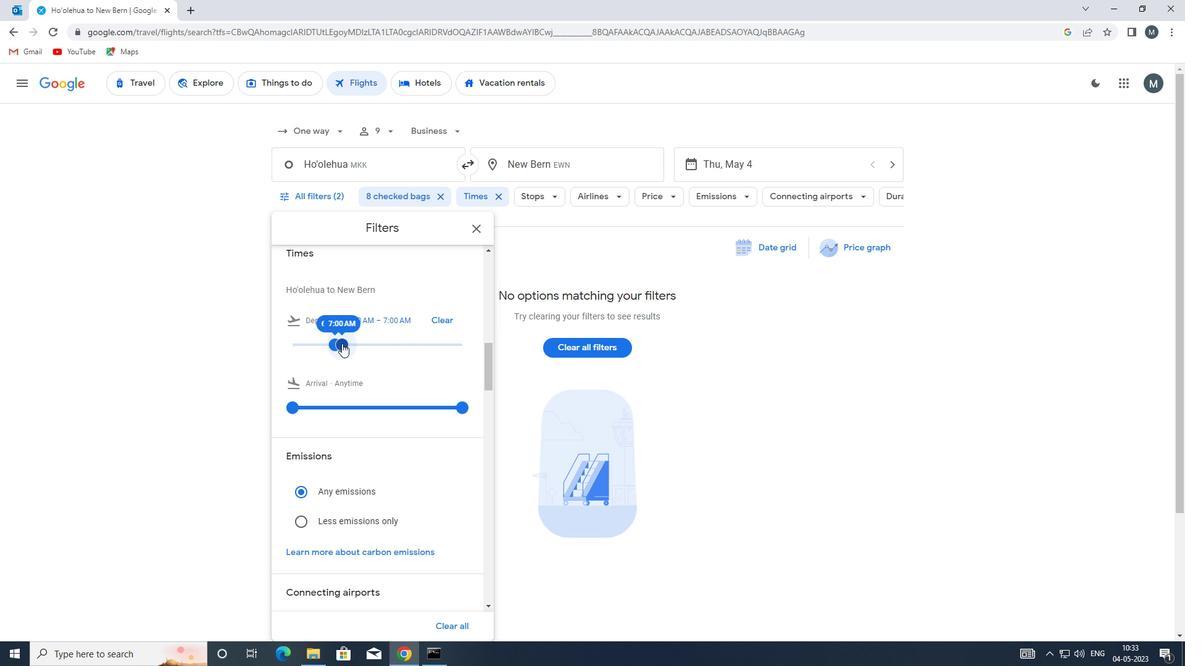 
Action: Mouse moved to (475, 231)
Screenshot: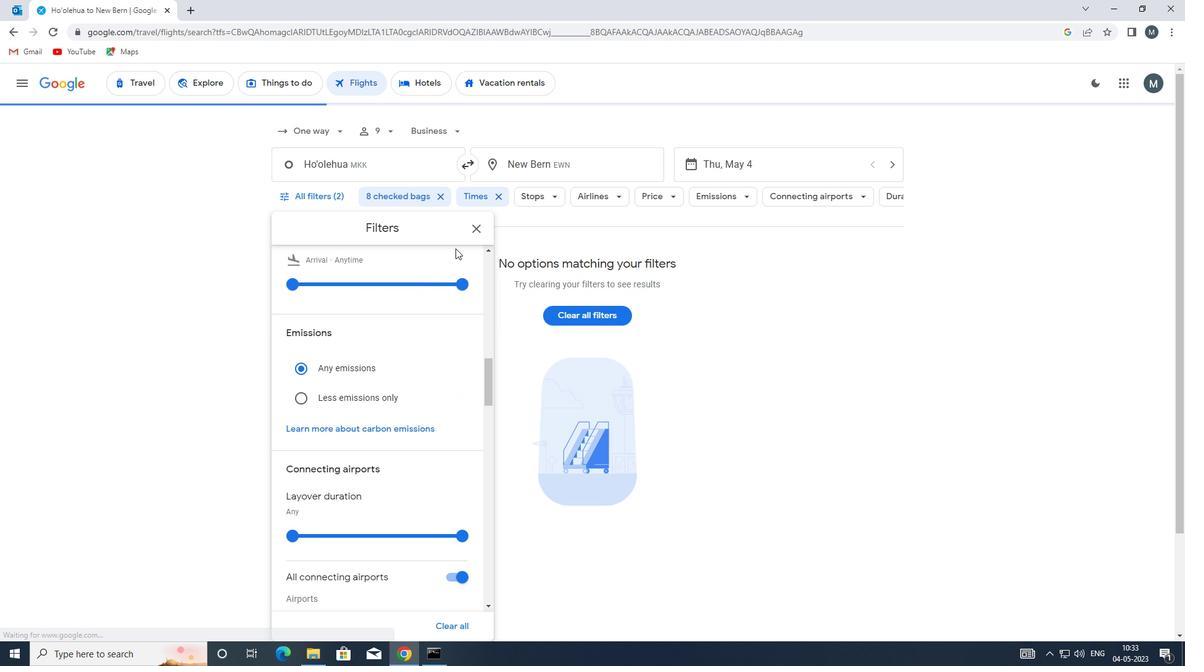 
Action: Mouse pressed left at (475, 231)
Screenshot: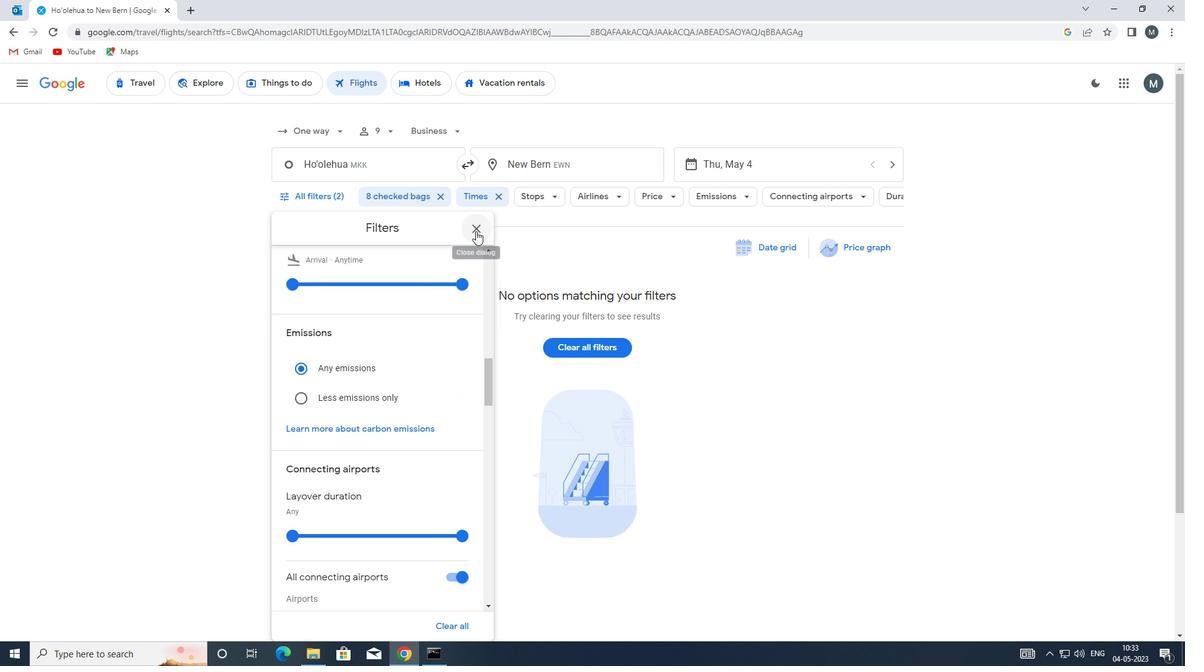 
